 Task: Find connections with filter location Burriana with filter topic #Softwaredesignwith filter profile language German with filter current company Gi Group with filter school Government Law College, Mumbai with filter industry Savings Institutions with filter service category Budgeting with filter keywords title Medical Administrator
Action: Mouse moved to (664, 93)
Screenshot: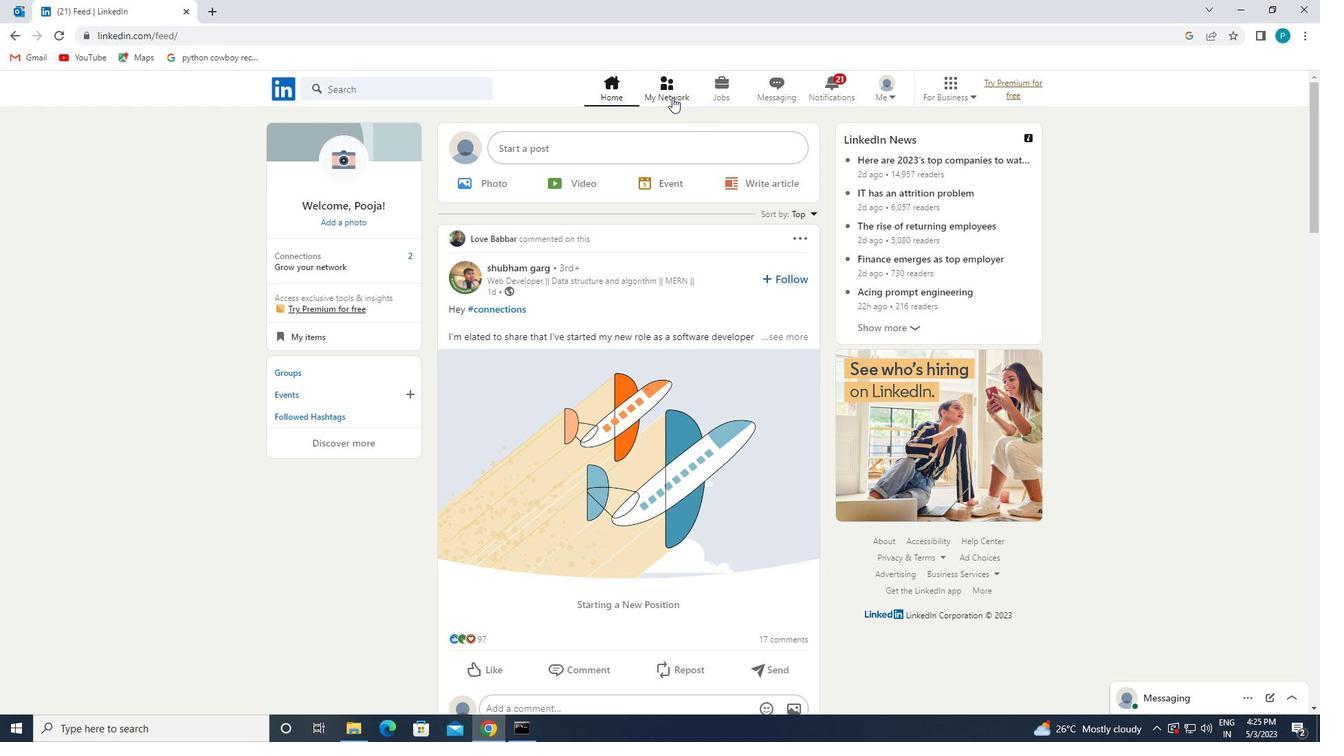 
Action: Mouse pressed left at (664, 93)
Screenshot: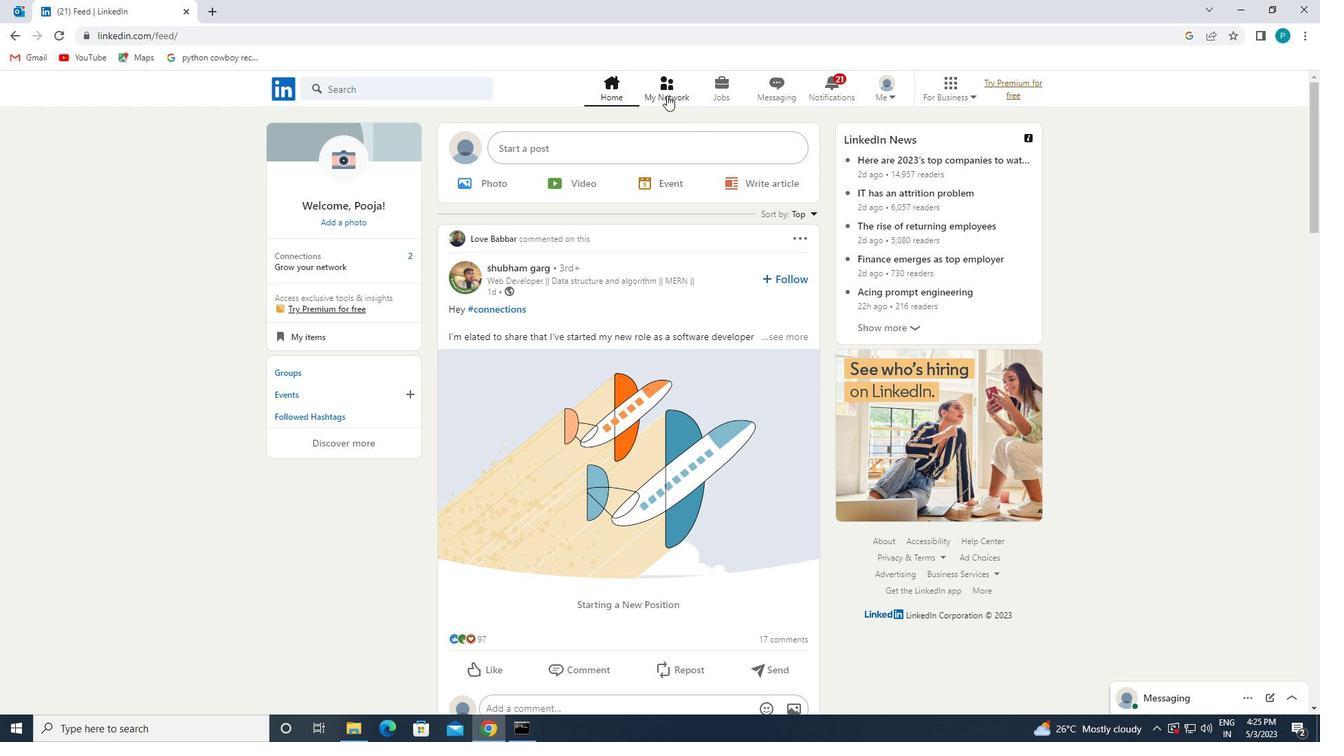 
Action: Mouse moved to (390, 175)
Screenshot: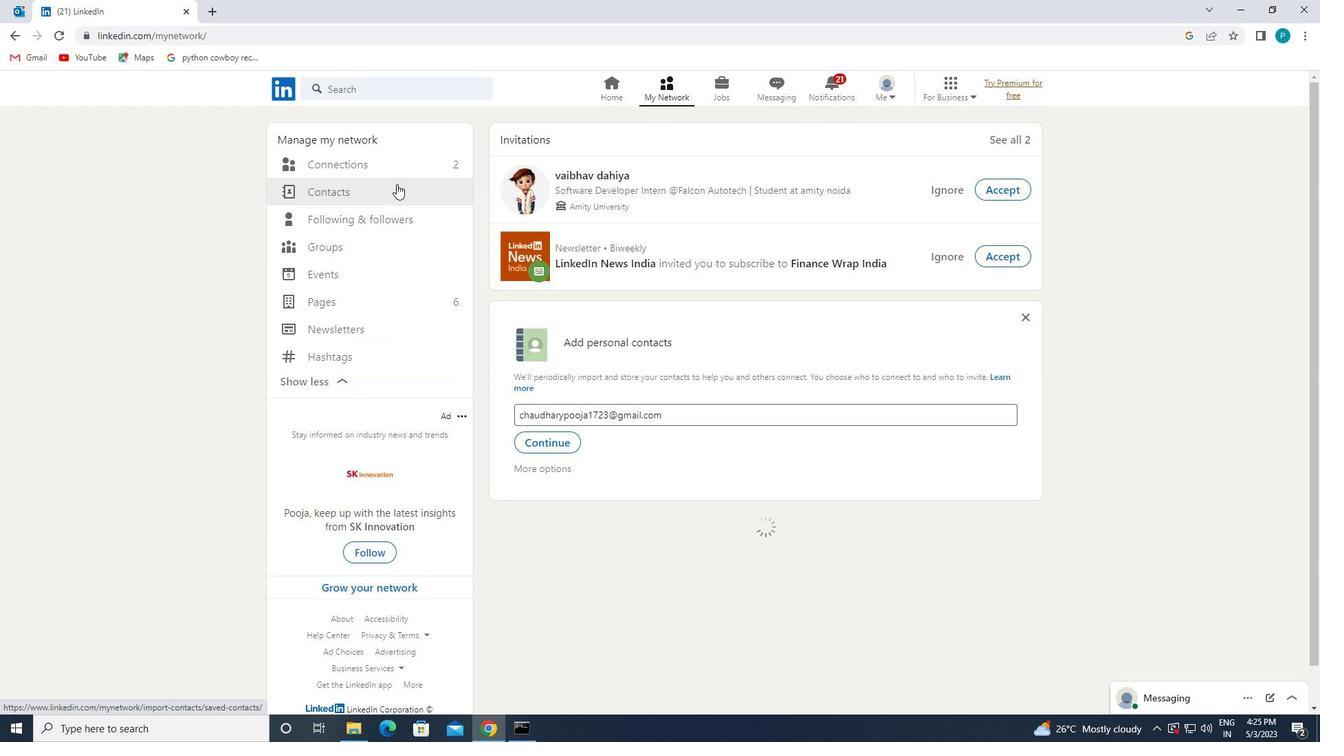 
Action: Mouse pressed left at (390, 175)
Screenshot: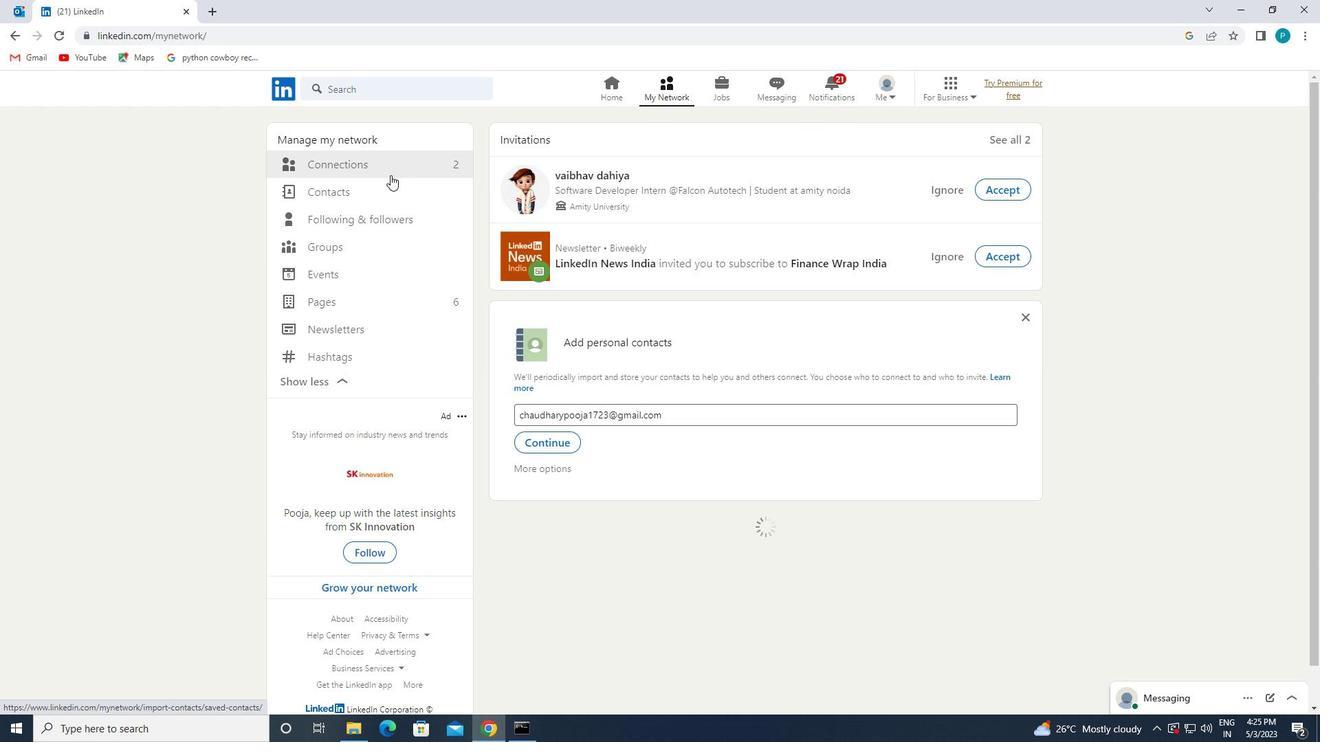 
Action: Mouse moved to (391, 165)
Screenshot: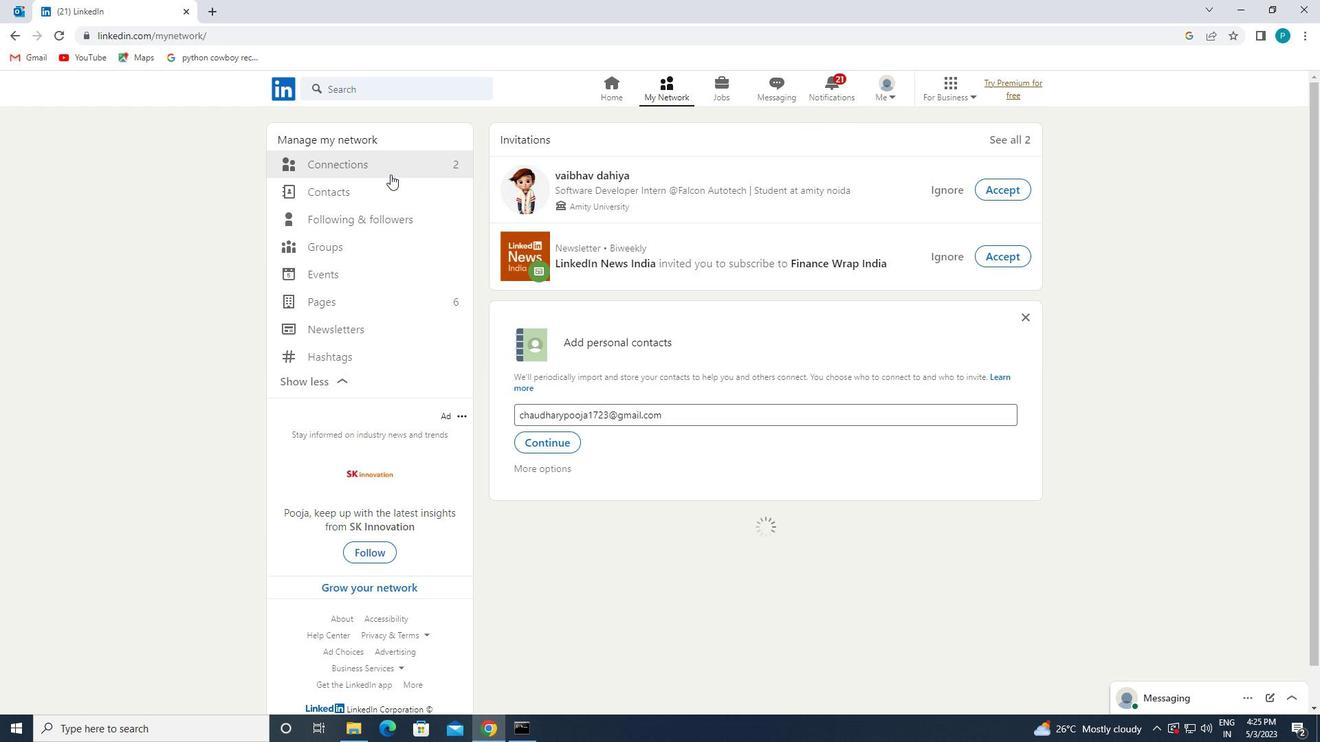 
Action: Mouse pressed left at (391, 165)
Screenshot: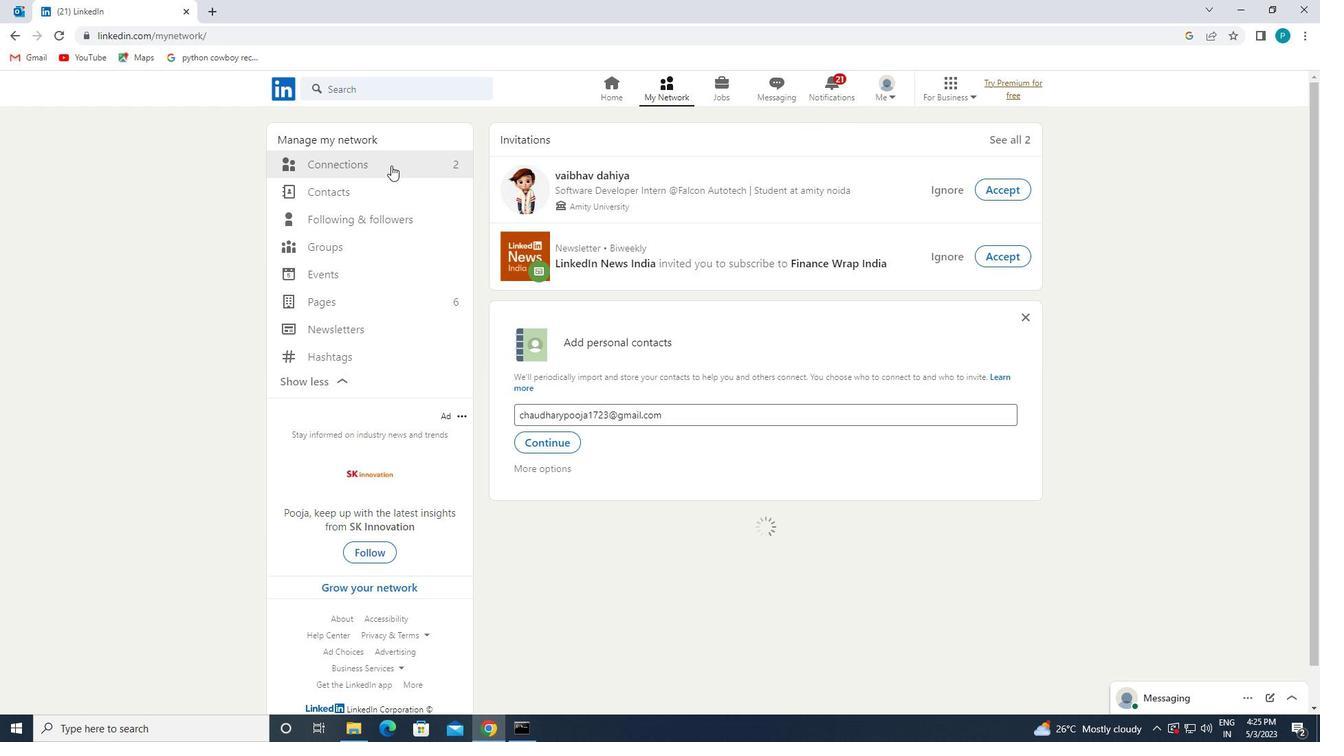 
Action: Mouse moved to (733, 165)
Screenshot: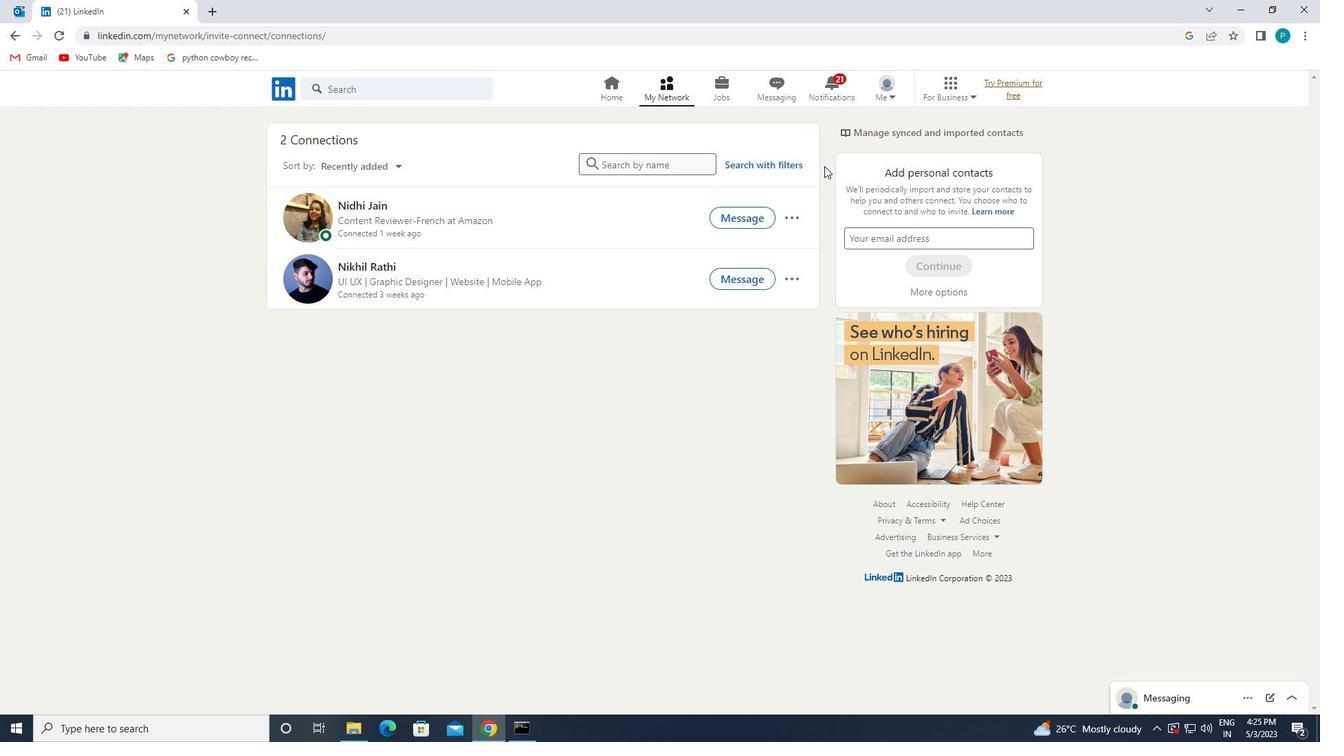 
Action: Mouse pressed left at (733, 165)
Screenshot: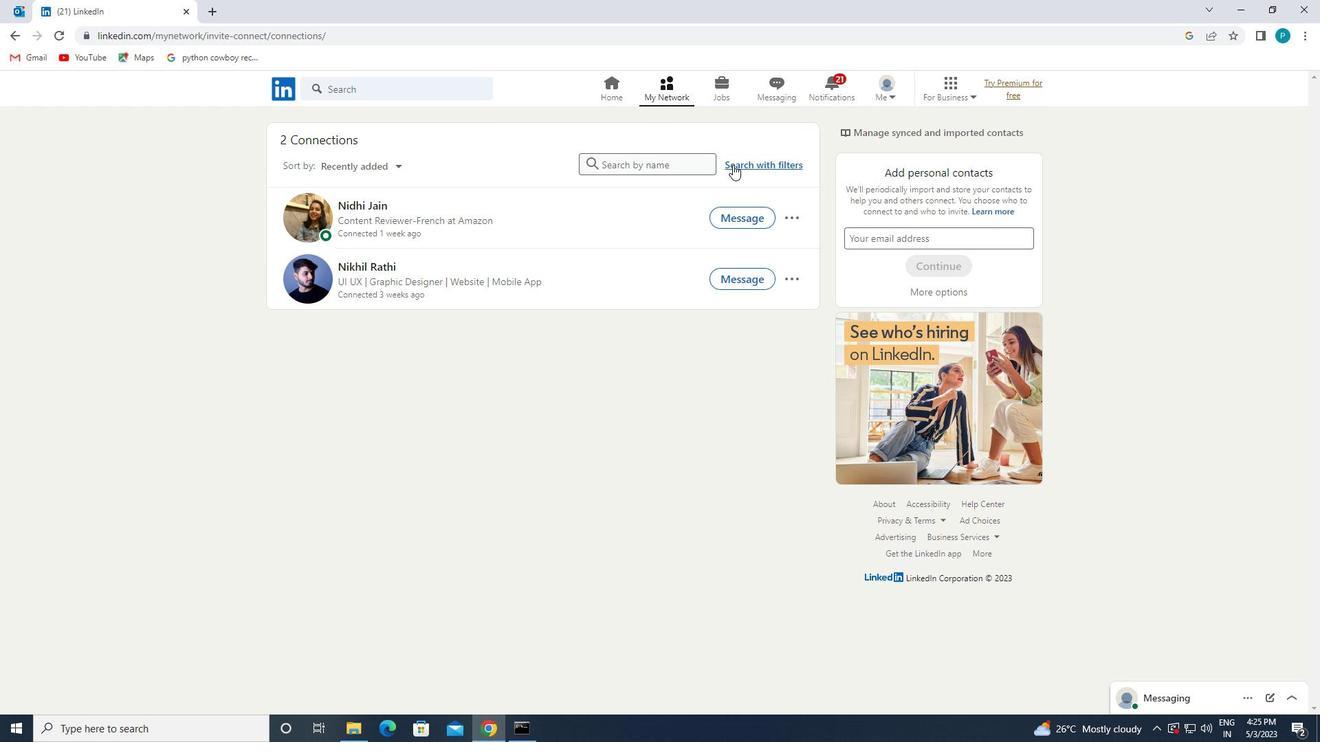 
Action: Mouse moved to (696, 132)
Screenshot: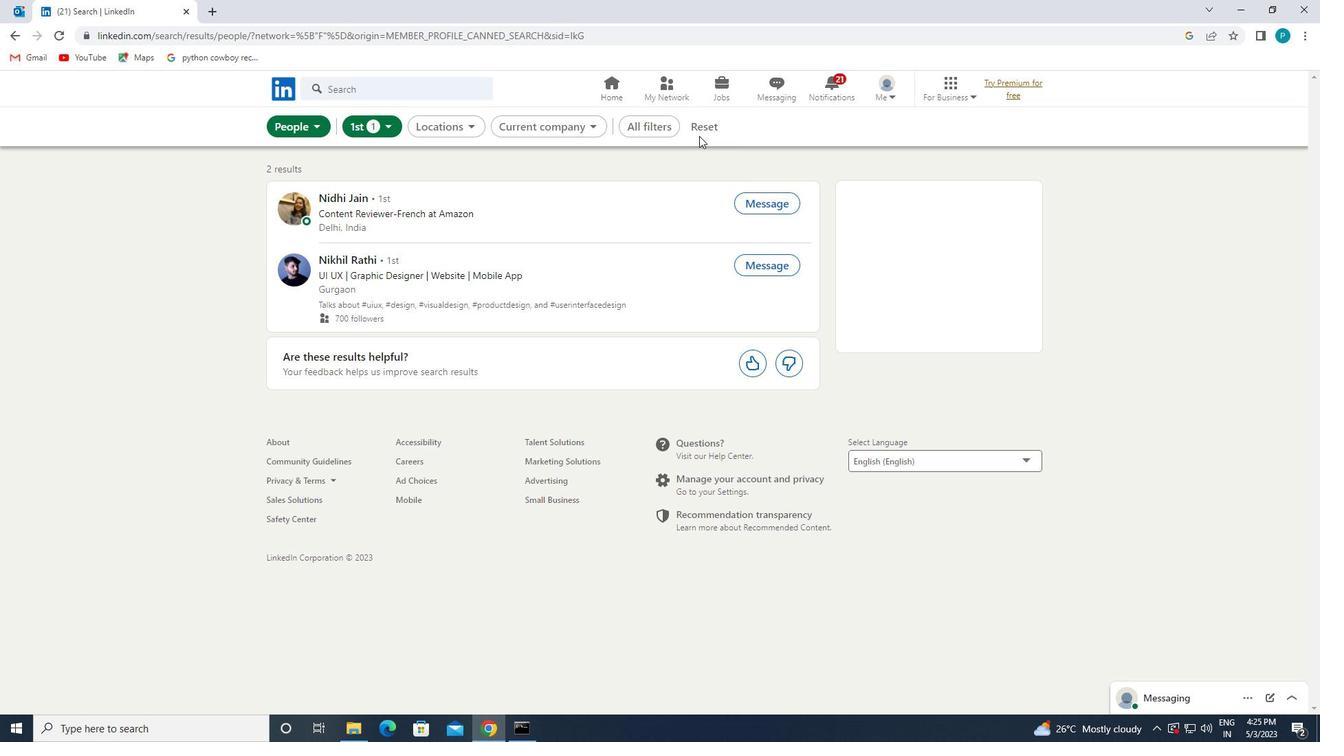 
Action: Mouse pressed left at (696, 132)
Screenshot: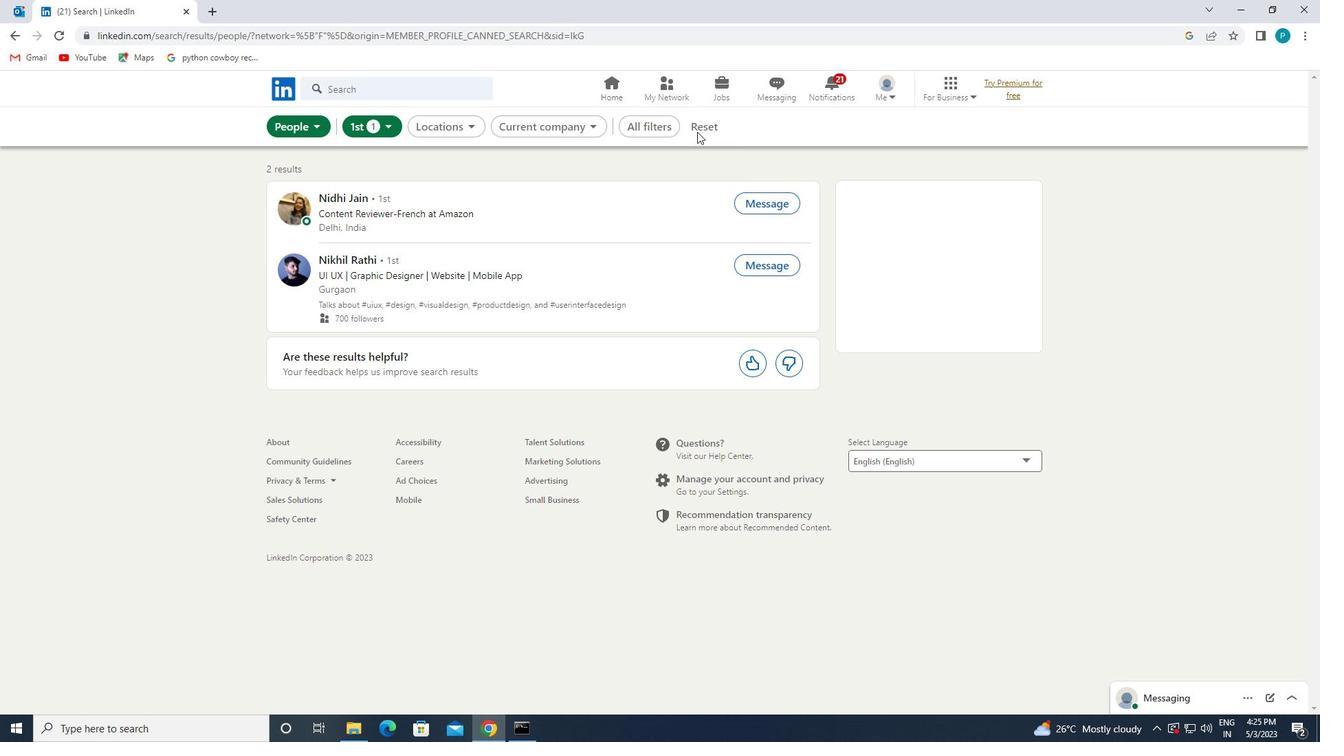 
Action: Mouse moved to (694, 123)
Screenshot: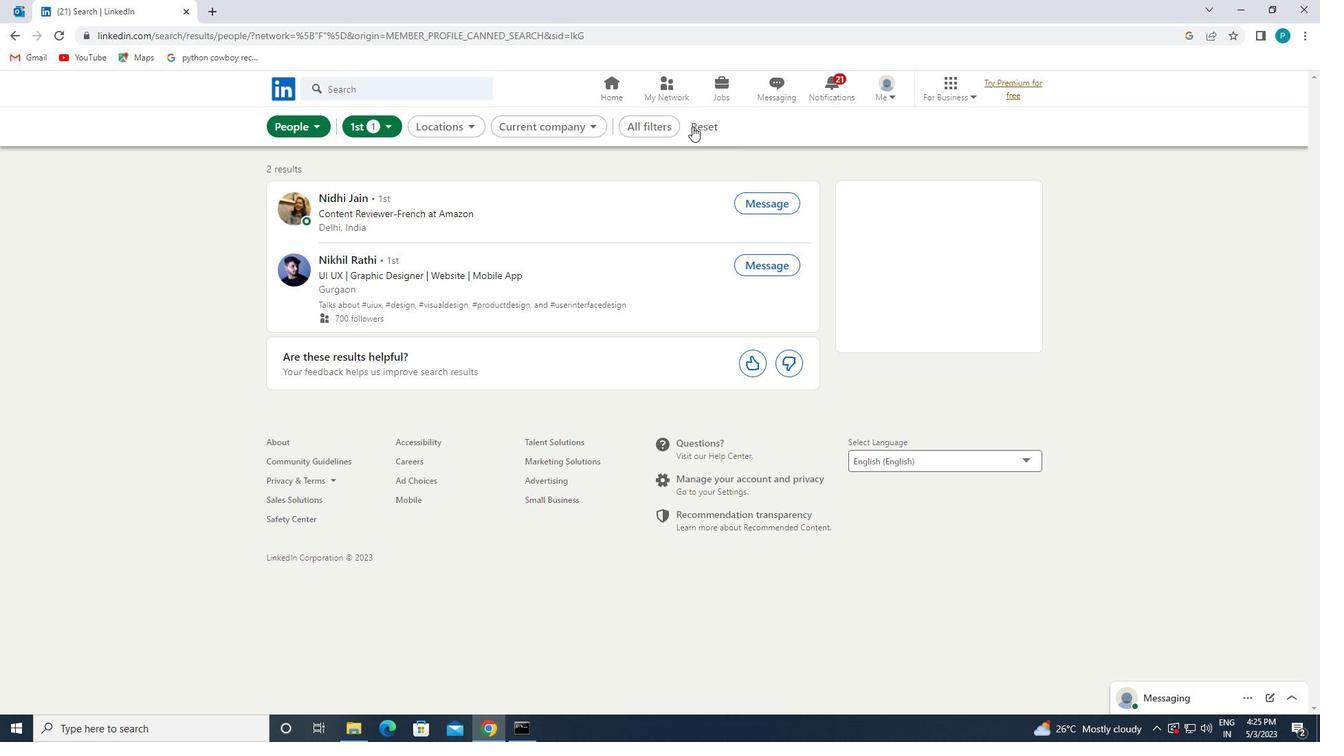 
Action: Mouse pressed left at (694, 123)
Screenshot: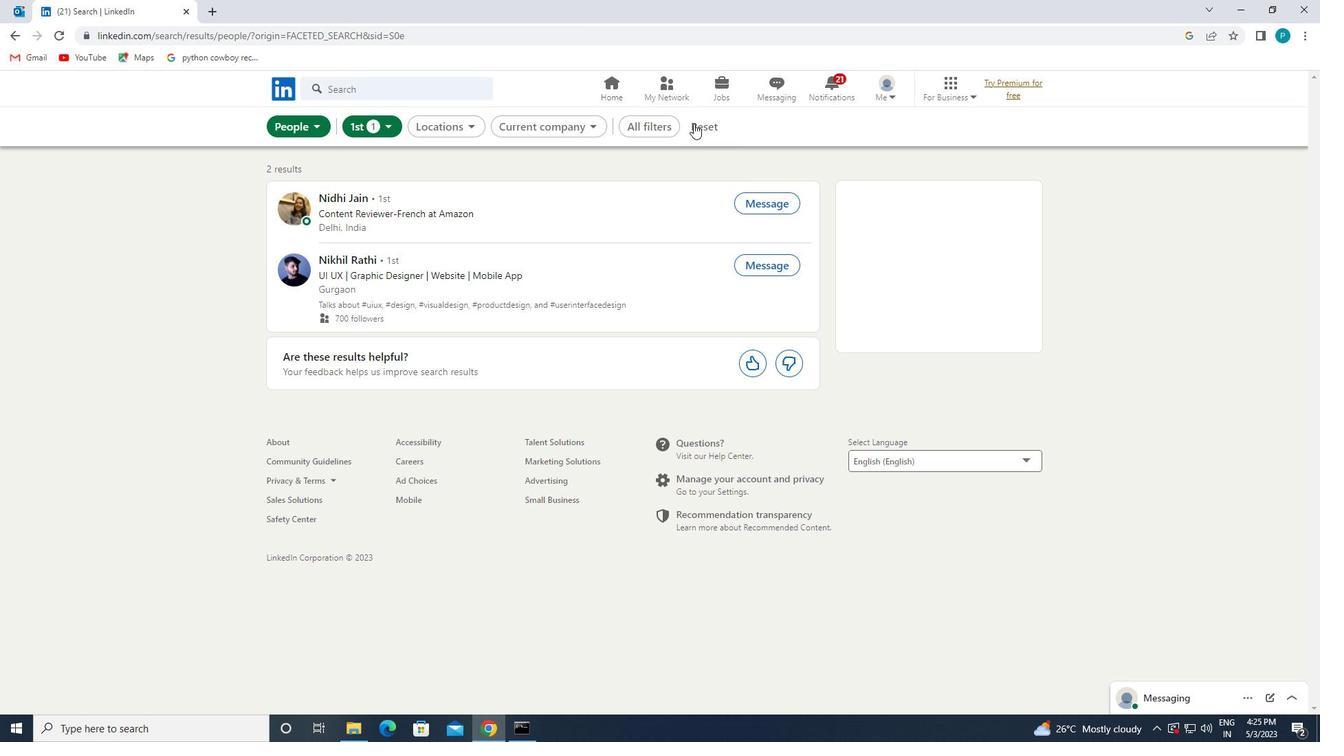 
Action: Mouse moved to (696, 123)
Screenshot: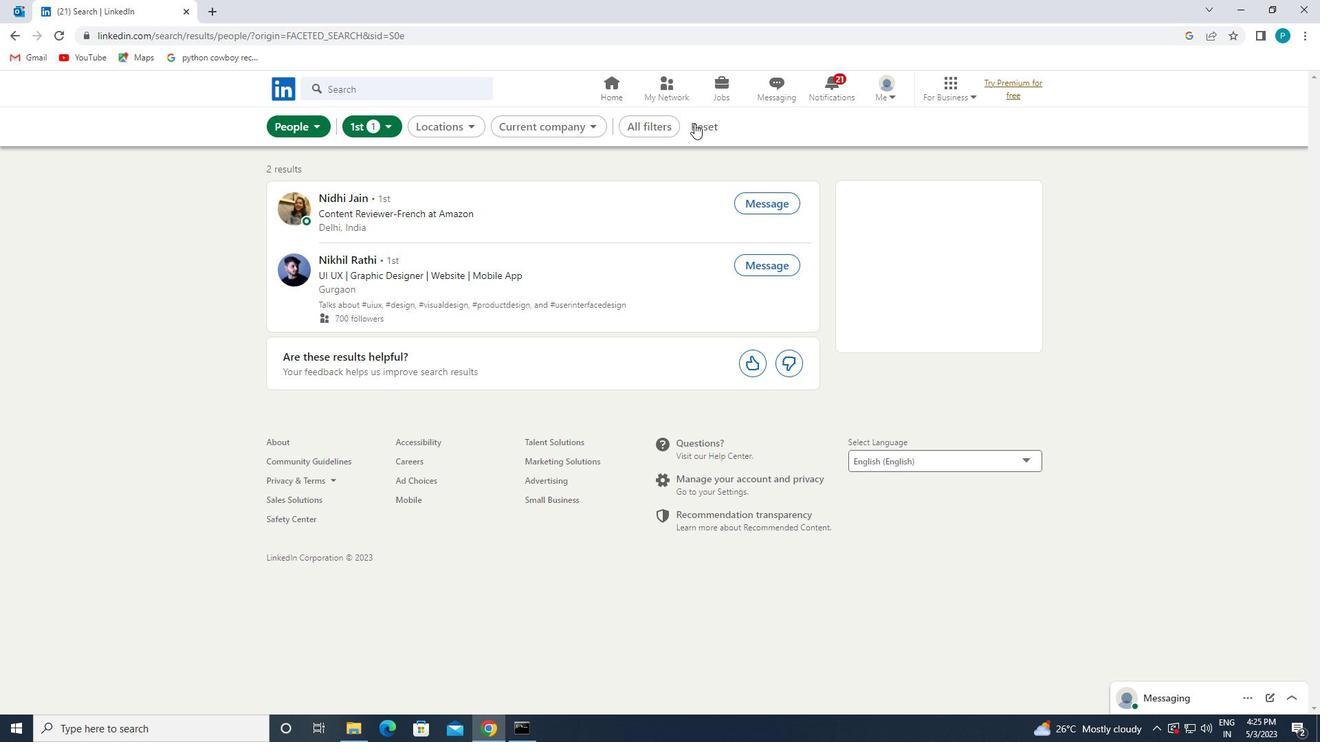 
Action: Mouse pressed left at (696, 123)
Screenshot: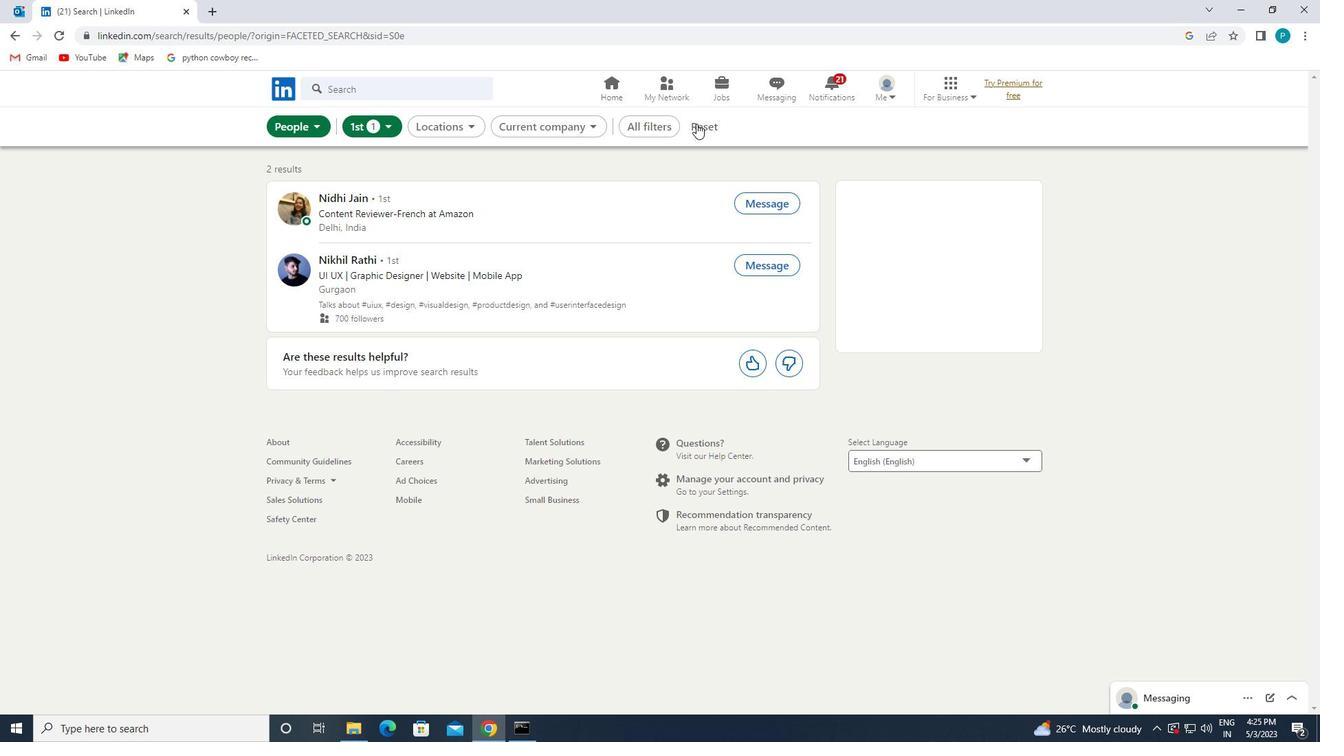 
Action: Mouse pressed left at (696, 123)
Screenshot: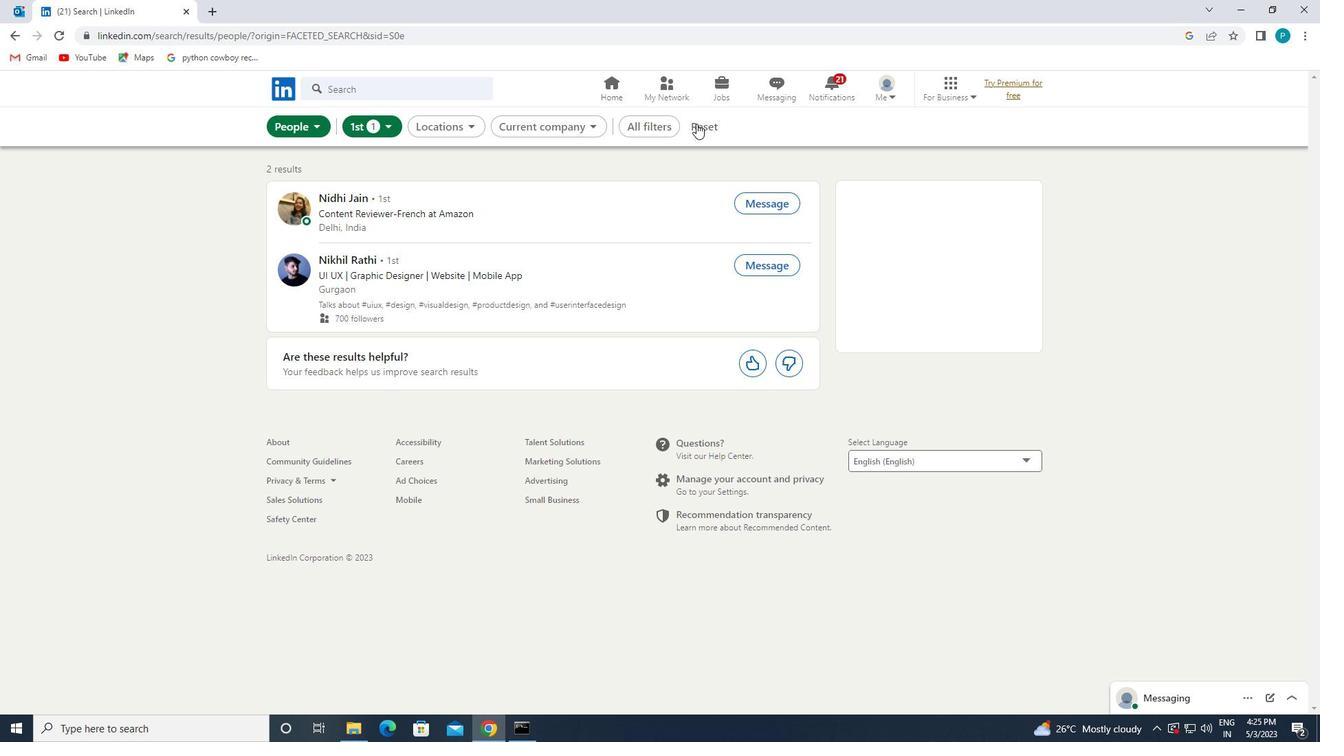 
Action: Mouse pressed left at (696, 123)
Screenshot: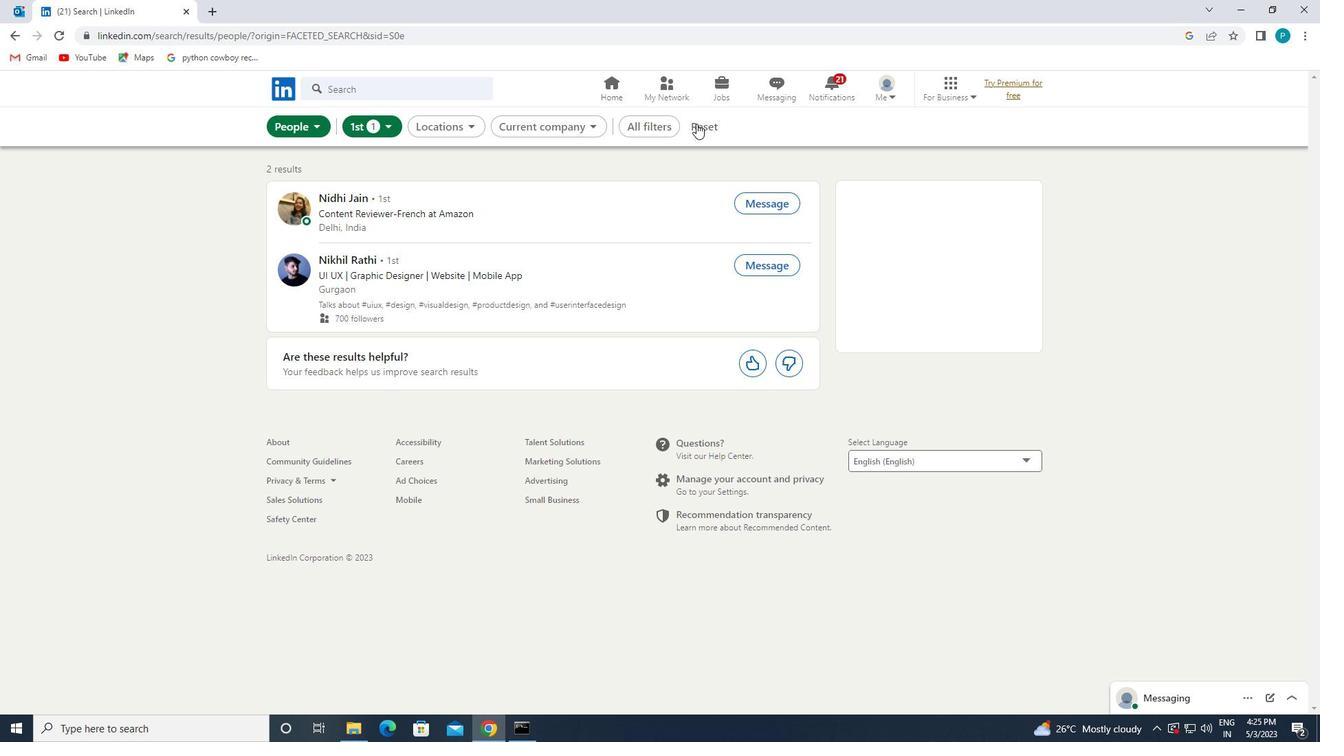 
Action: Mouse moved to (715, 125)
Screenshot: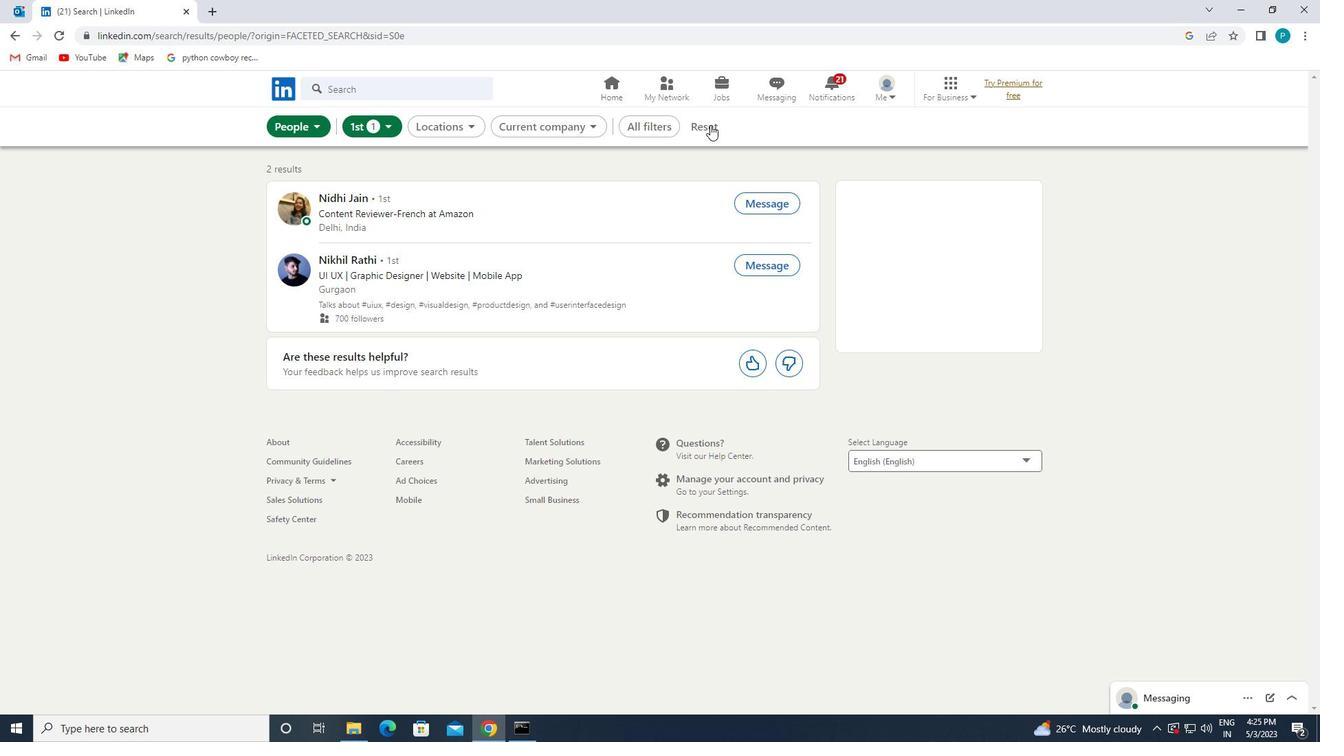 
Action: Mouse pressed left at (715, 125)
Screenshot: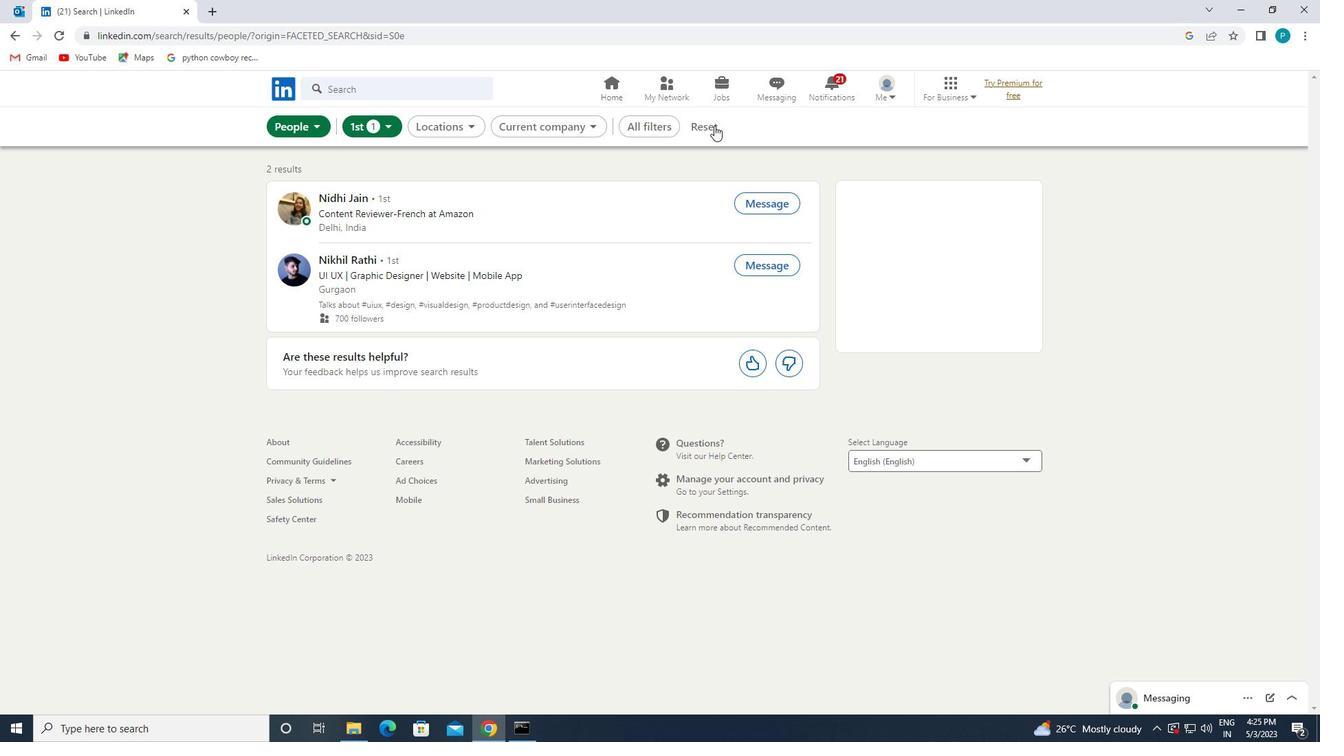 
Action: Mouse moved to (708, 123)
Screenshot: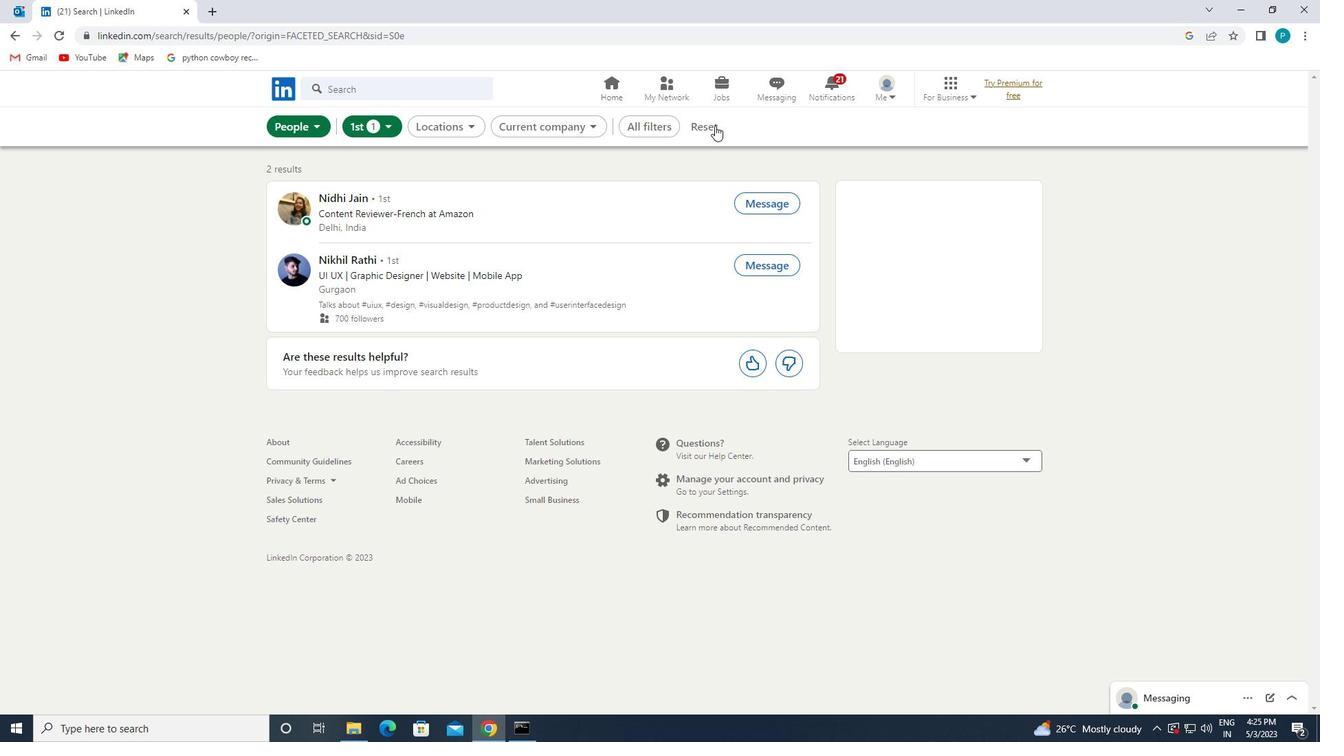 
Action: Mouse pressed left at (708, 123)
Screenshot: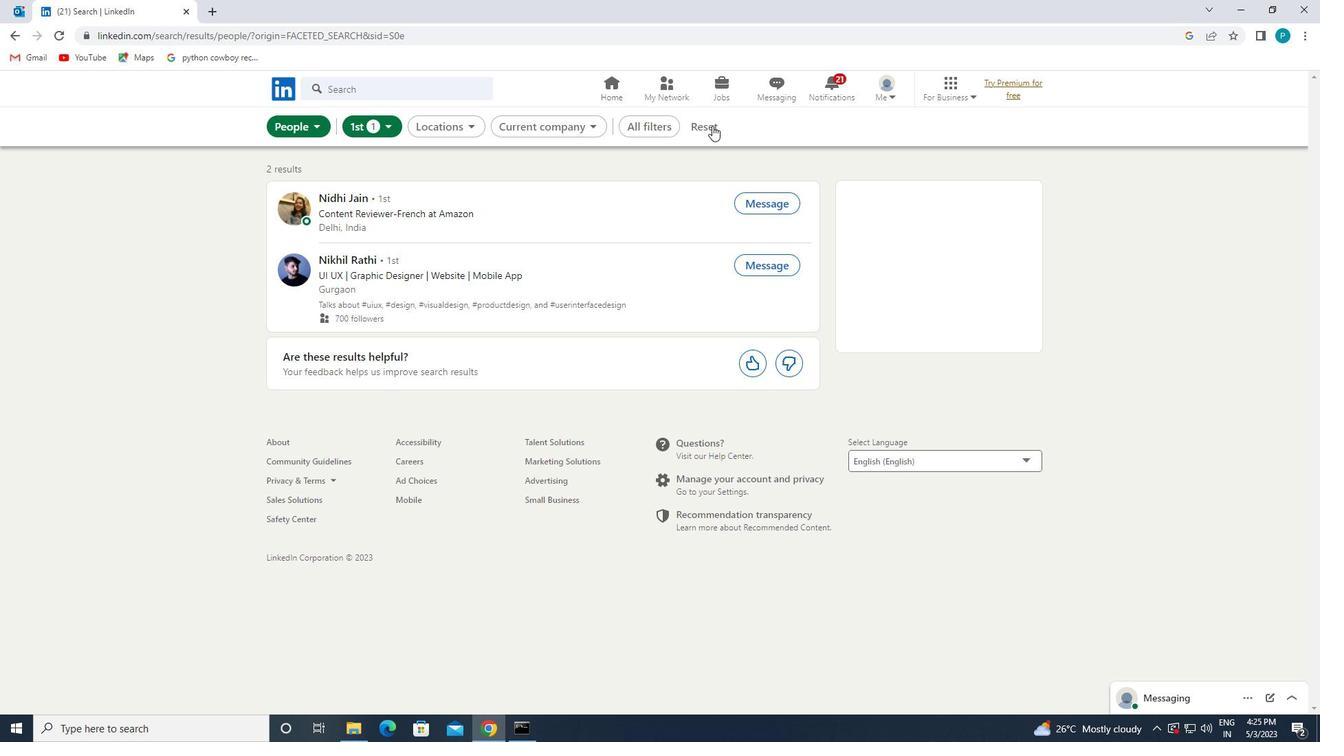 
Action: Mouse moved to (700, 126)
Screenshot: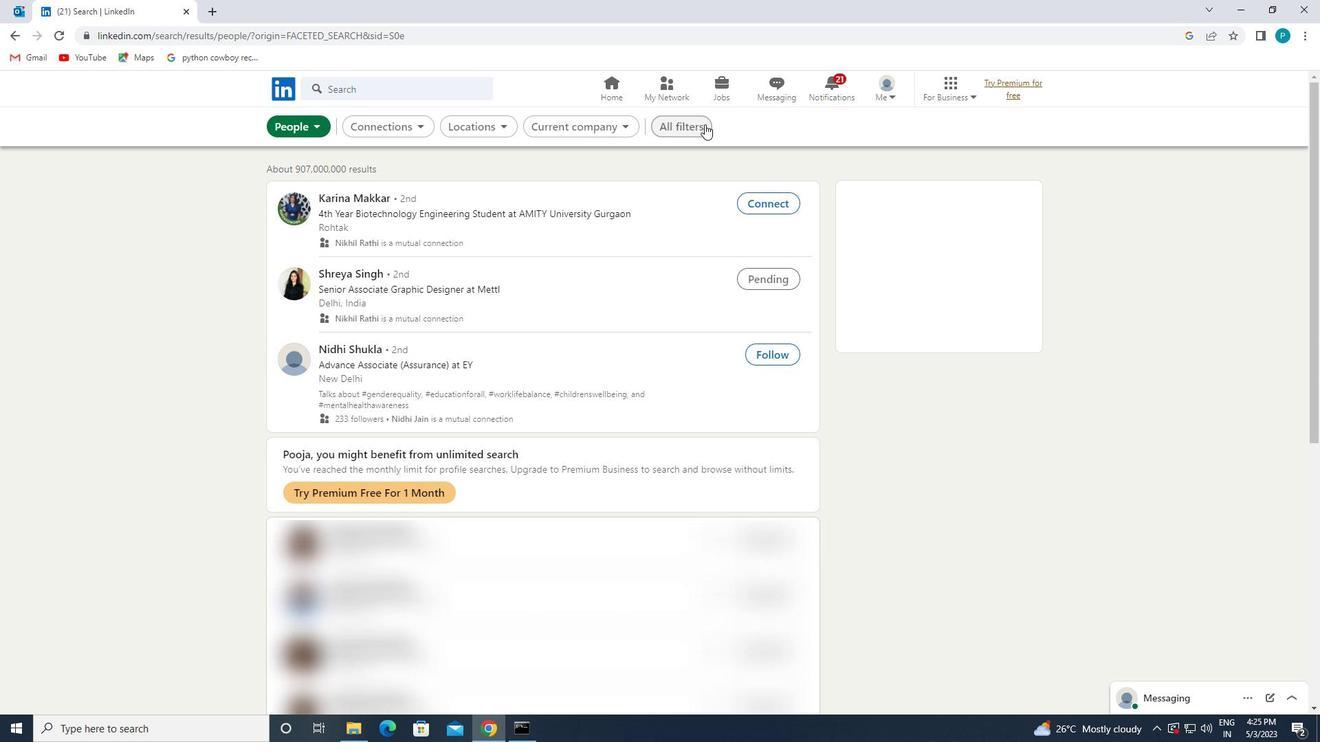 
Action: Mouse pressed left at (700, 126)
Screenshot: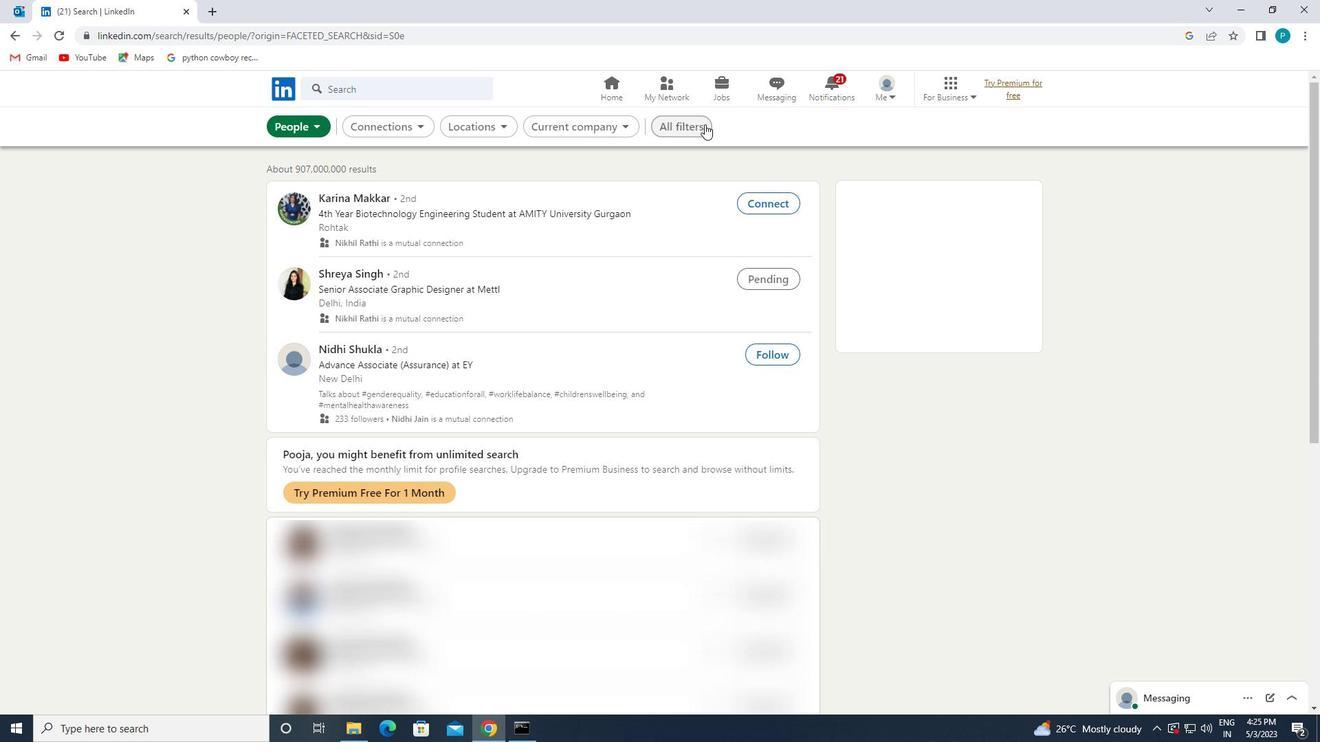 
Action: Mouse moved to (1280, 405)
Screenshot: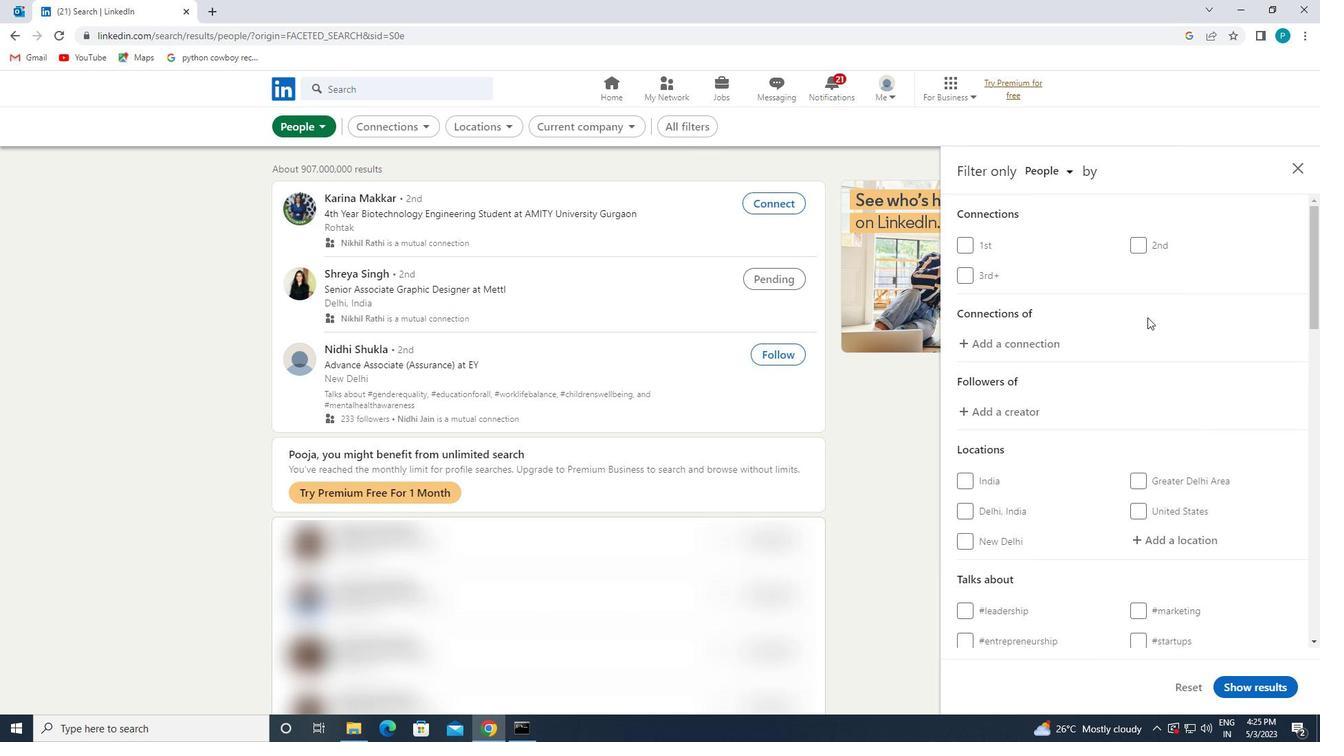 
Action: Mouse scrolled (1280, 404) with delta (0, 0)
Screenshot: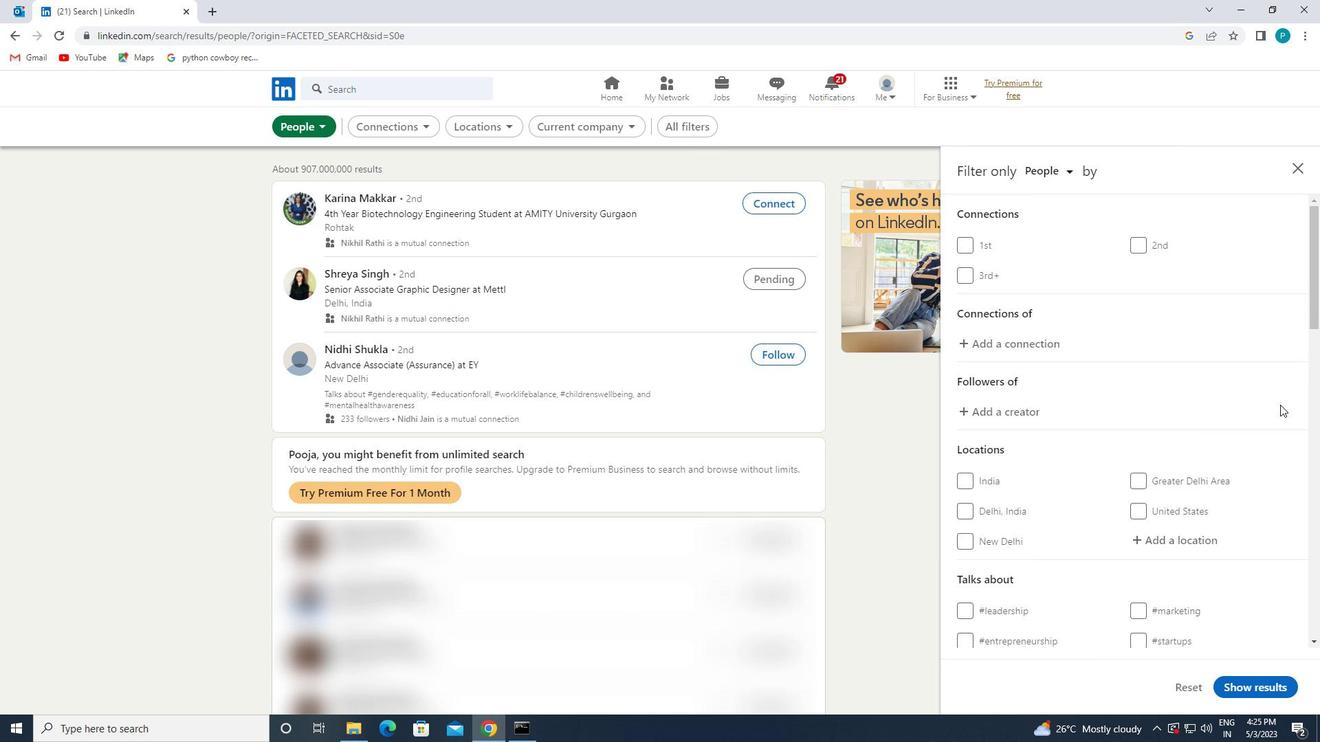 
Action: Mouse scrolled (1280, 404) with delta (0, 0)
Screenshot: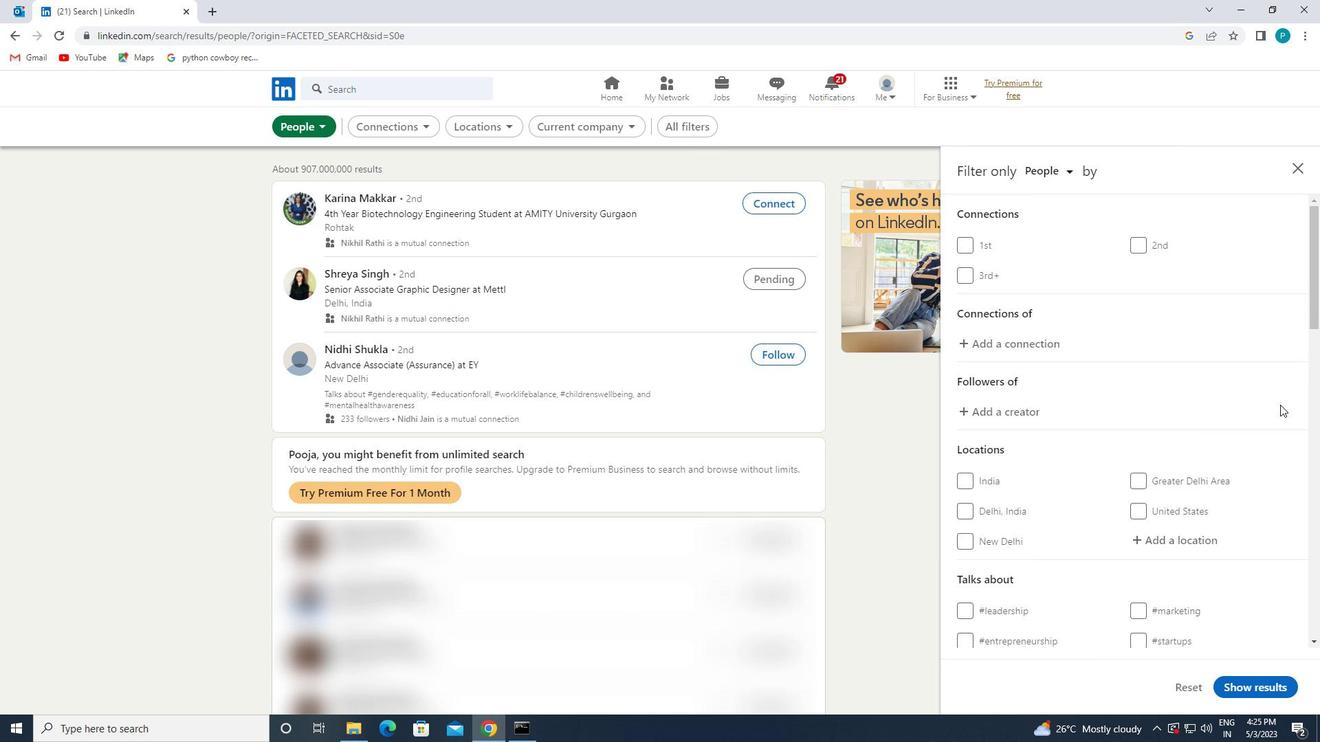 
Action: Mouse moved to (1205, 398)
Screenshot: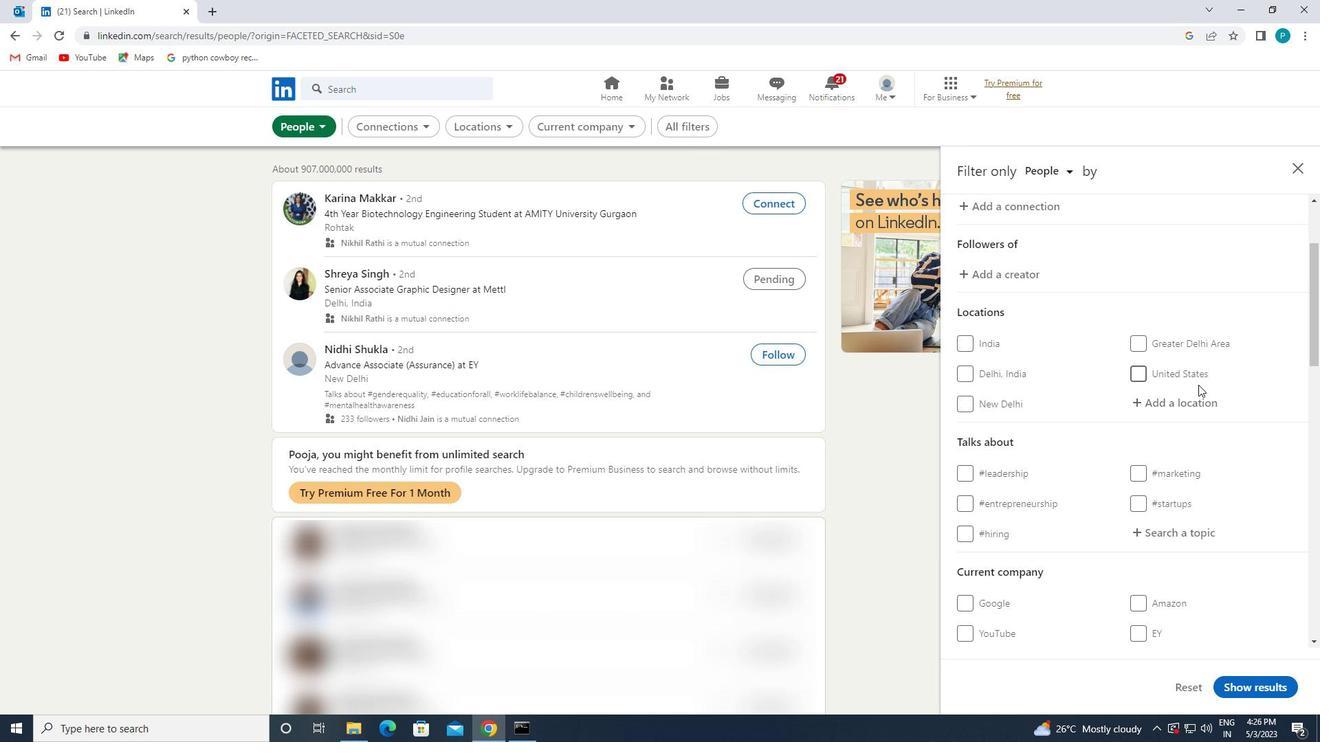 
Action: Mouse pressed left at (1205, 398)
Screenshot: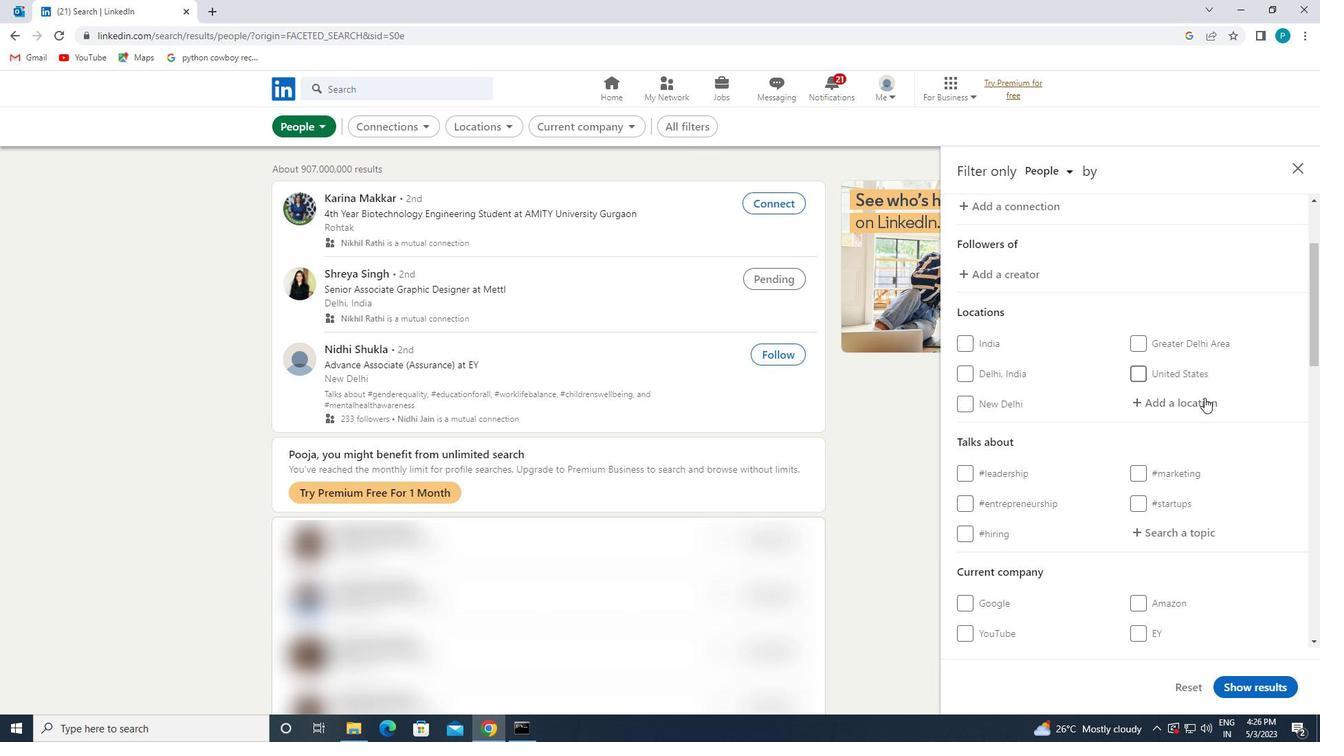 
Action: Mouse moved to (1183, 412)
Screenshot: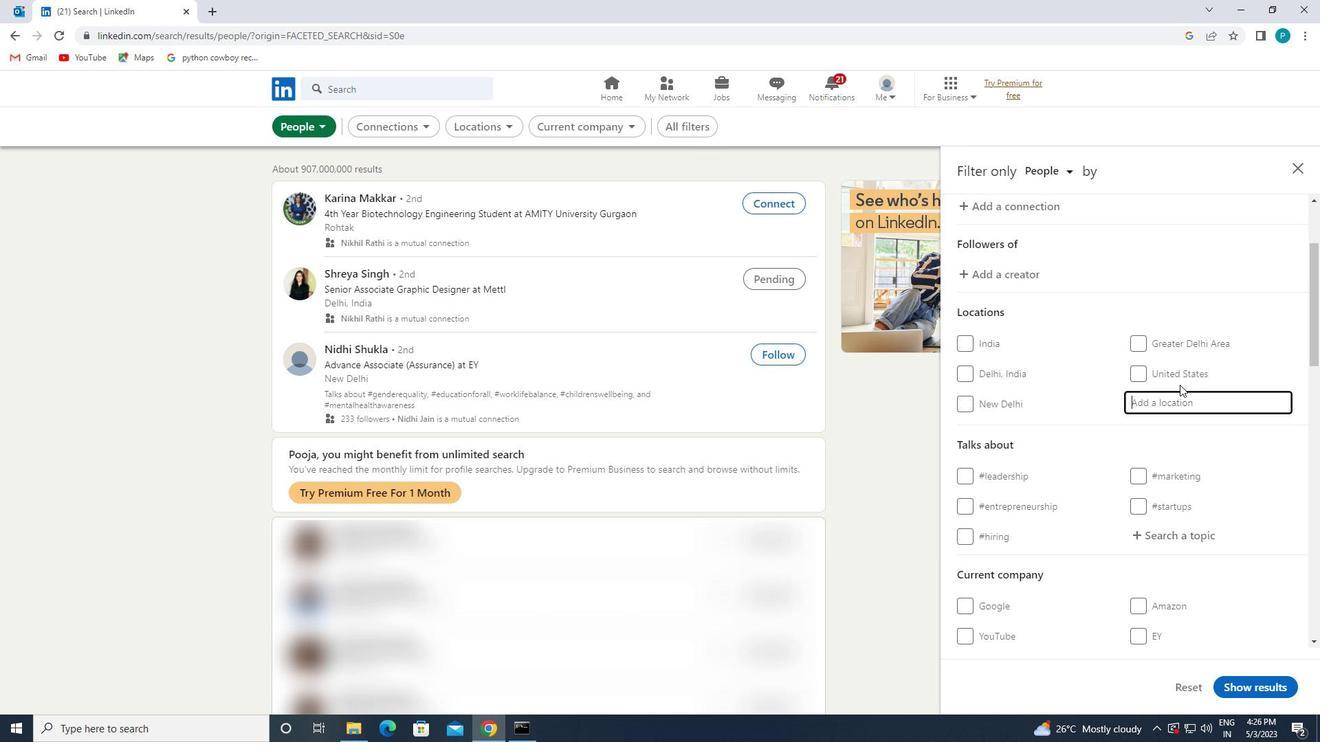 
Action: Key pressed <Key.caps_lock>b<Key.caps_lock>urriana
Screenshot: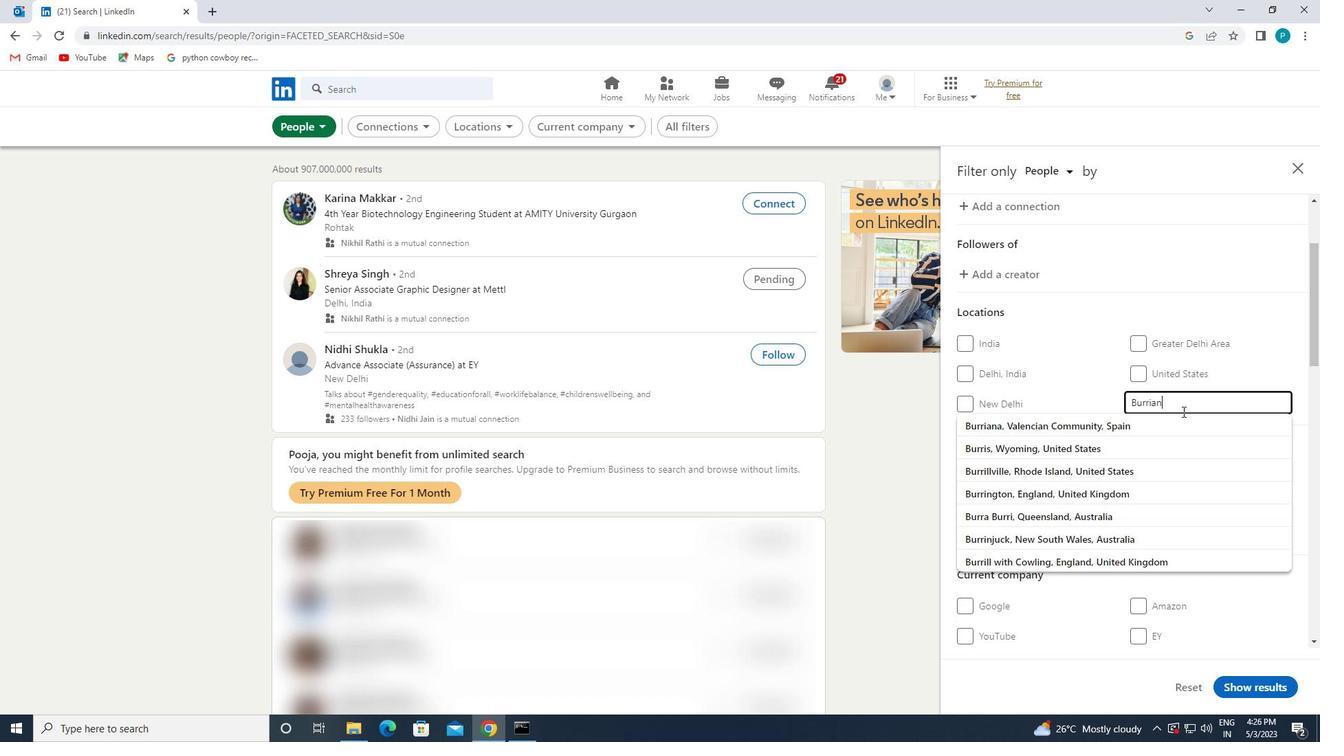 
Action: Mouse moved to (1170, 427)
Screenshot: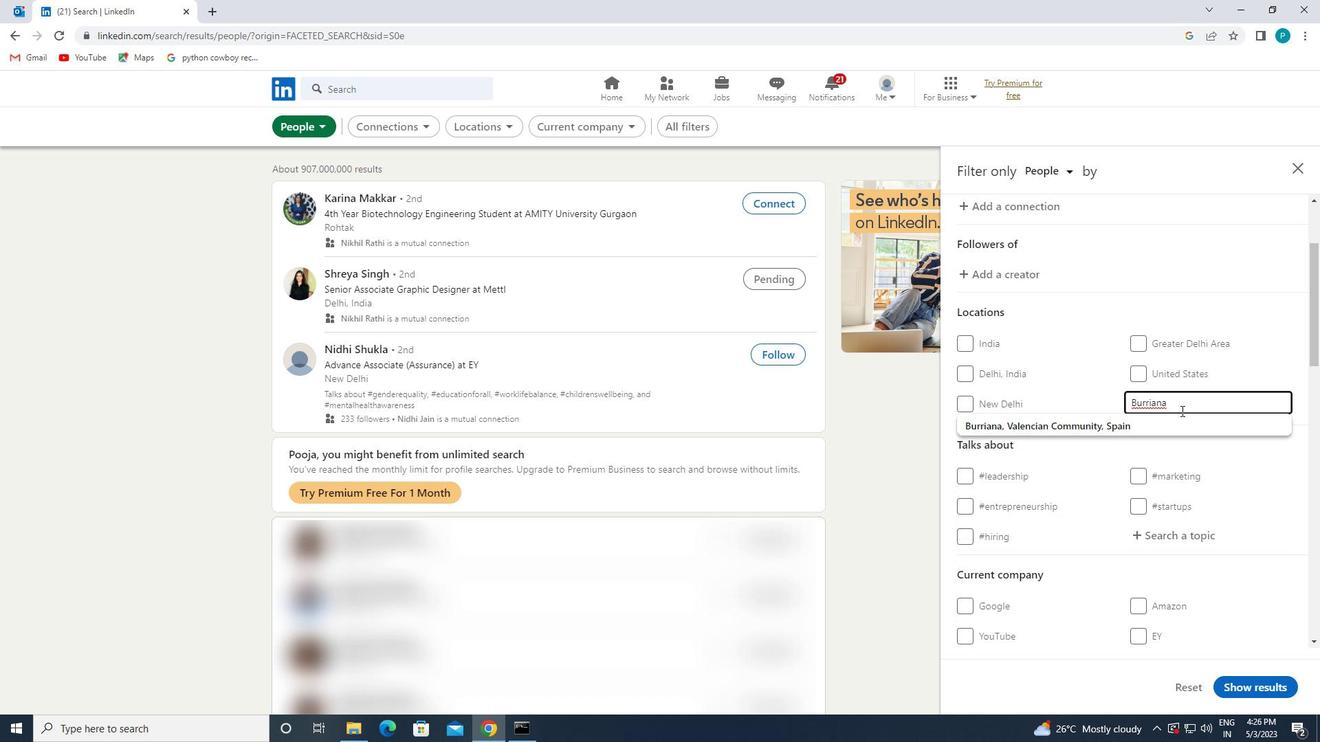 
Action: Mouse pressed left at (1170, 427)
Screenshot: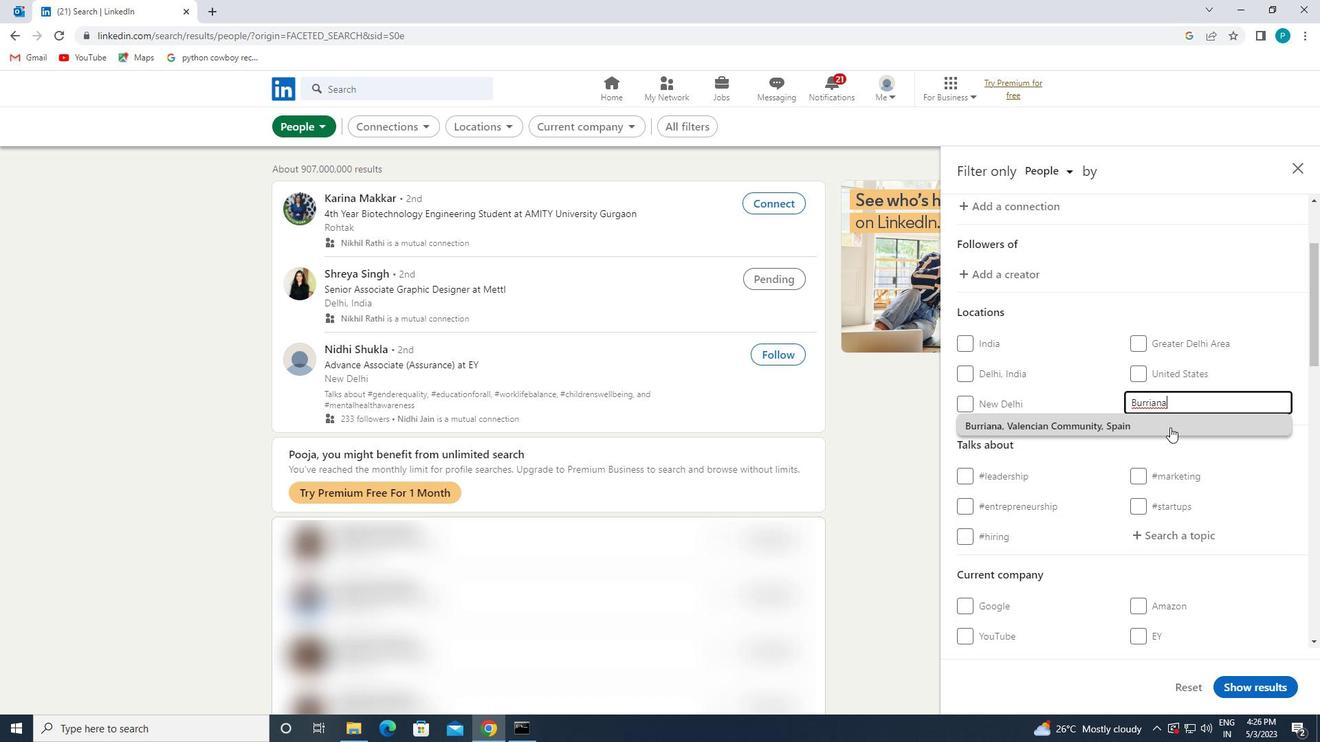 
Action: Mouse moved to (1170, 460)
Screenshot: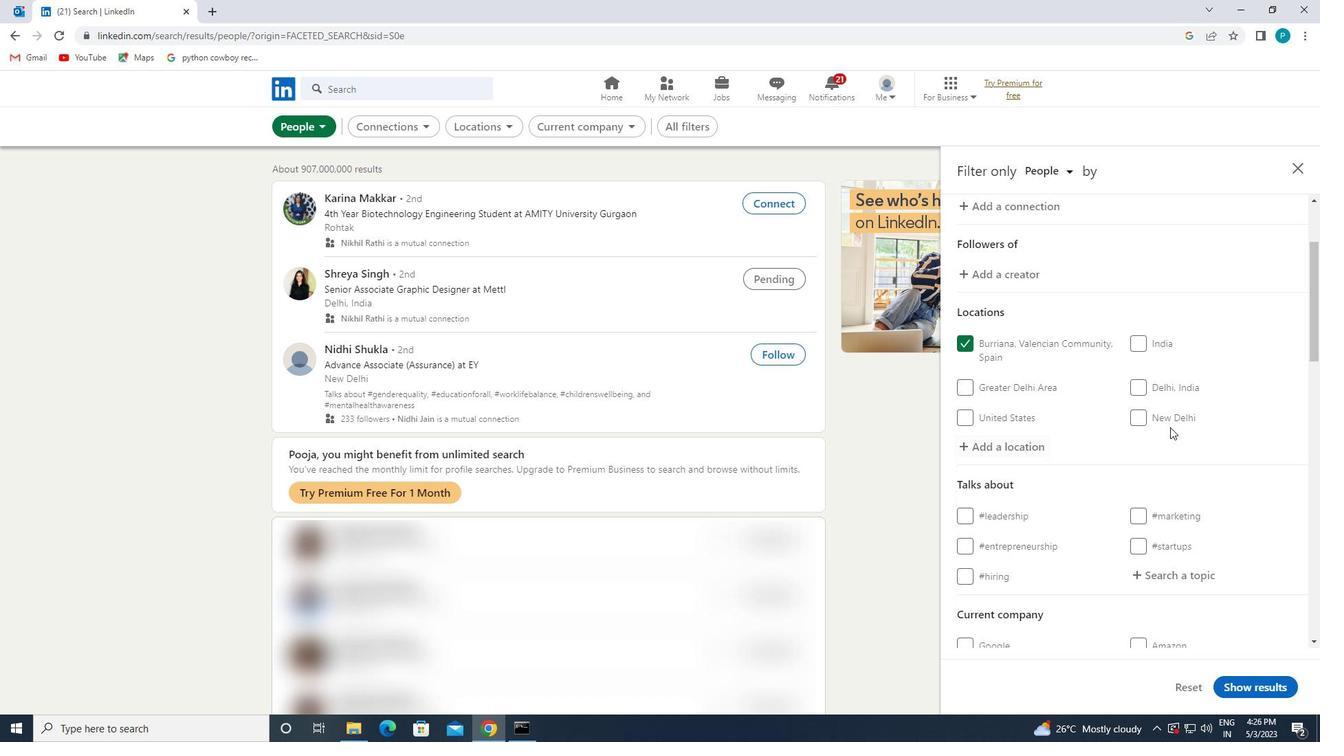 
Action: Mouse scrolled (1170, 460) with delta (0, 0)
Screenshot: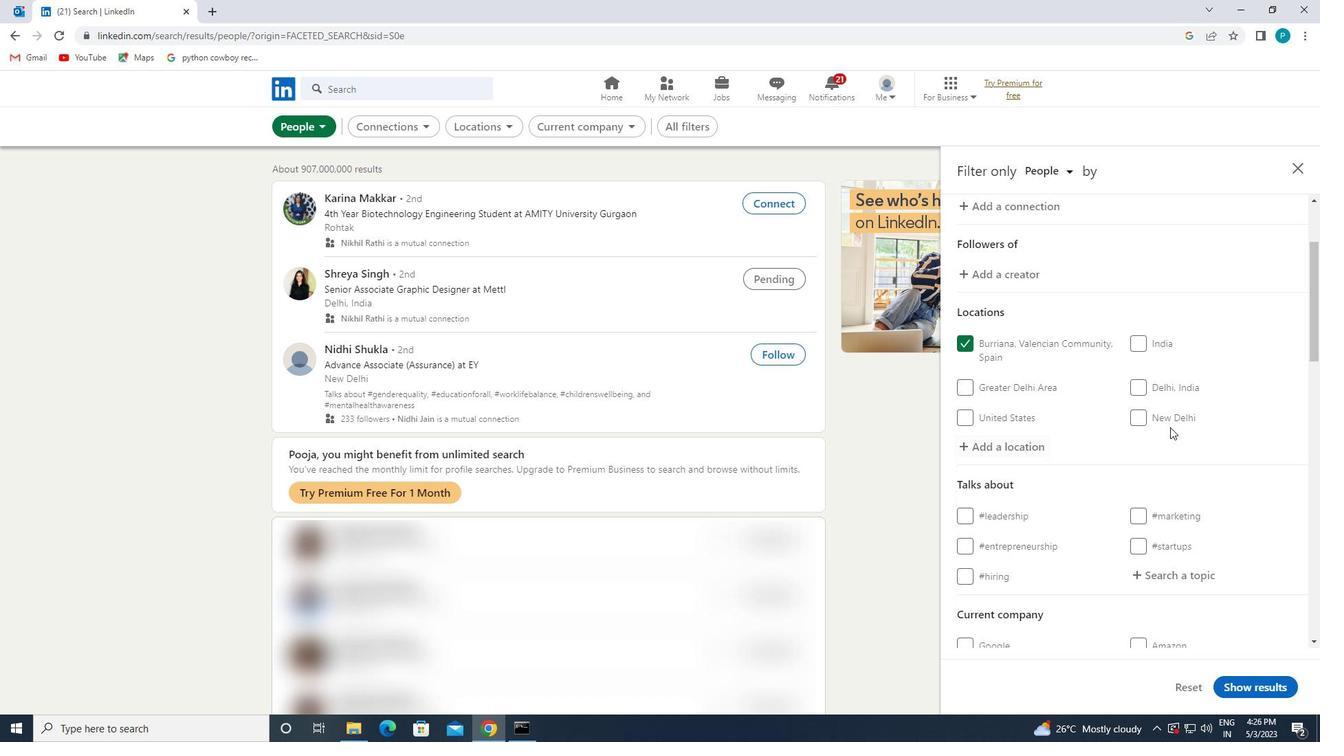 
Action: Mouse moved to (1168, 473)
Screenshot: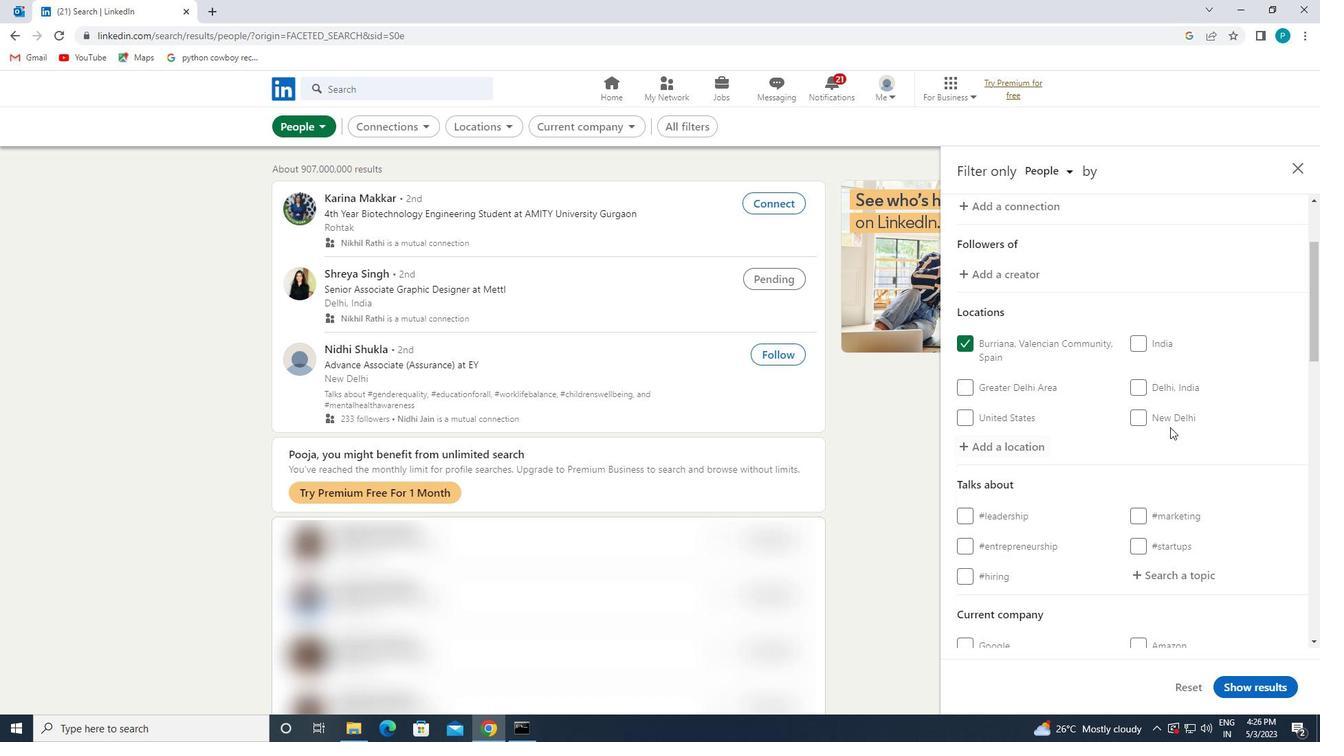 
Action: Mouse scrolled (1168, 472) with delta (0, 0)
Screenshot: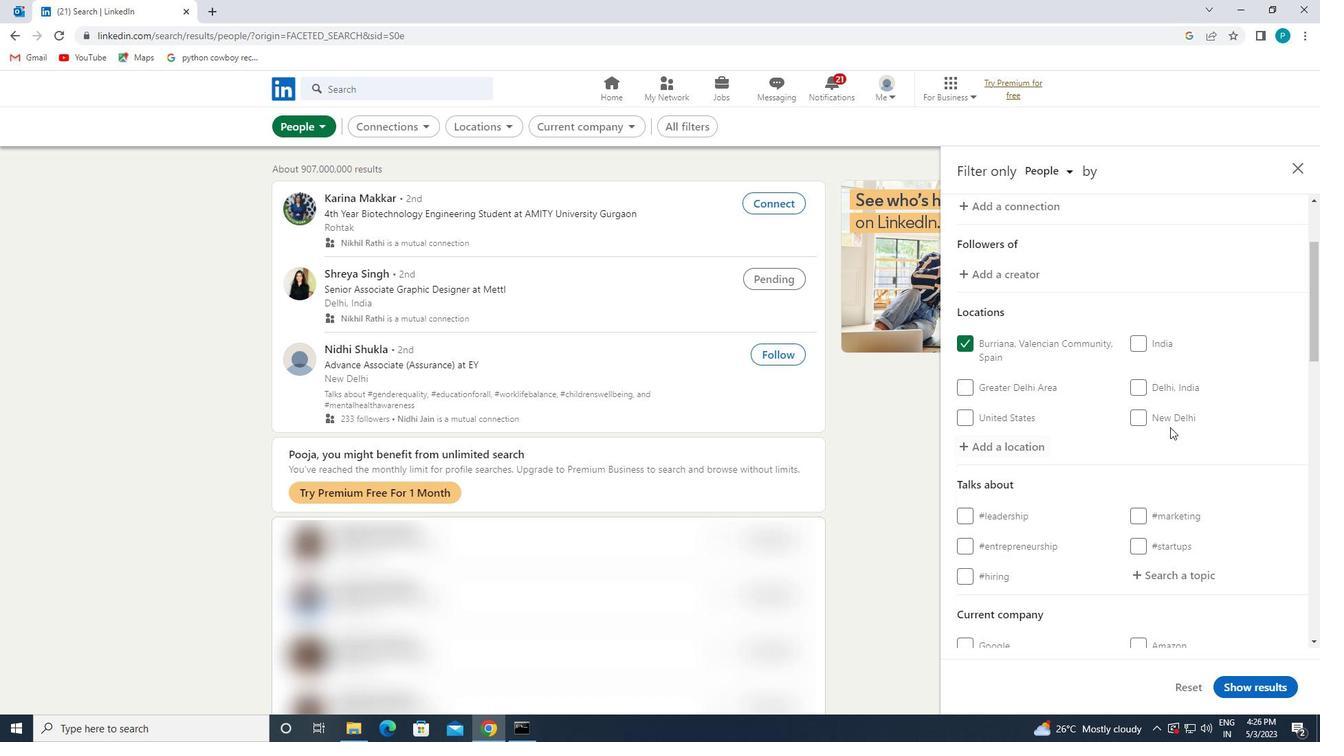 
Action: Mouse scrolled (1168, 472) with delta (0, 0)
Screenshot: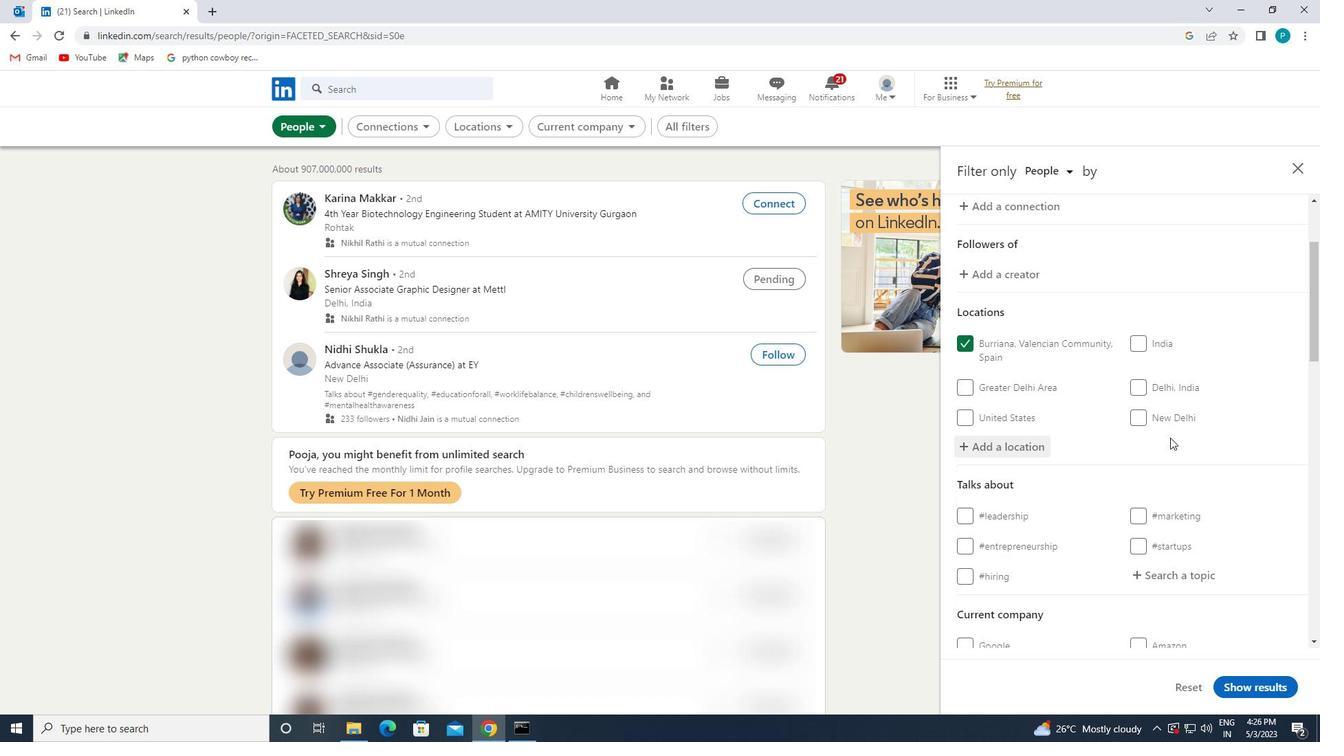 
Action: Mouse moved to (1146, 378)
Screenshot: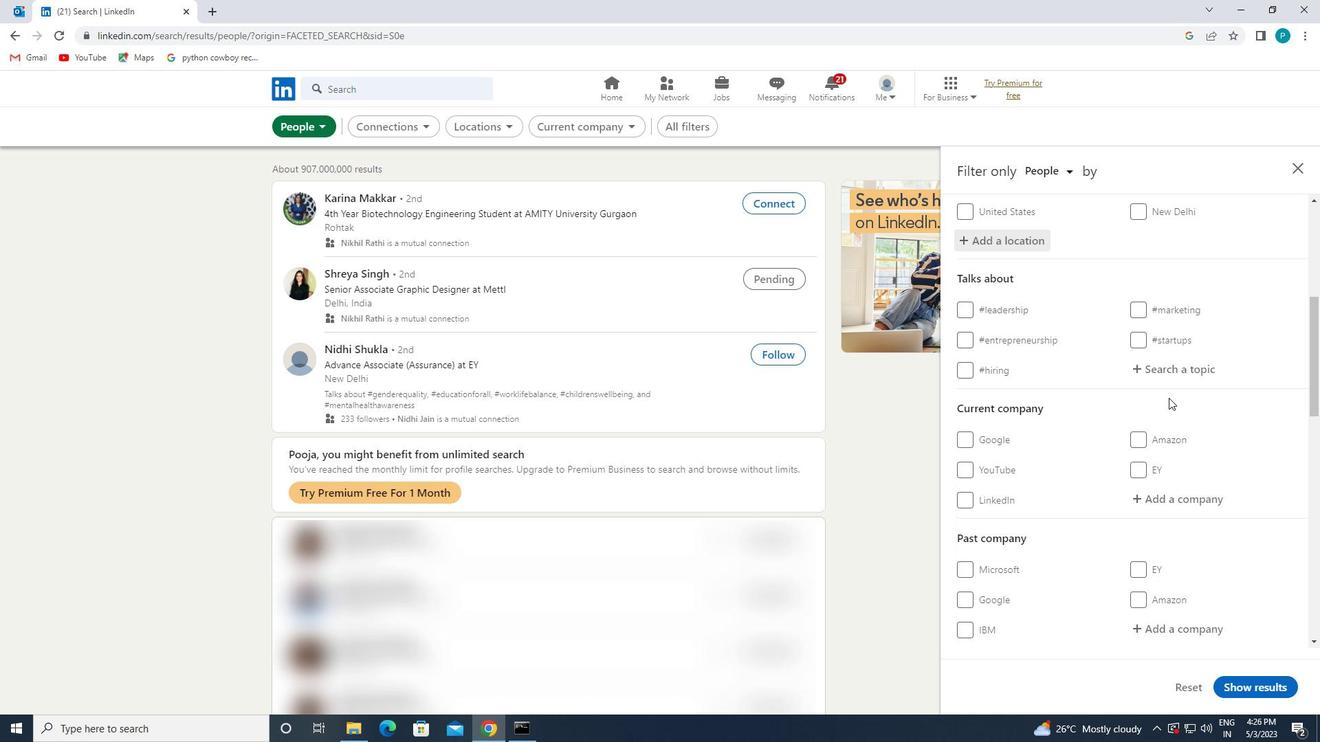 
Action: Mouse pressed left at (1146, 378)
Screenshot: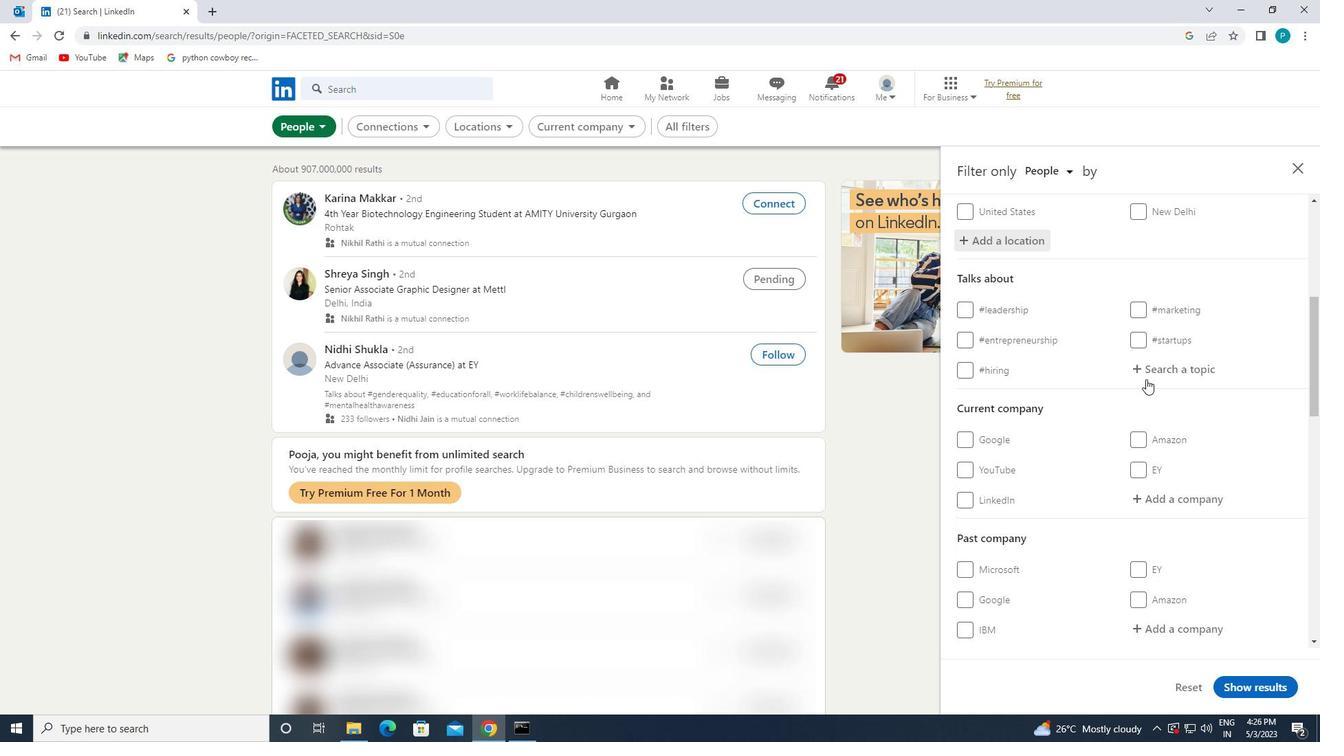 
Action: Mouse moved to (1156, 385)
Screenshot: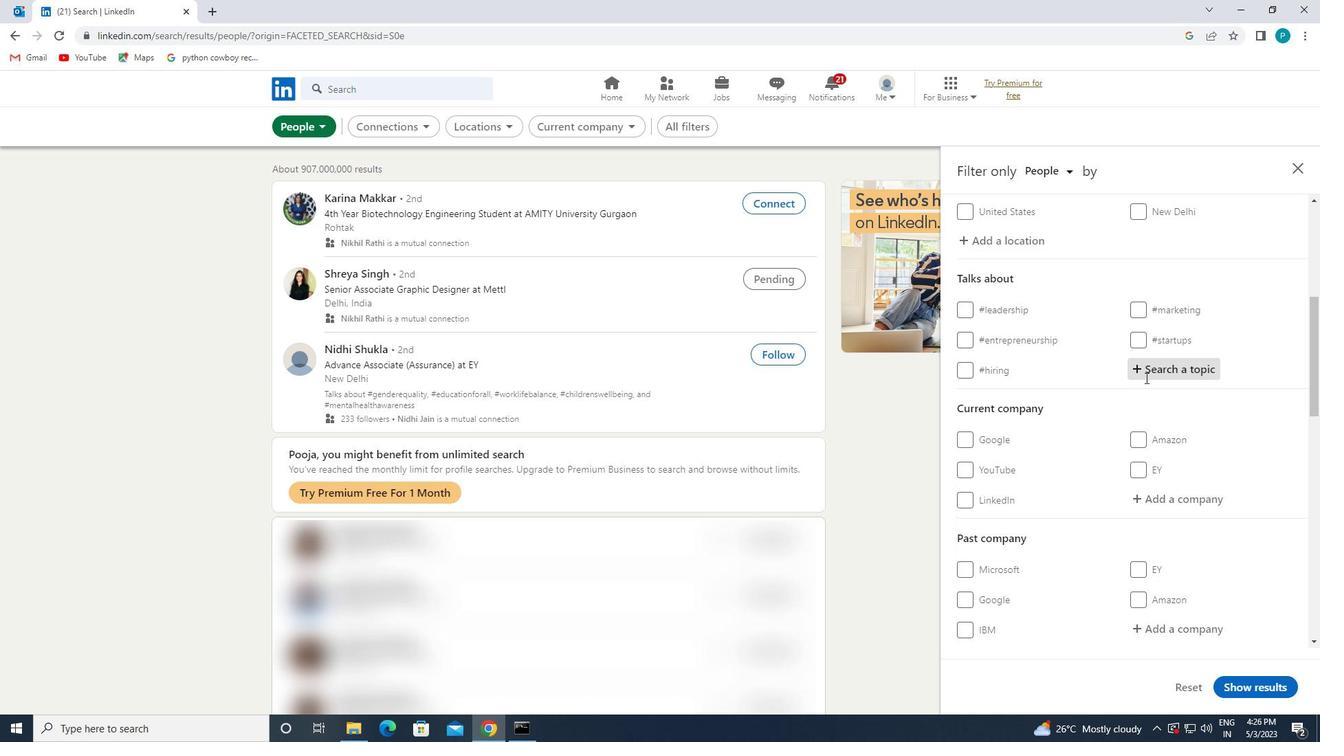 
Action: Key pressed <Key.shift>#<Key.caps_lock>S<Key.caps_lock>OFTWAREDESIGN
Screenshot: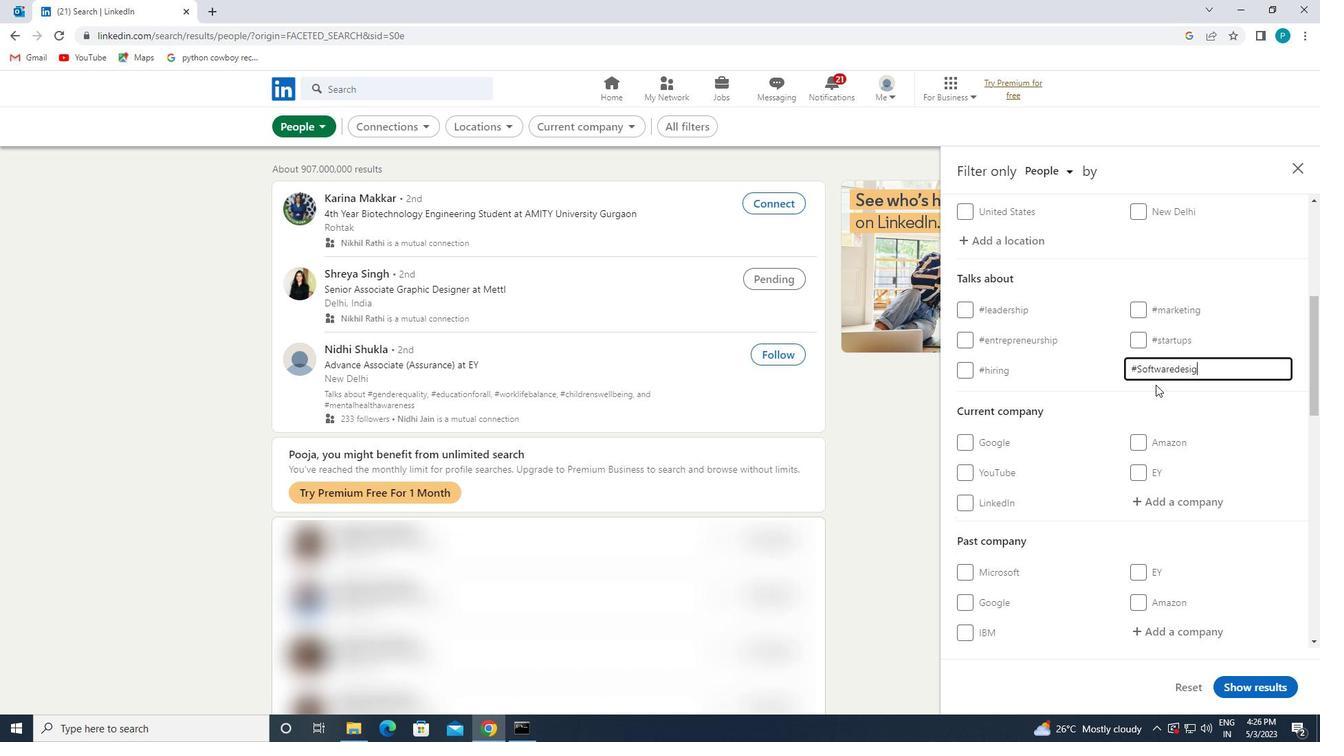 
Action: Mouse moved to (1155, 385)
Screenshot: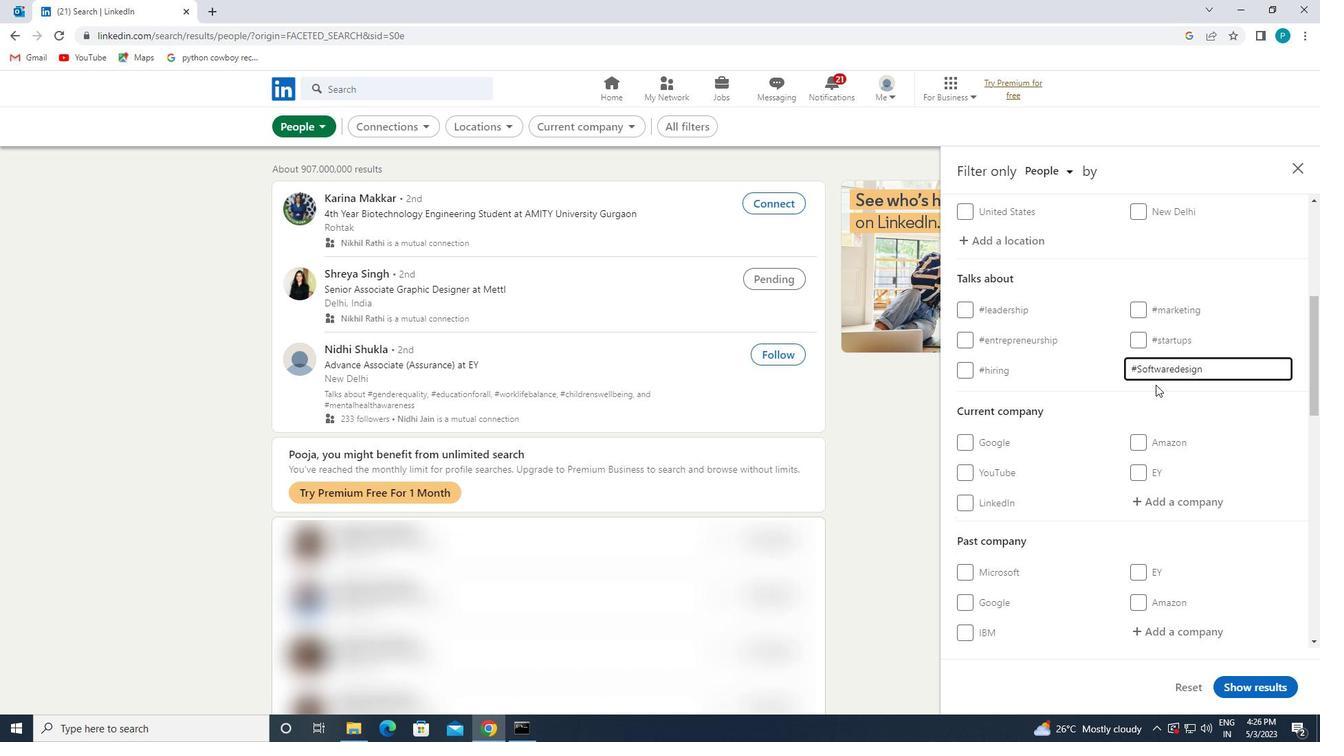 
Action: Mouse scrolled (1155, 384) with delta (0, 0)
Screenshot: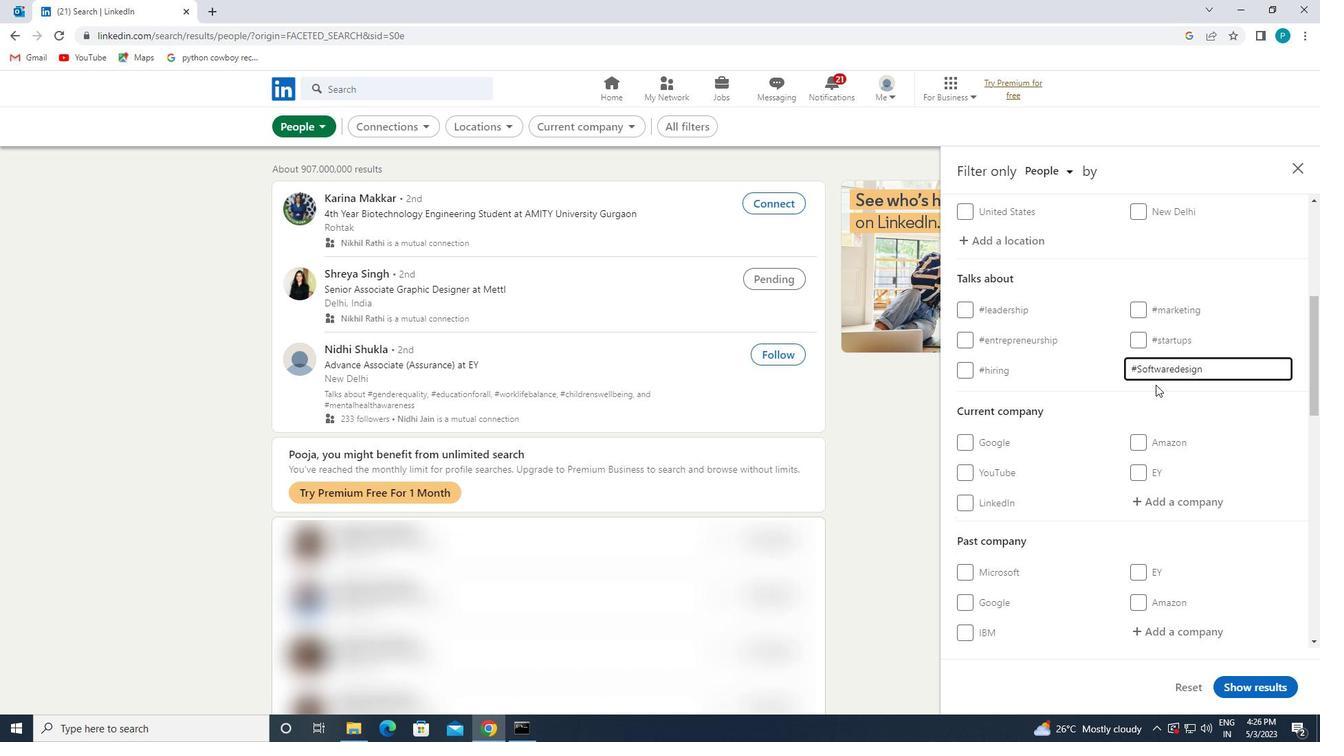 
Action: Mouse scrolled (1155, 384) with delta (0, 0)
Screenshot: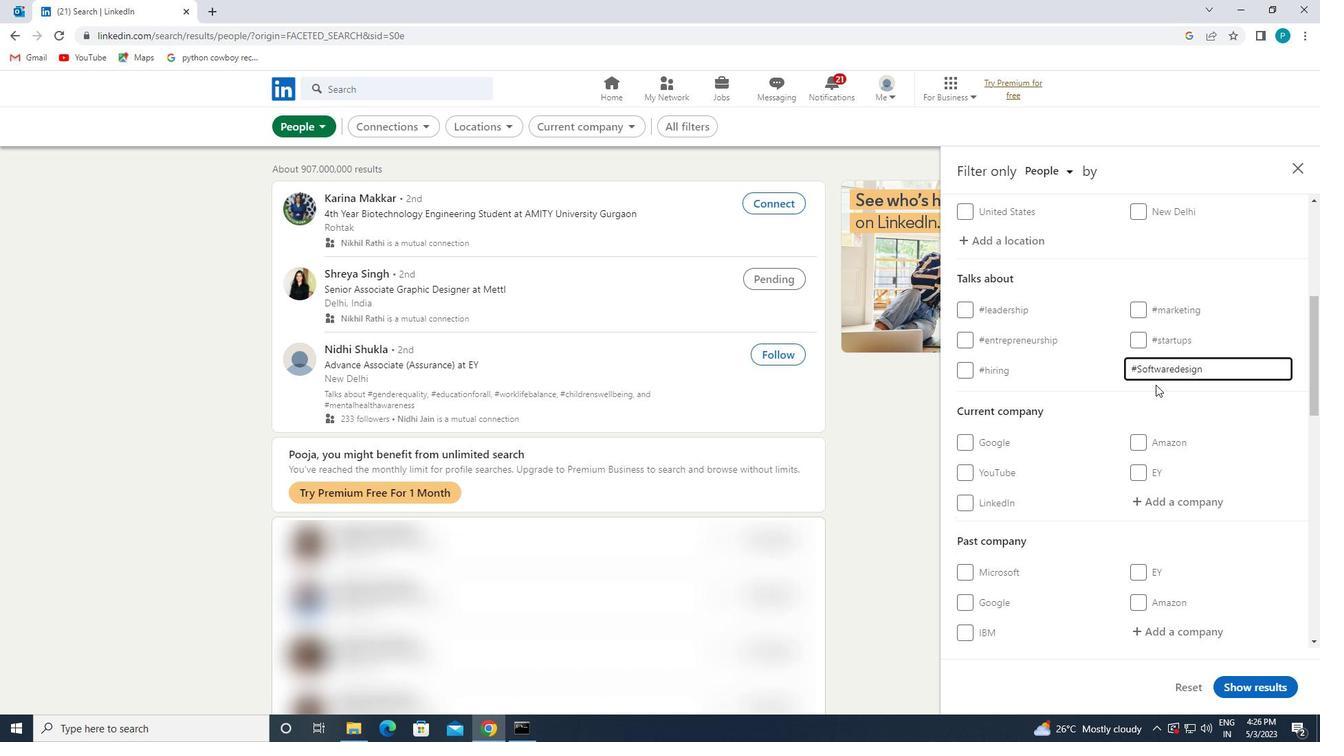 
Action: Mouse scrolled (1155, 384) with delta (0, 0)
Screenshot: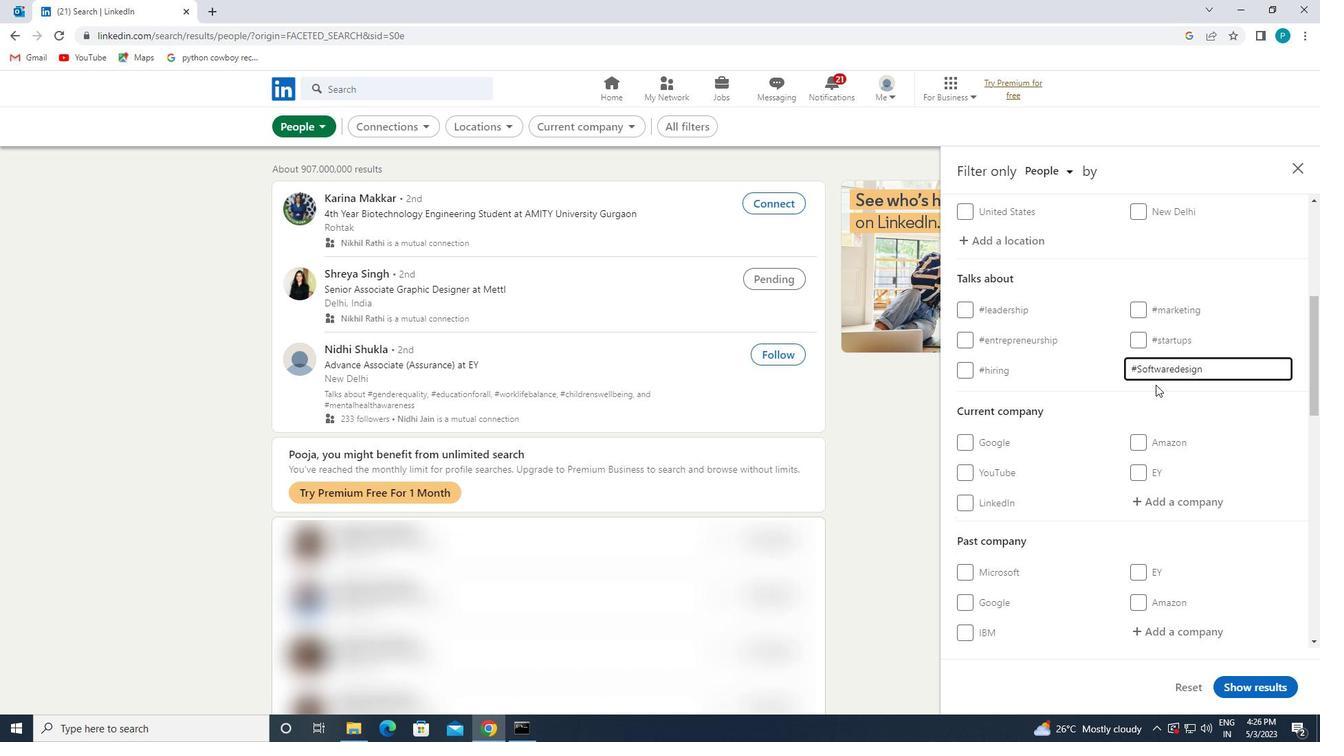 
Action: Mouse scrolled (1155, 384) with delta (0, 0)
Screenshot: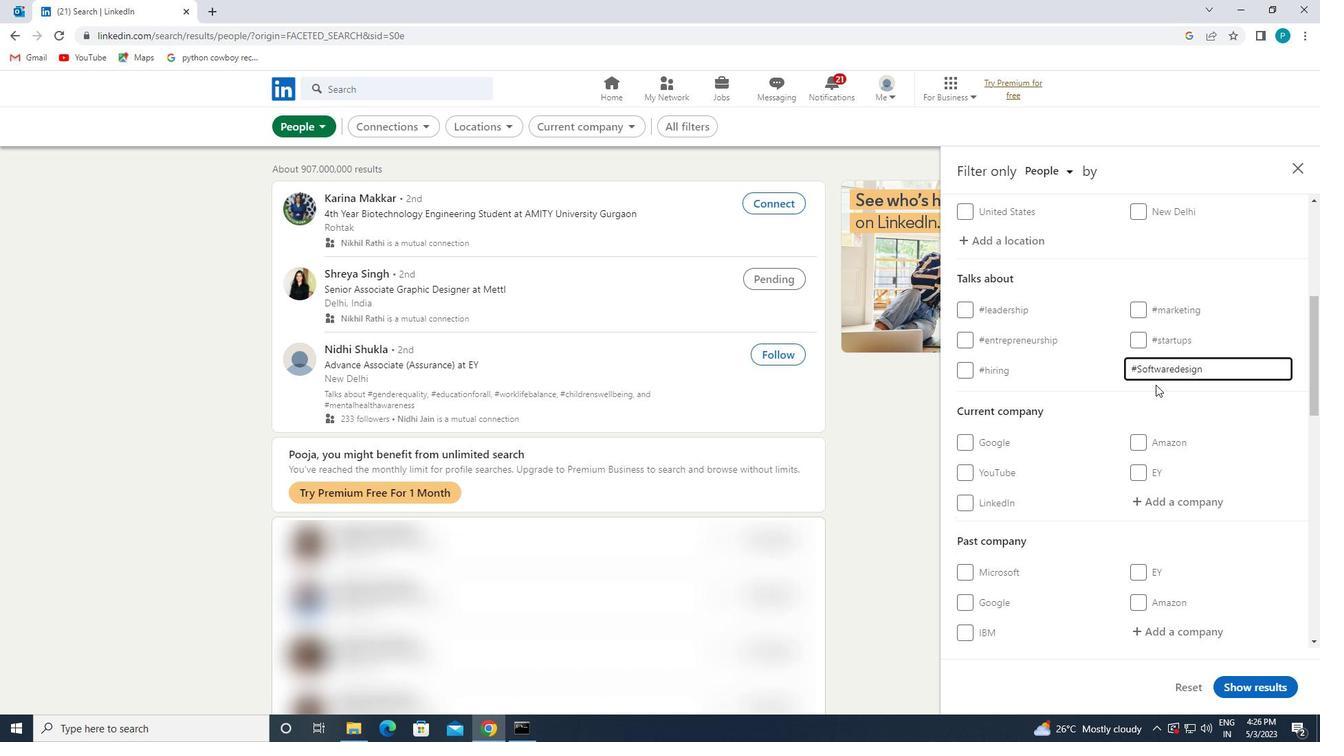 
Action: Mouse scrolled (1155, 384) with delta (0, 0)
Screenshot: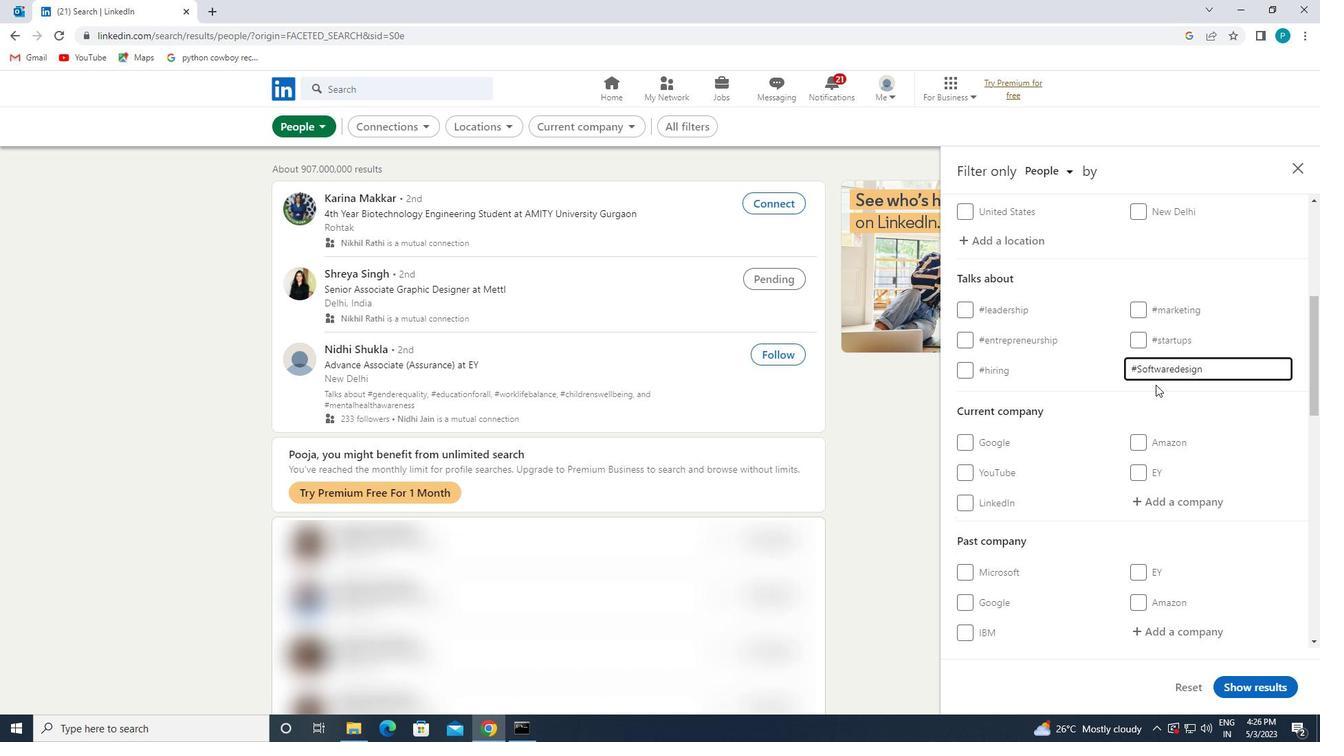 
Action: Mouse moved to (1069, 476)
Screenshot: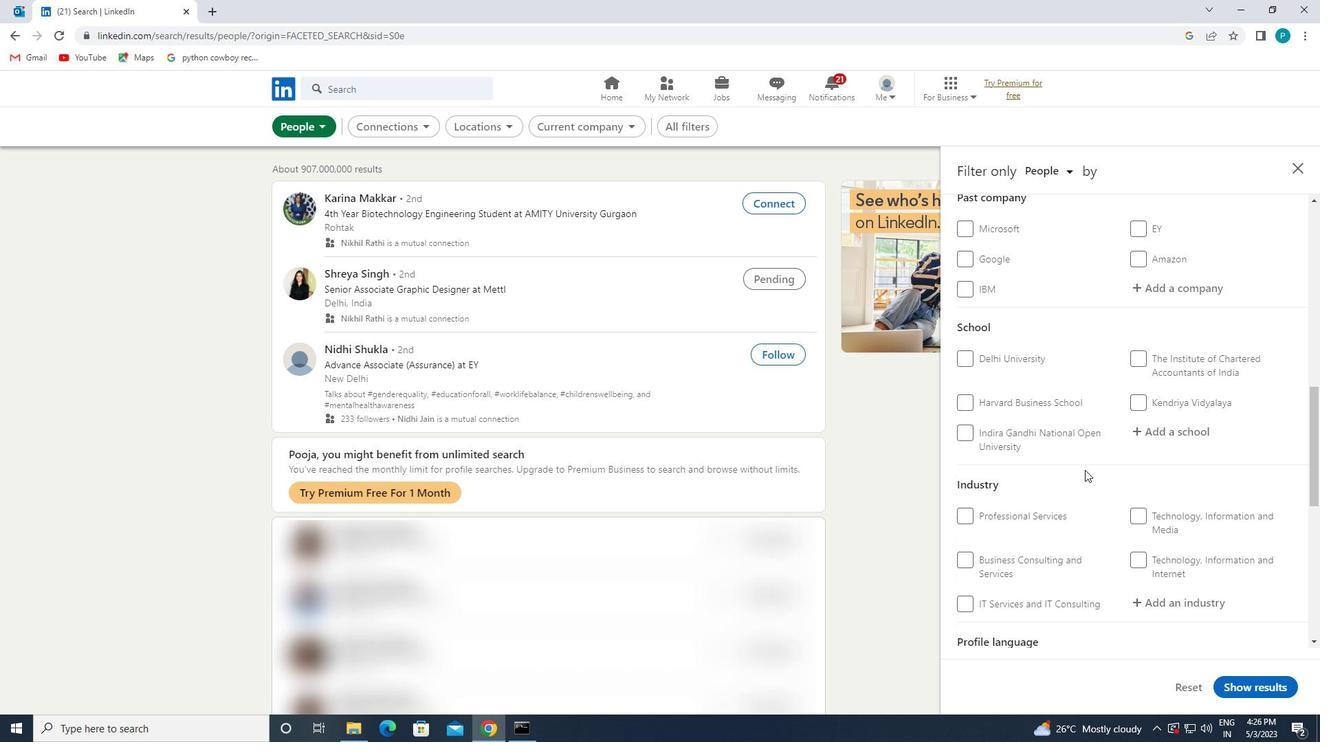 
Action: Mouse scrolled (1069, 476) with delta (0, 0)
Screenshot: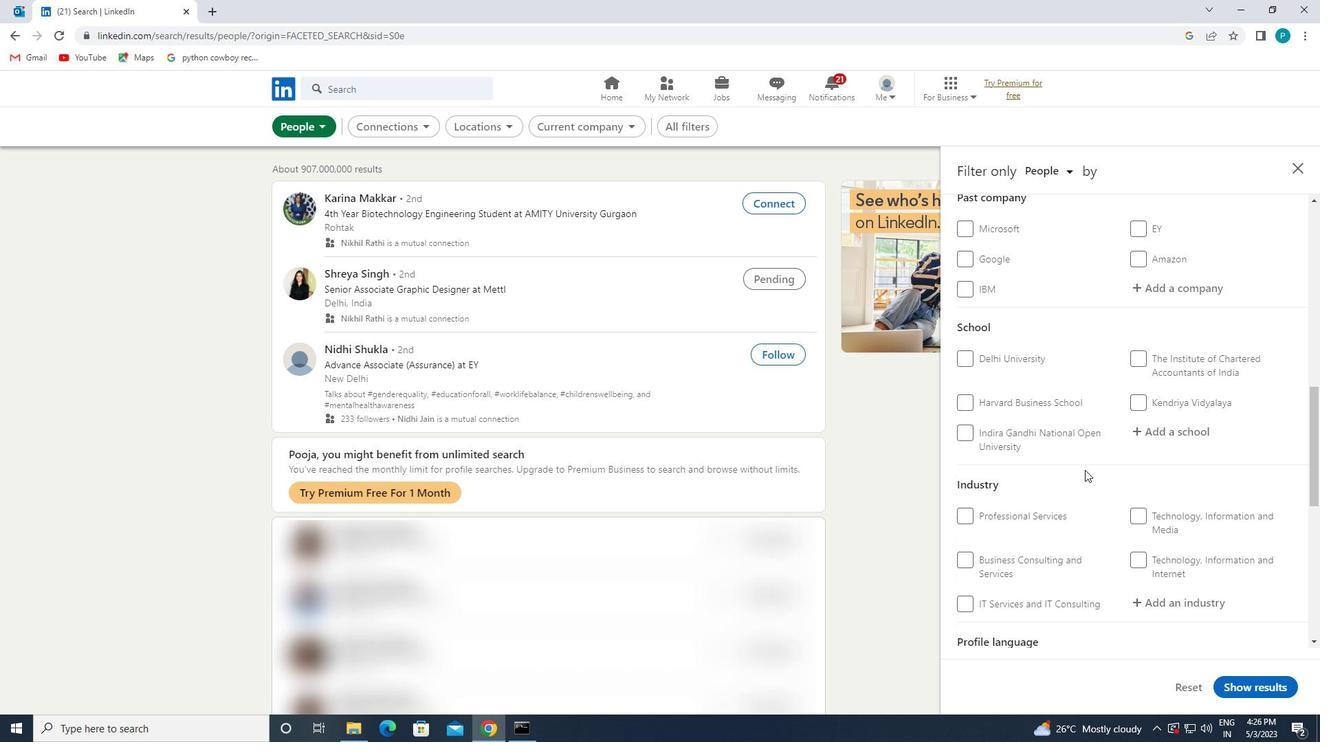 
Action: Mouse moved to (996, 516)
Screenshot: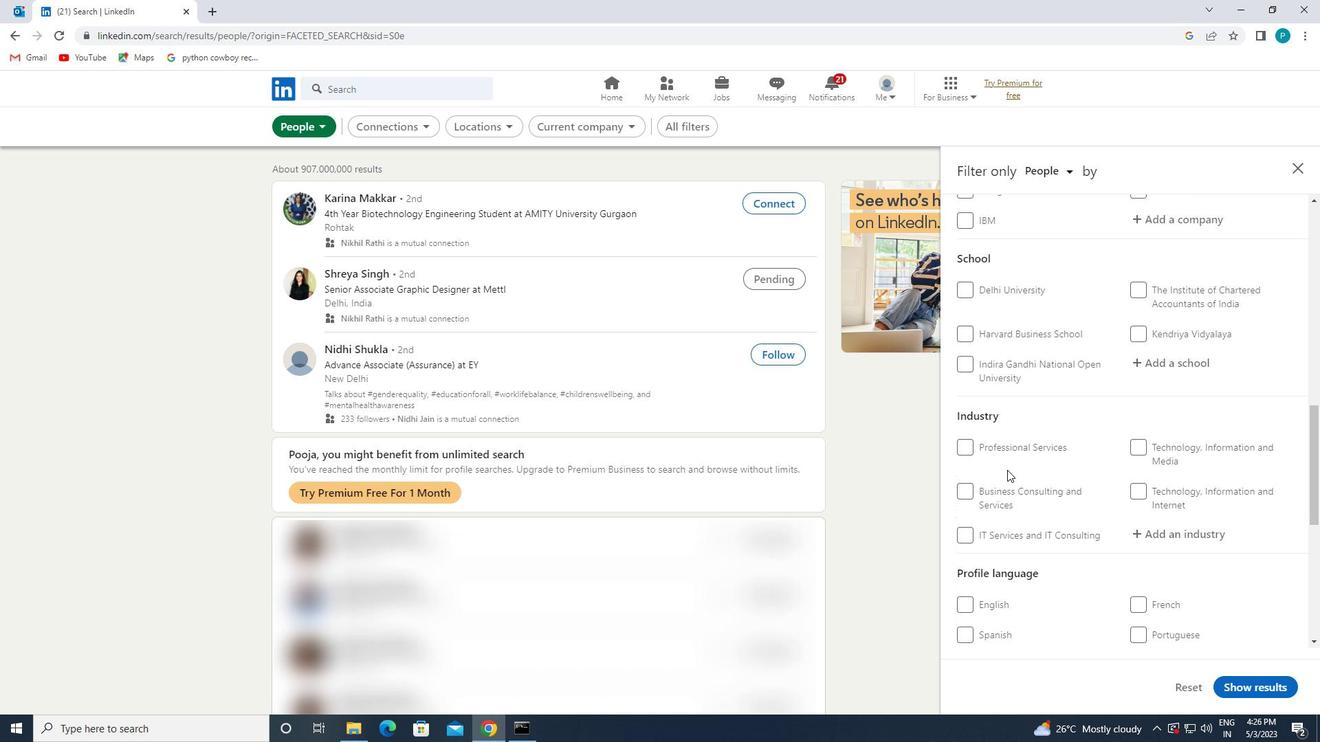 
Action: Mouse scrolled (996, 515) with delta (0, 0)
Screenshot: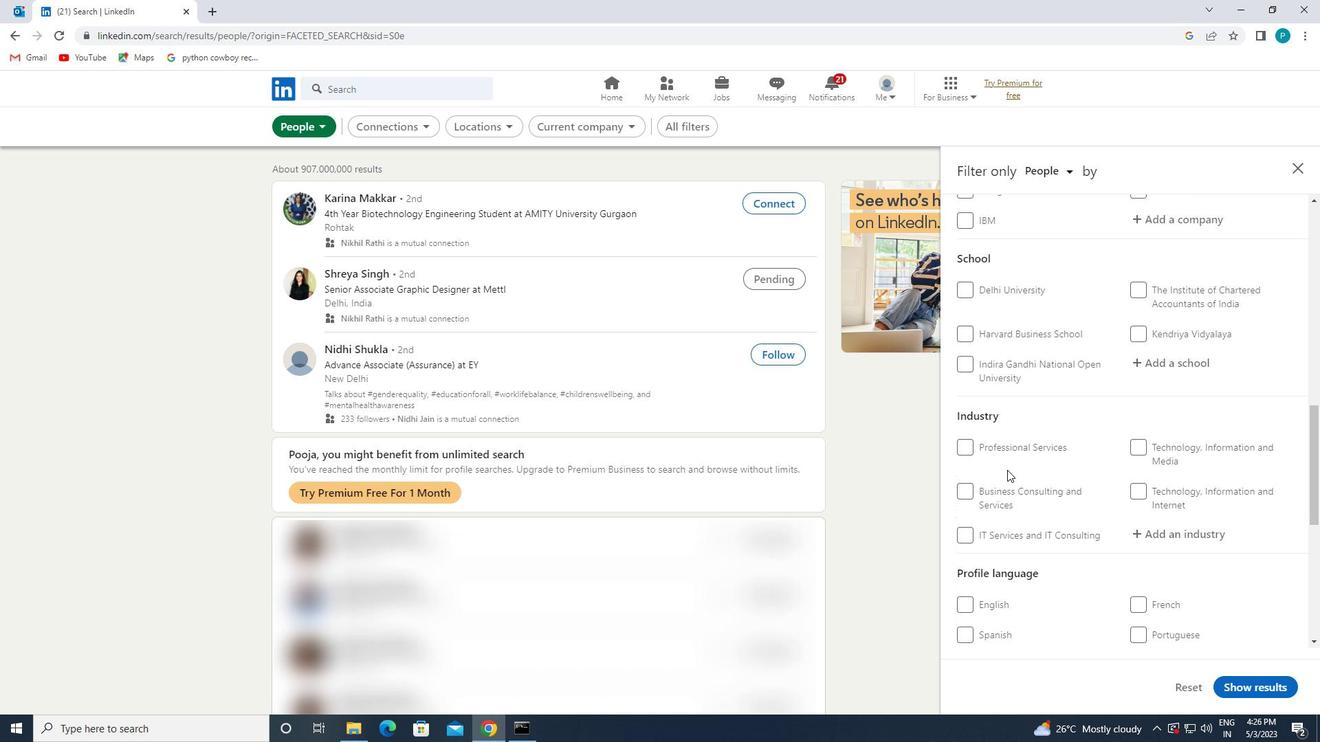 
Action: Mouse moved to (996, 516)
Screenshot: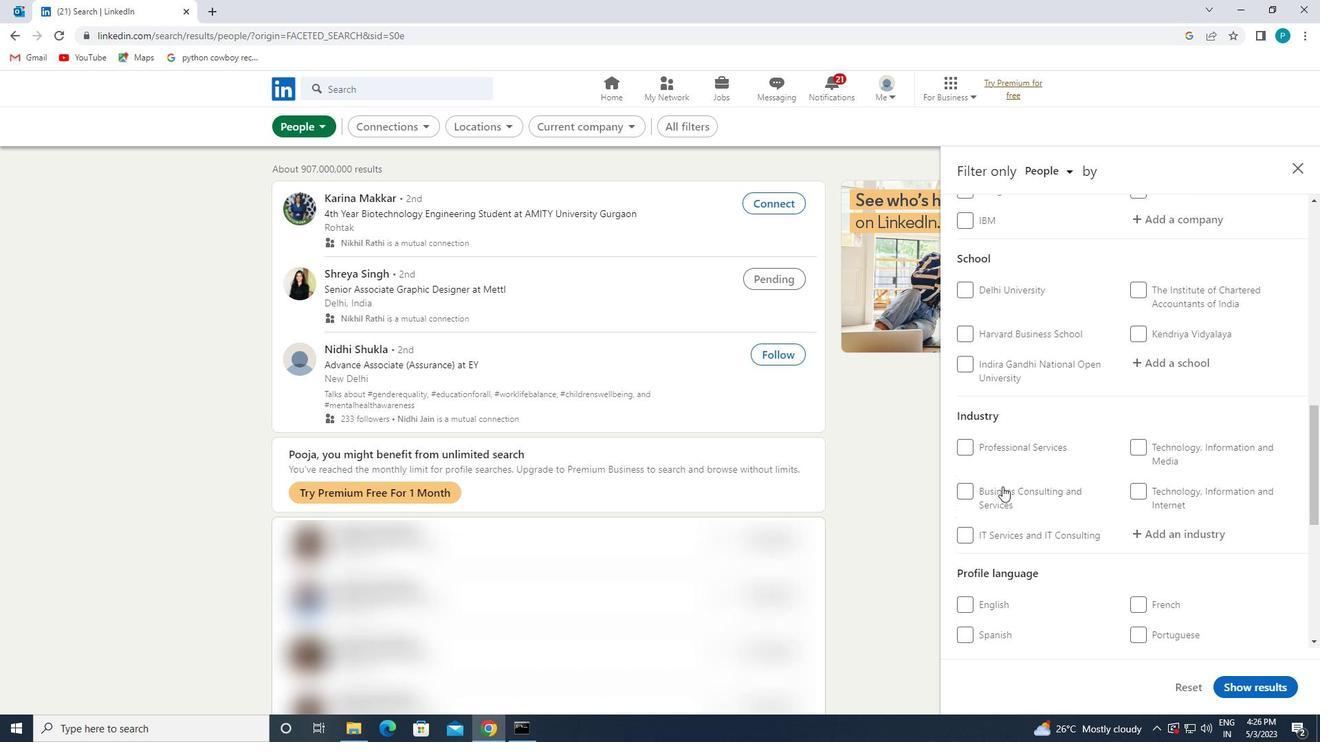 
Action: Mouse scrolled (996, 515) with delta (0, 0)
Screenshot: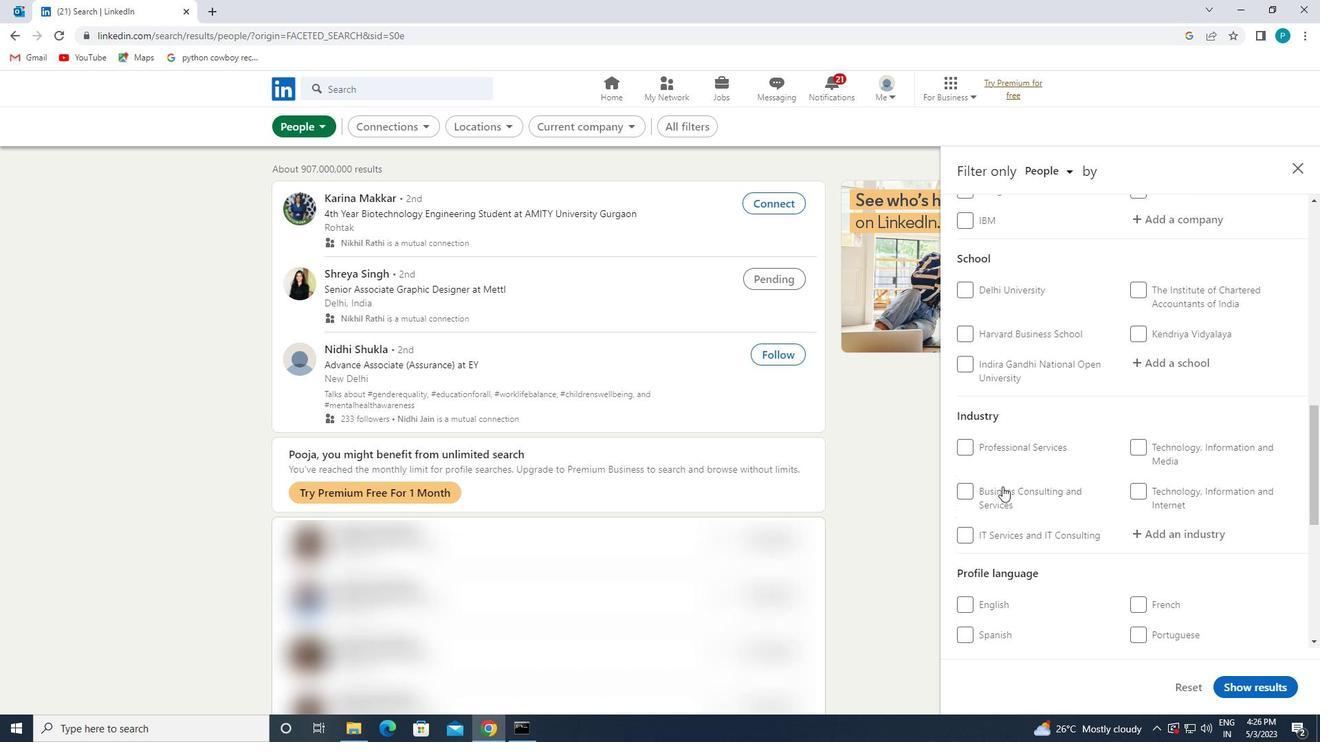 
Action: Mouse moved to (1000, 535)
Screenshot: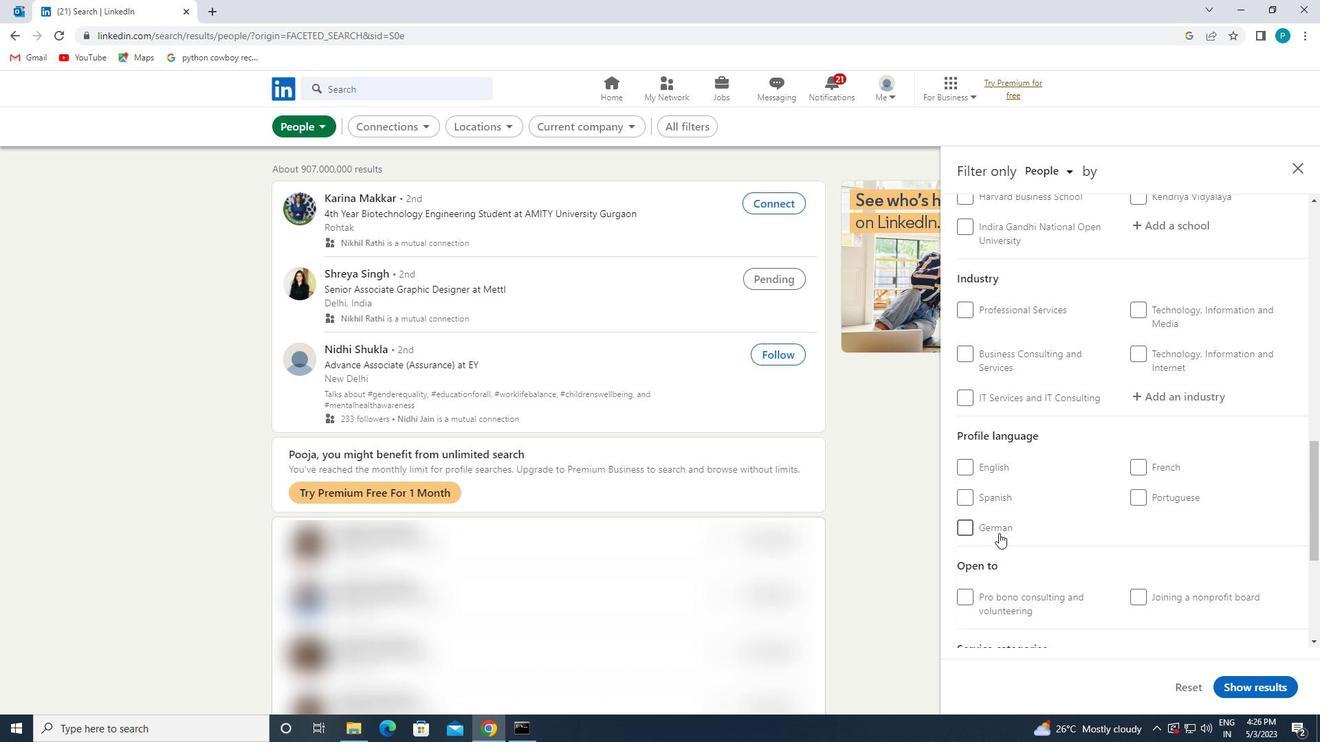 
Action: Mouse pressed left at (1000, 535)
Screenshot: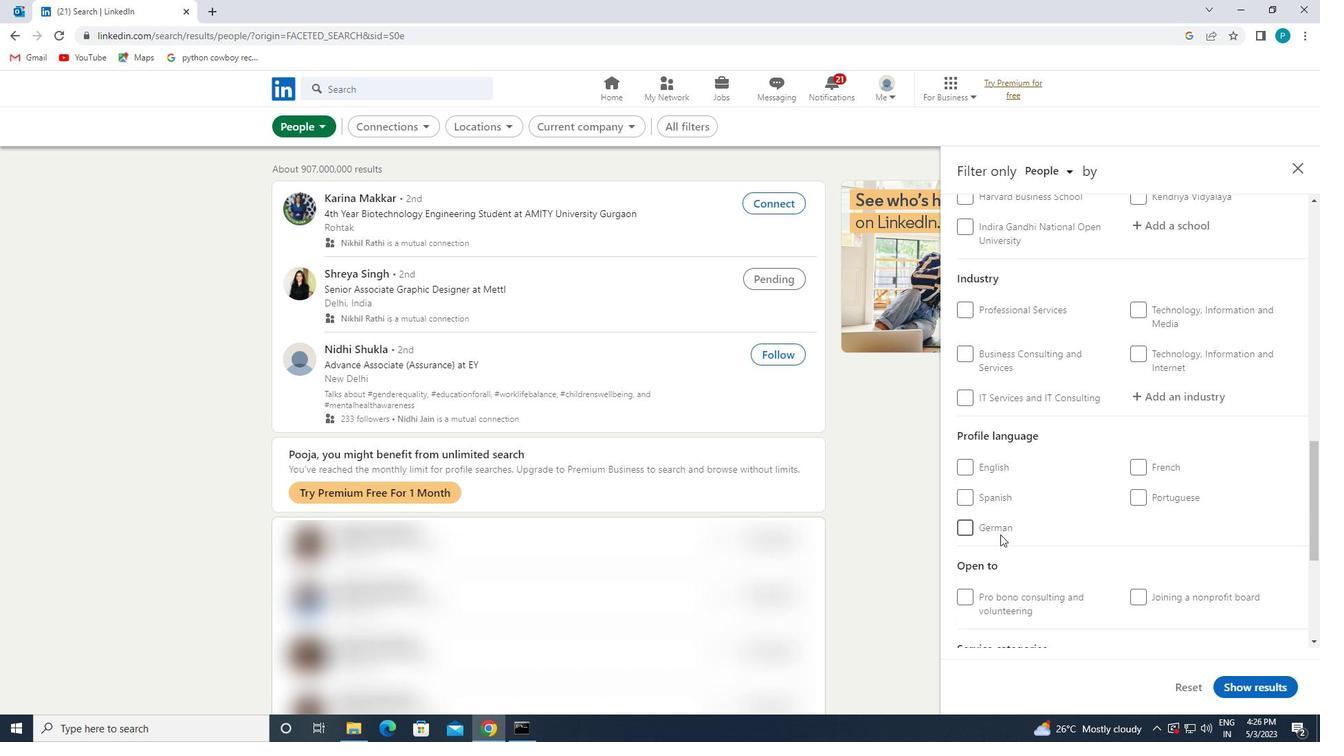 
Action: Mouse moved to (1002, 526)
Screenshot: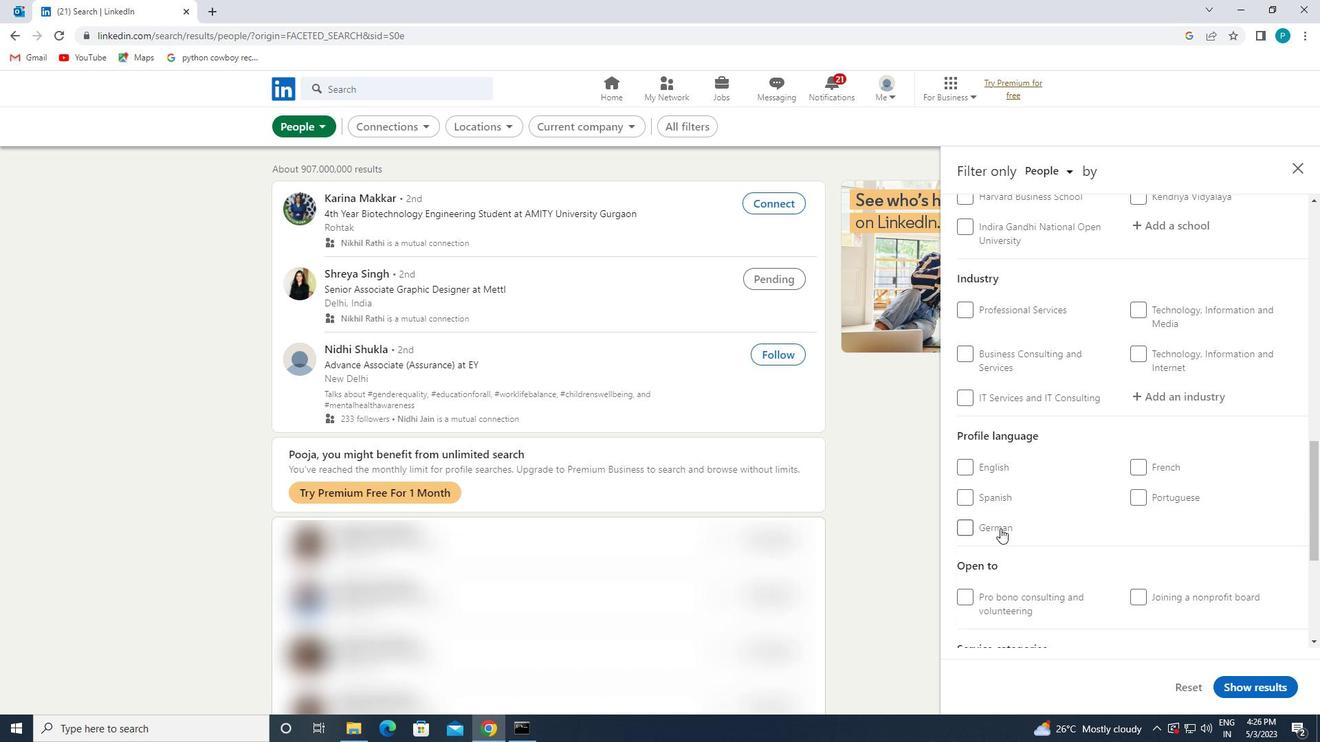 
Action: Mouse pressed left at (1002, 526)
Screenshot: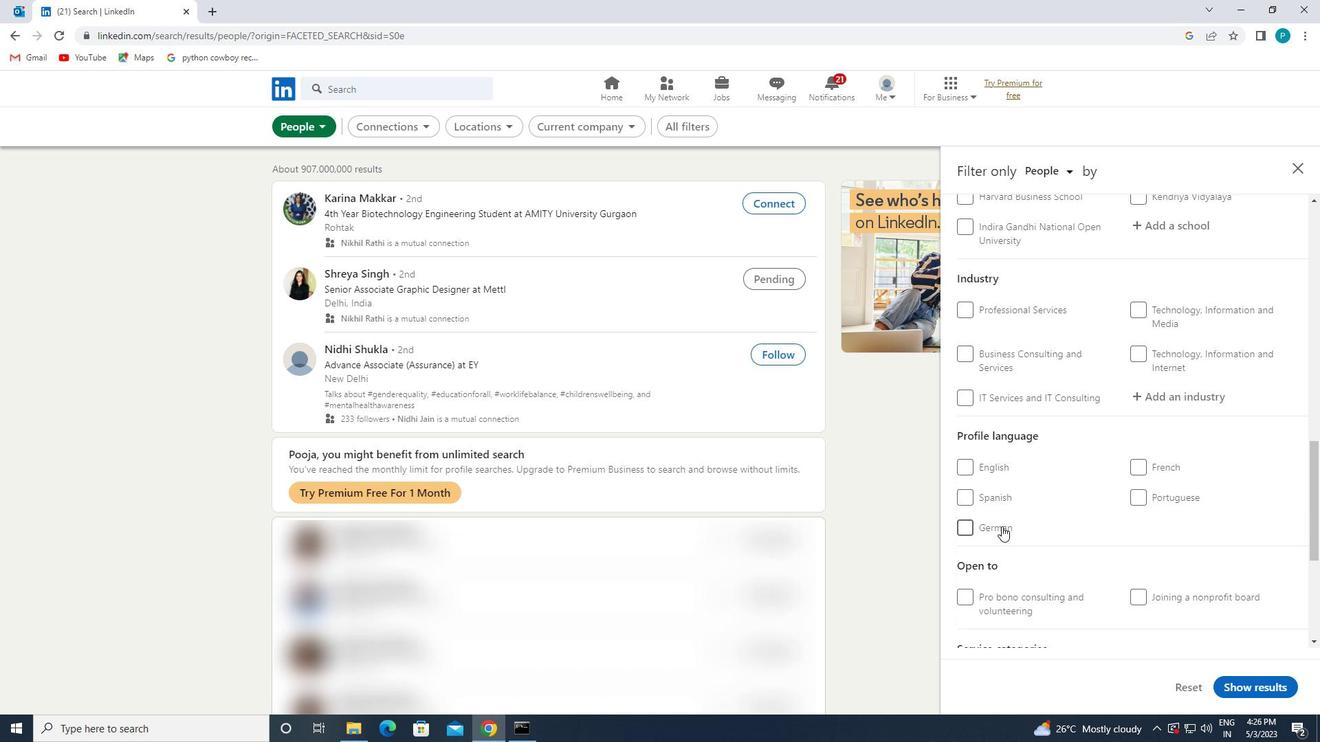 
Action: Mouse moved to (1066, 526)
Screenshot: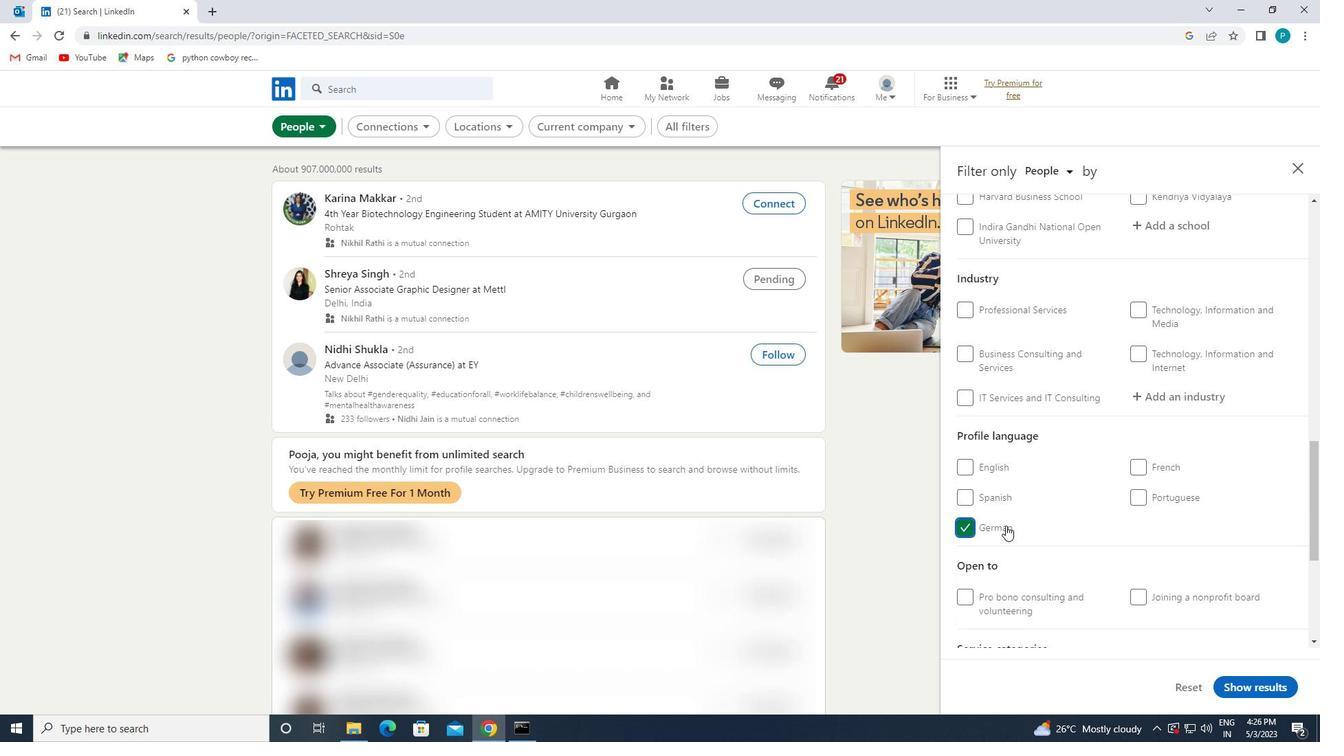 
Action: Mouse scrolled (1066, 526) with delta (0, 0)
Screenshot: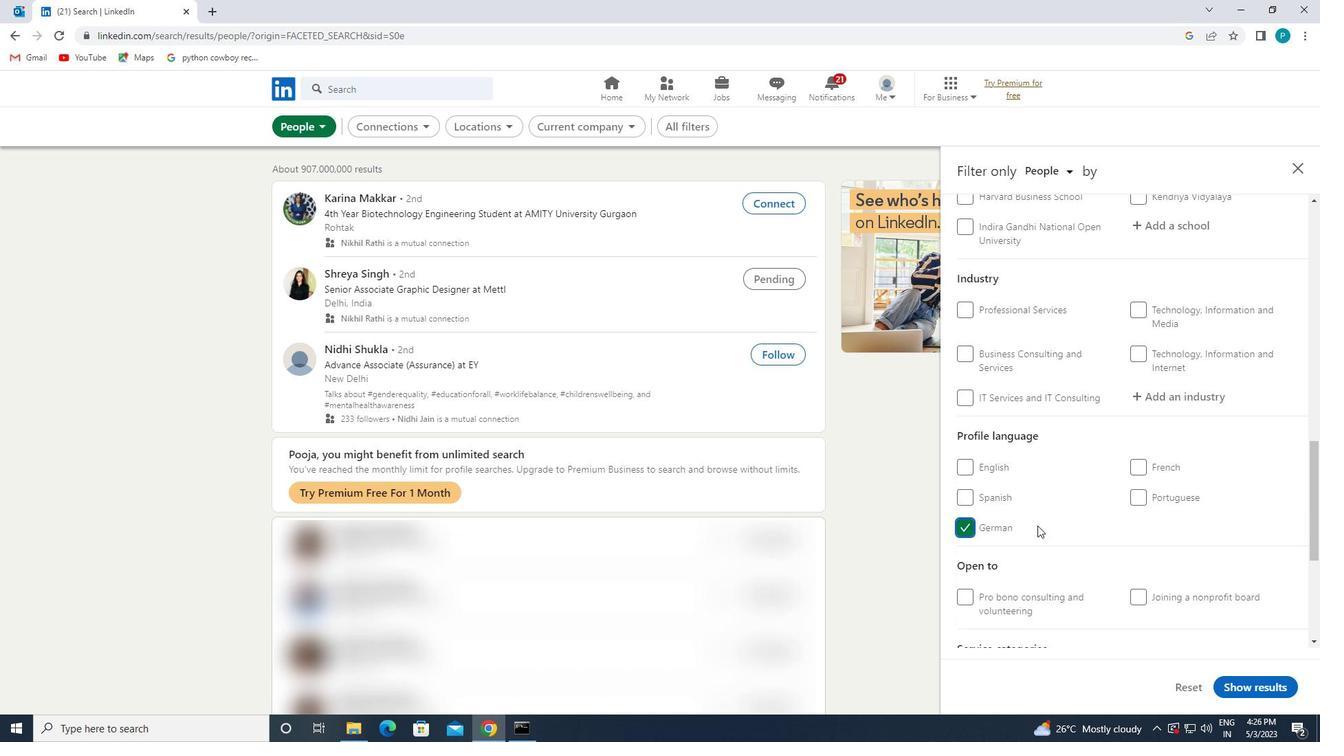 
Action: Mouse moved to (1067, 524)
Screenshot: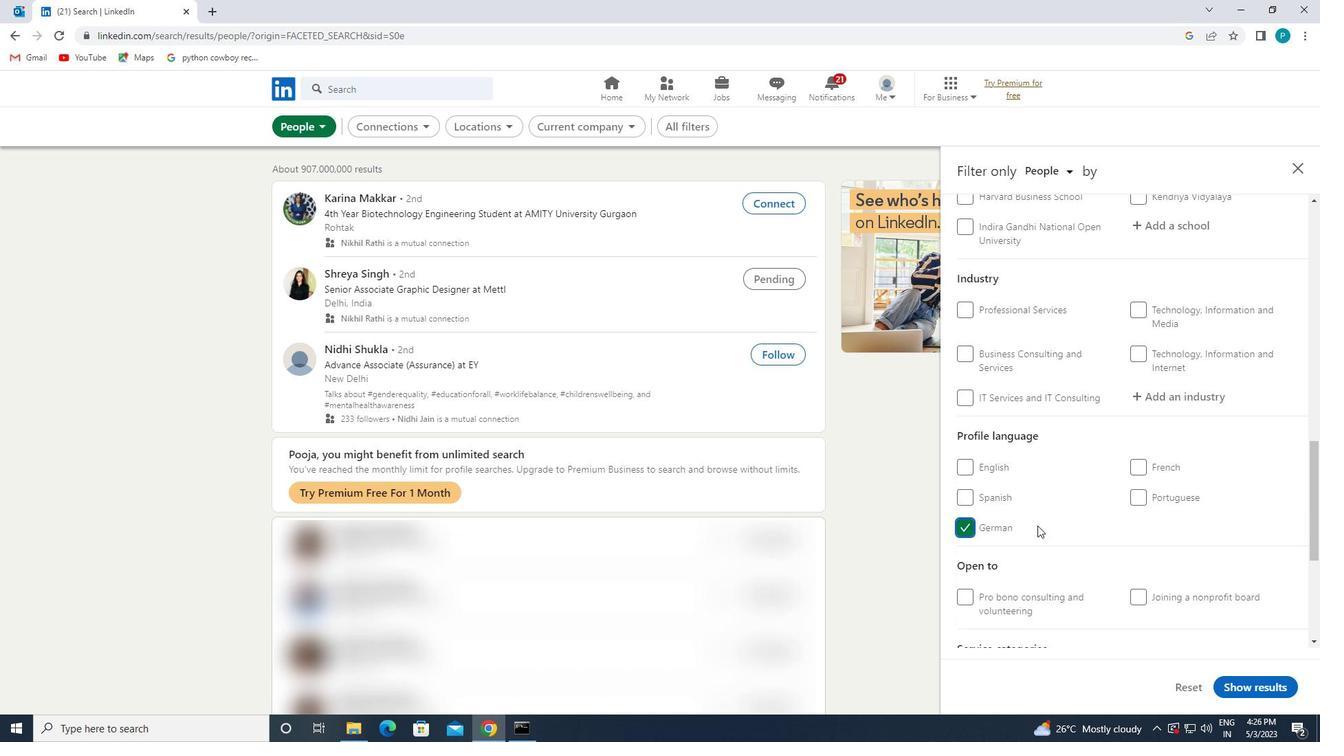 
Action: Mouse scrolled (1067, 525) with delta (0, 0)
Screenshot: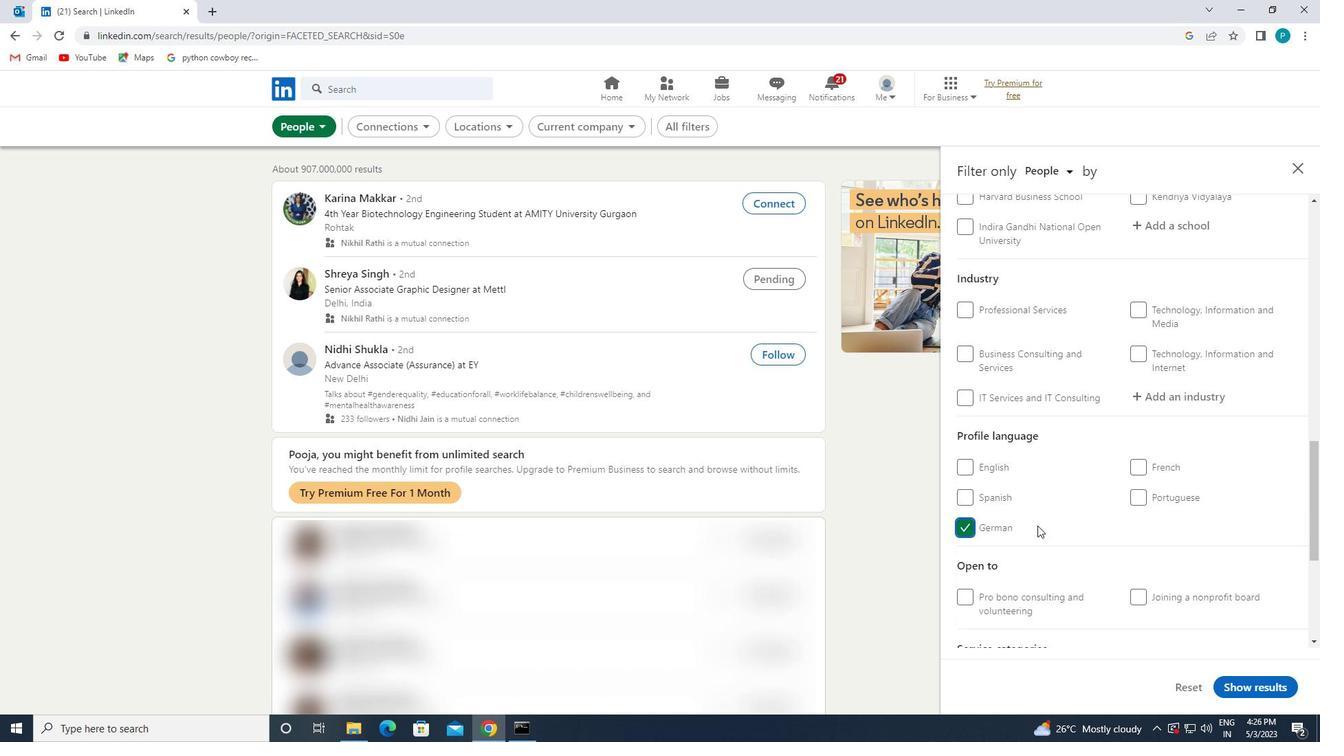 
Action: Mouse scrolled (1067, 525) with delta (0, 0)
Screenshot: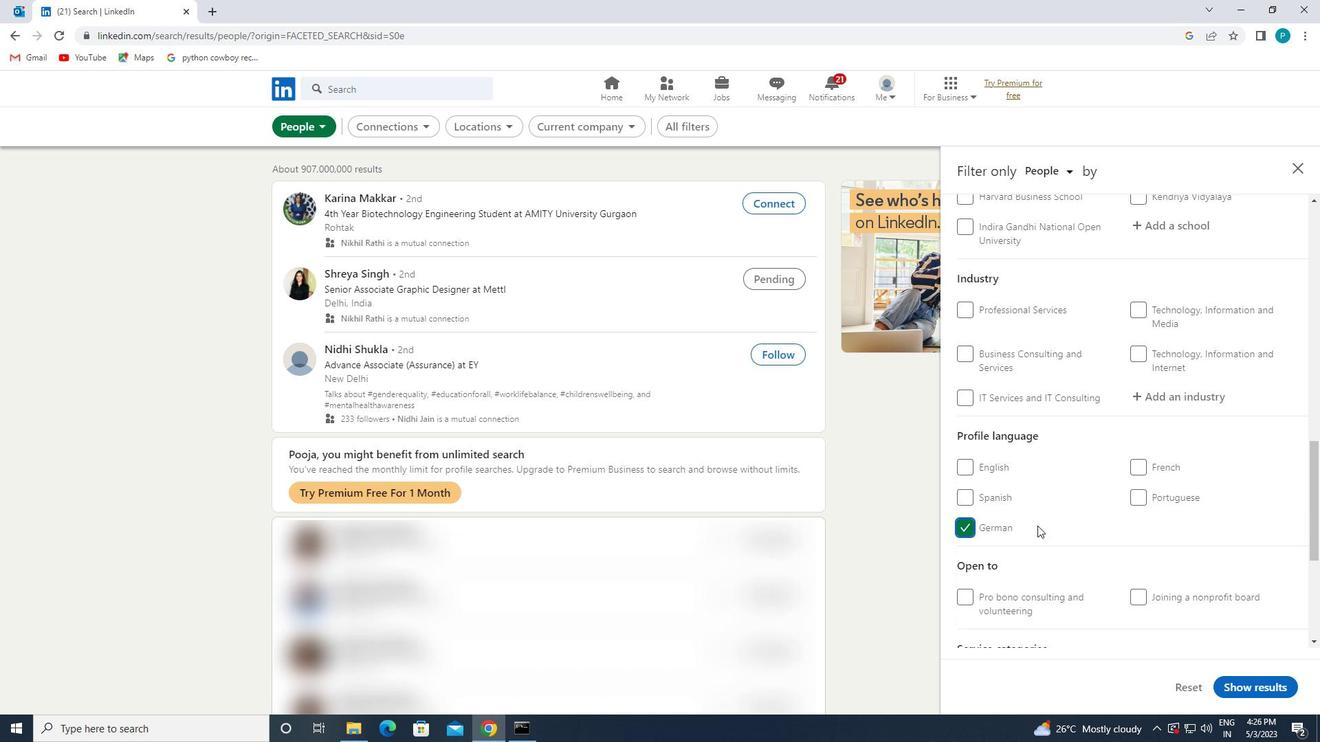 
Action: Mouse scrolled (1067, 525) with delta (0, 0)
Screenshot: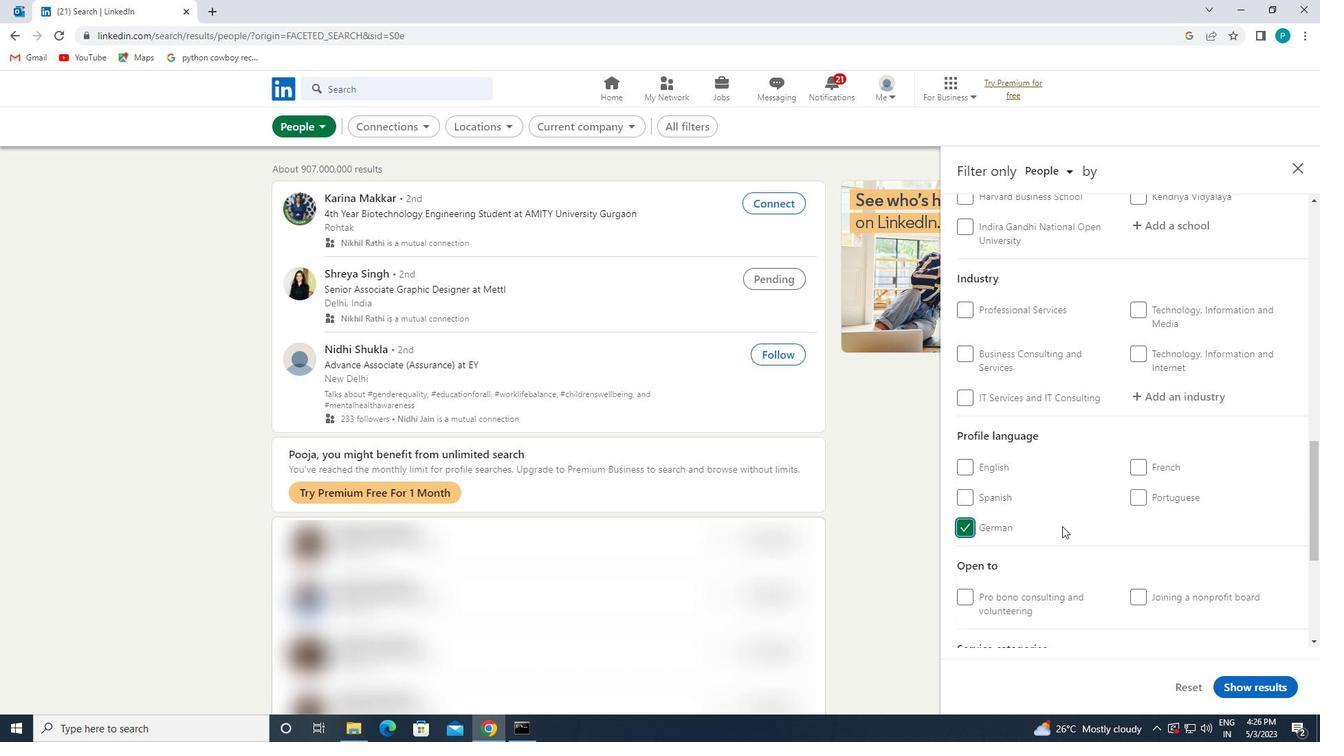 
Action: Mouse moved to (1191, 524)
Screenshot: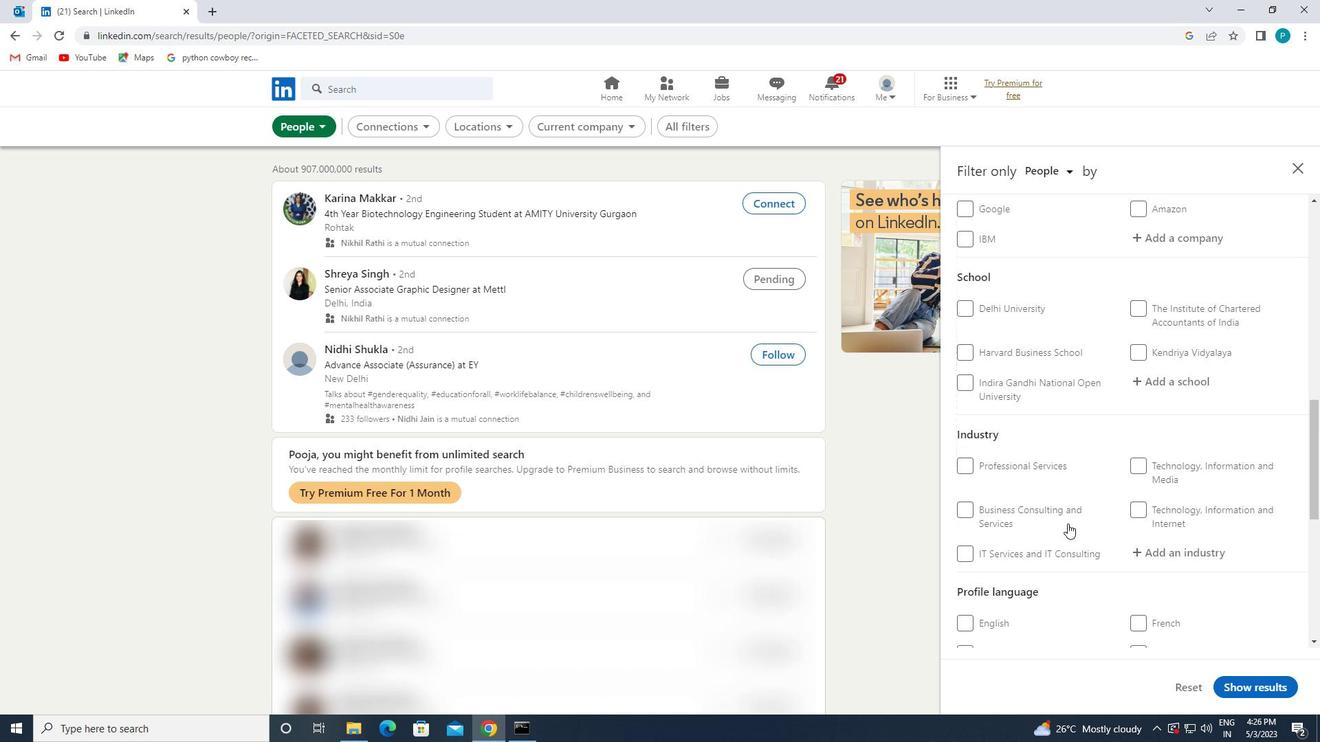 
Action: Mouse scrolled (1191, 524) with delta (0, 0)
Screenshot: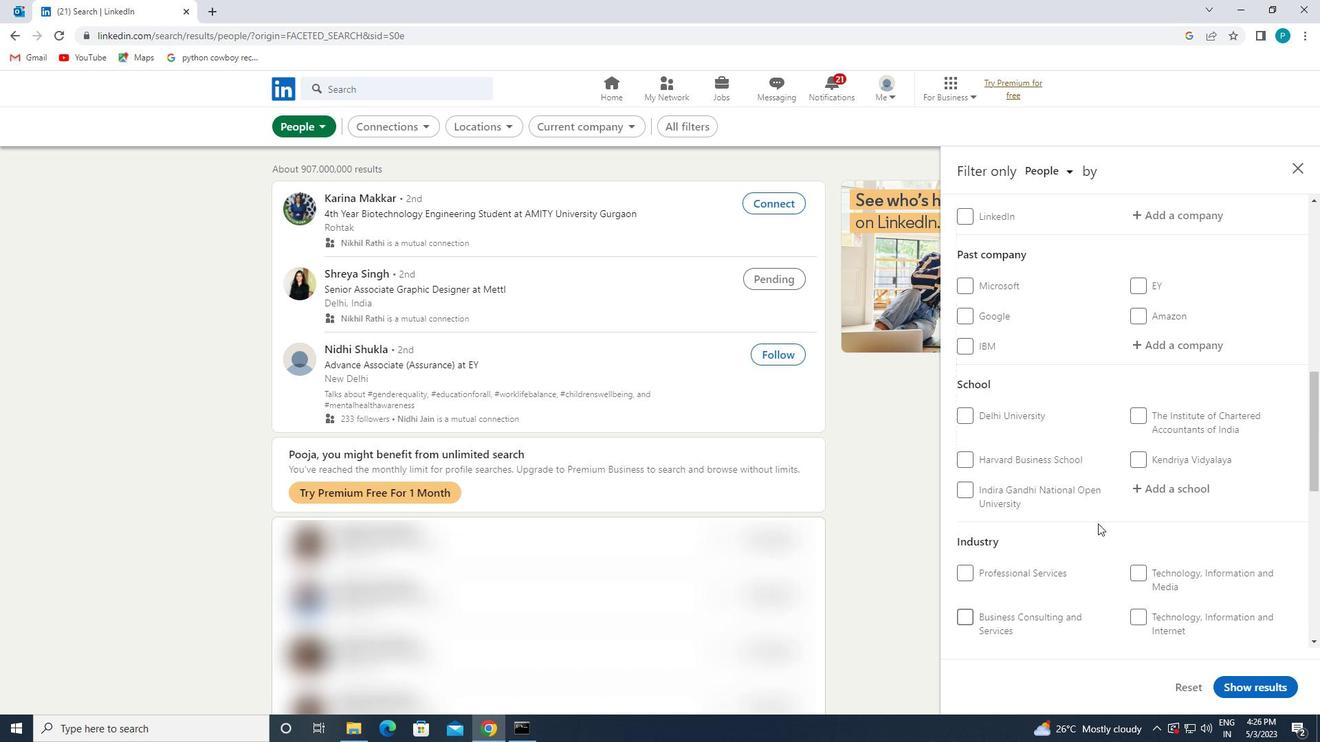 
Action: Mouse moved to (1192, 524)
Screenshot: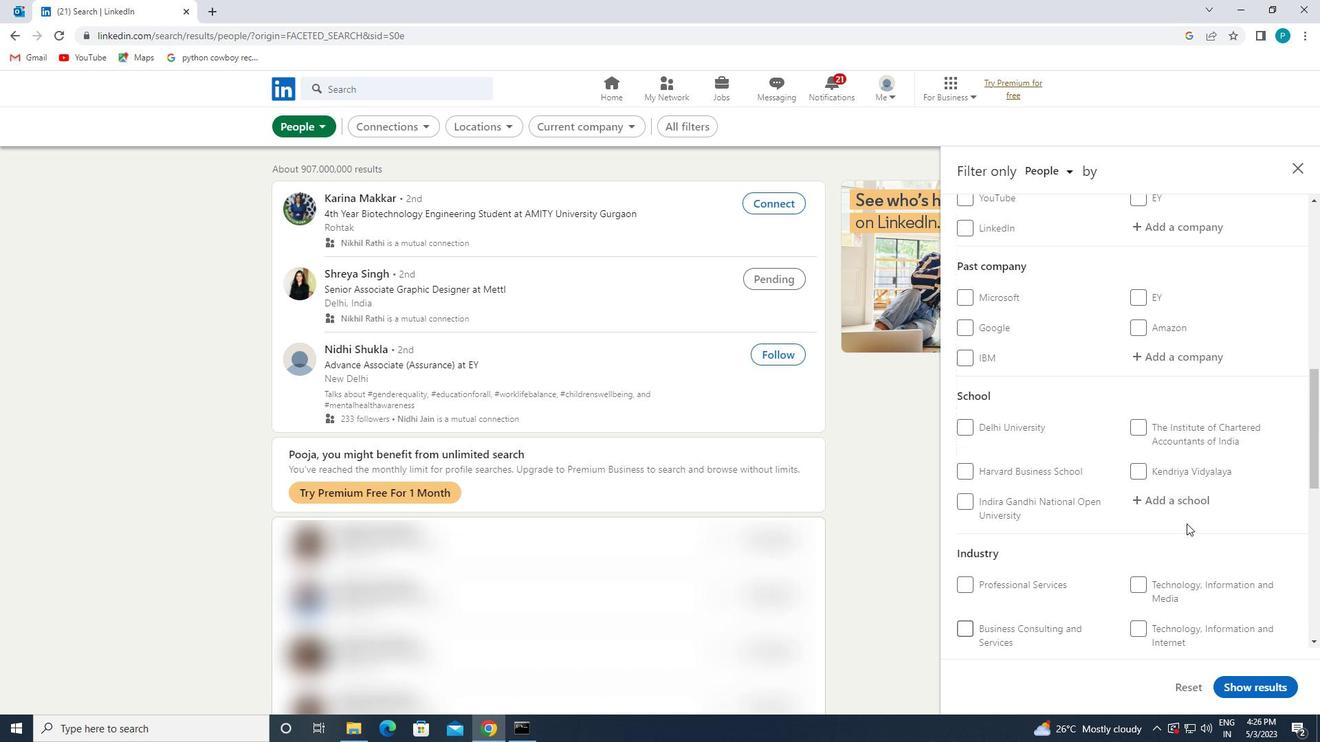 
Action: Mouse scrolled (1192, 524) with delta (0, 0)
Screenshot: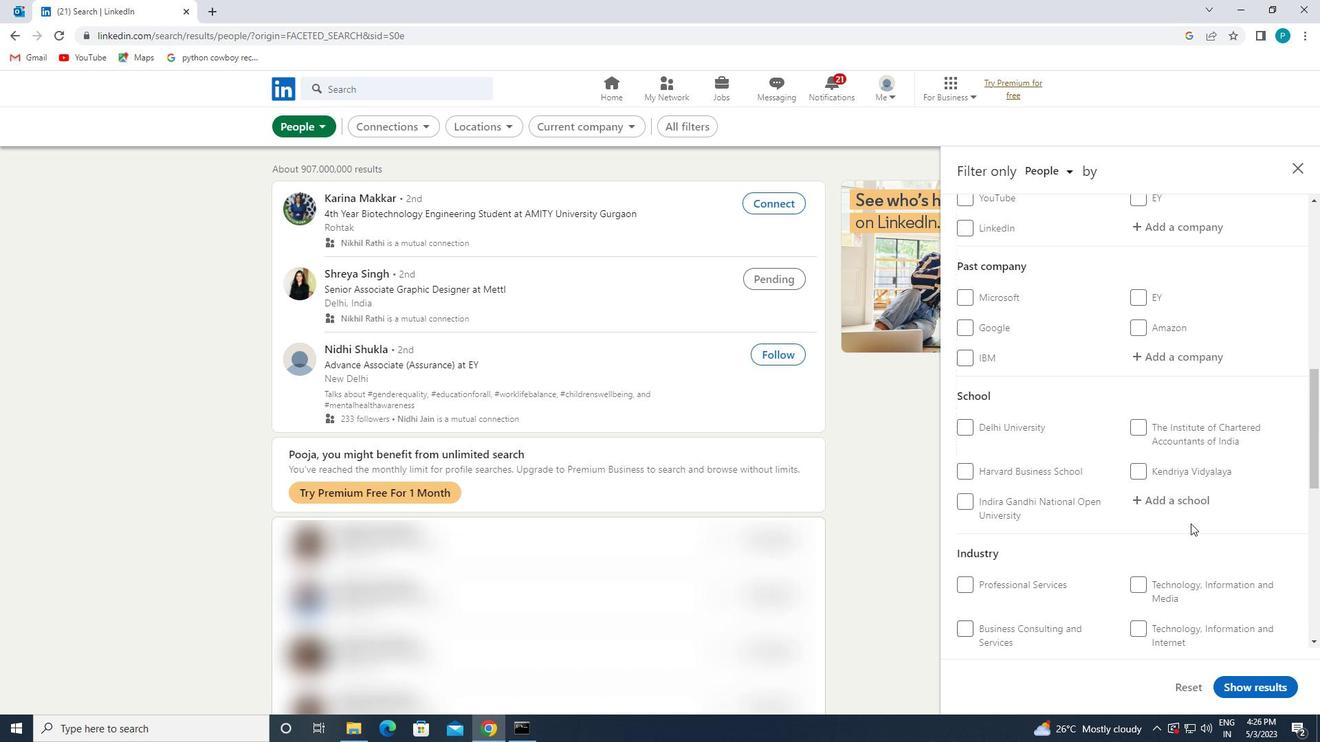 
Action: Mouse scrolled (1192, 524) with delta (0, 0)
Screenshot: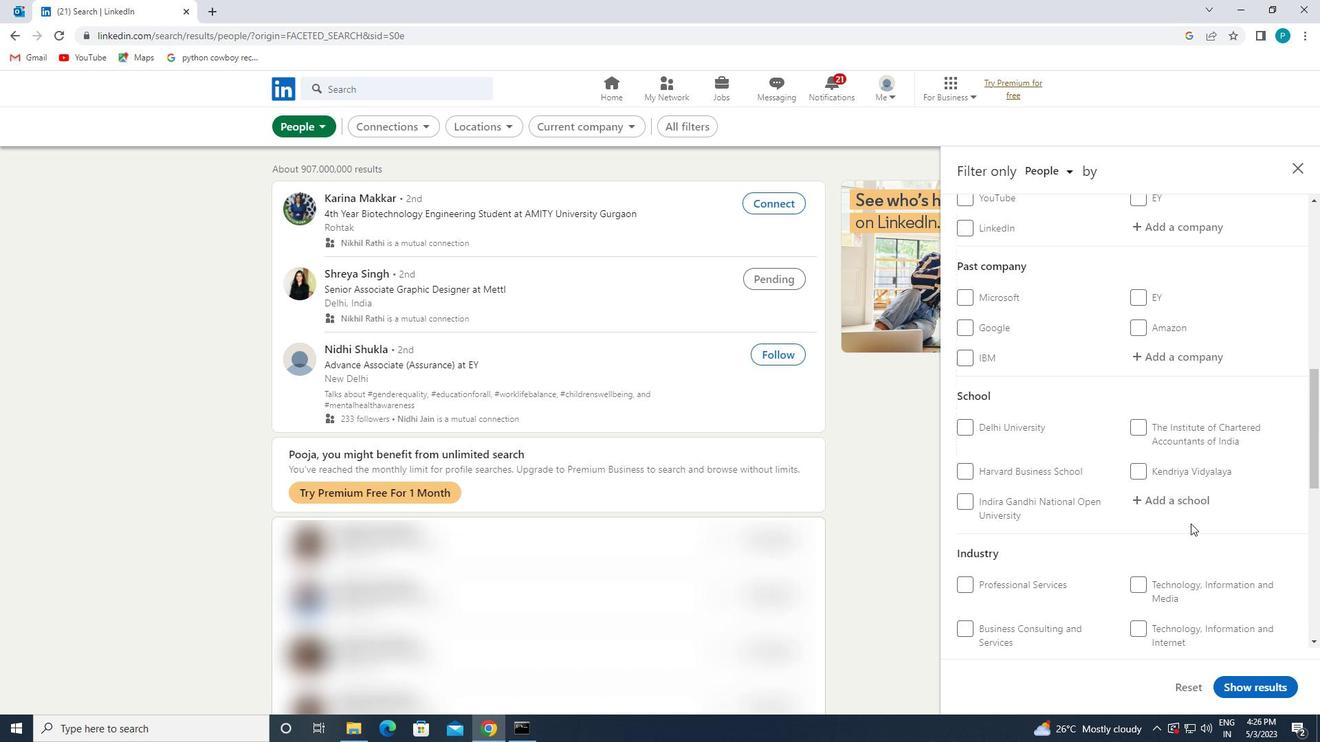 
Action: Mouse moved to (1161, 433)
Screenshot: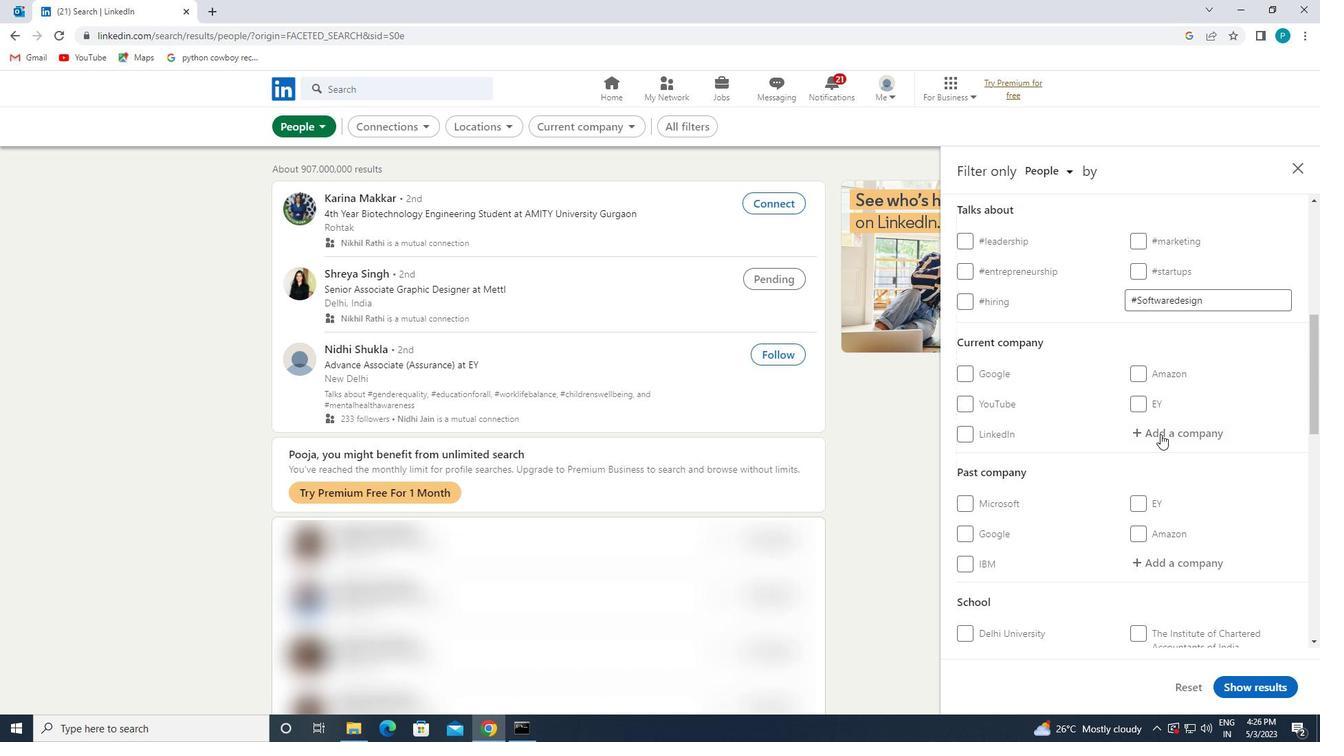 
Action: Mouse pressed left at (1161, 433)
Screenshot: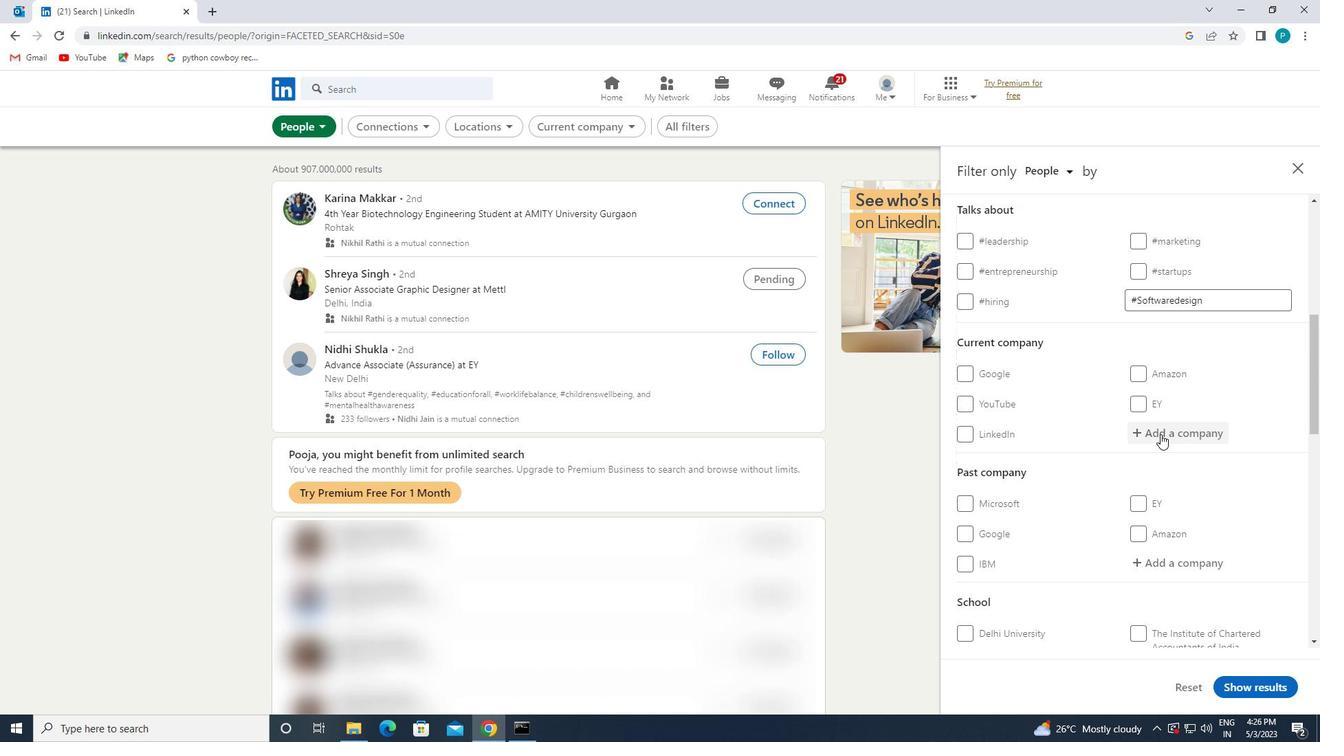 
Action: Key pressed <Key.caps_lock>G<Key.caps_lock>I
Screenshot: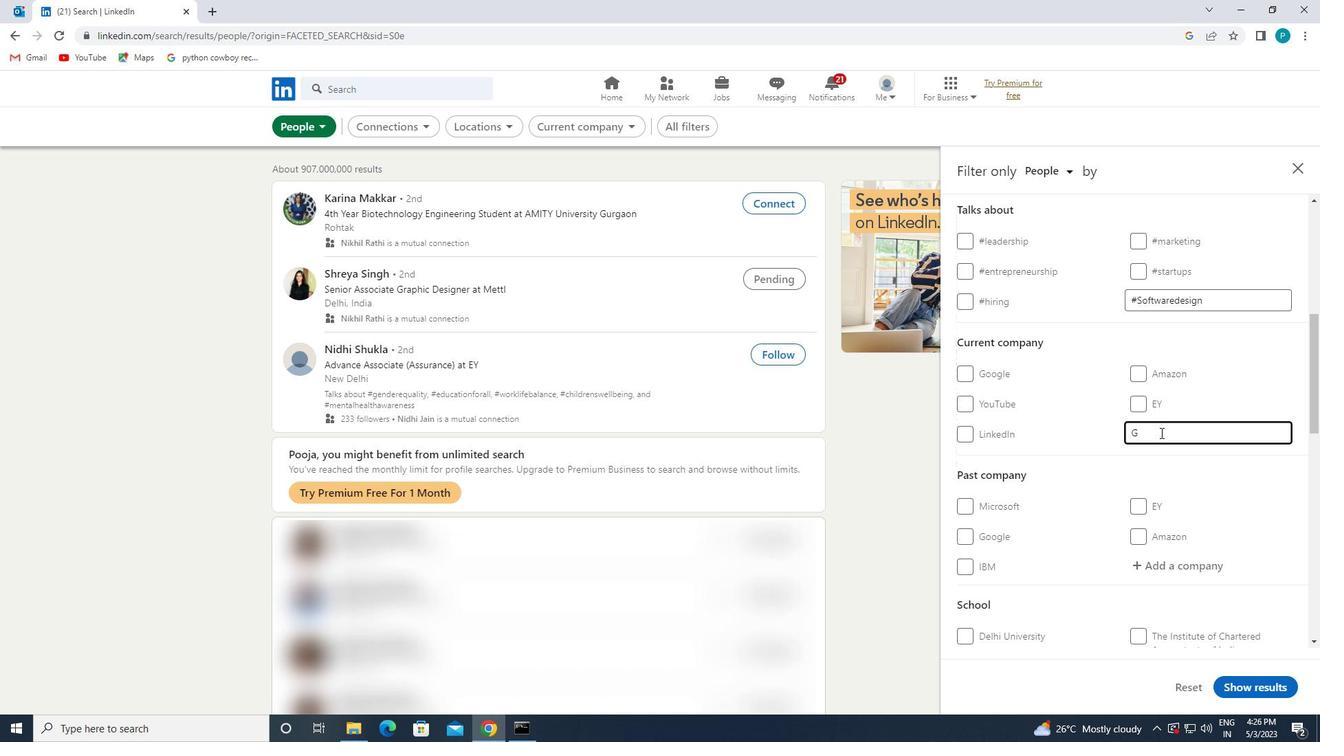 
Action: Mouse moved to (1139, 465)
Screenshot: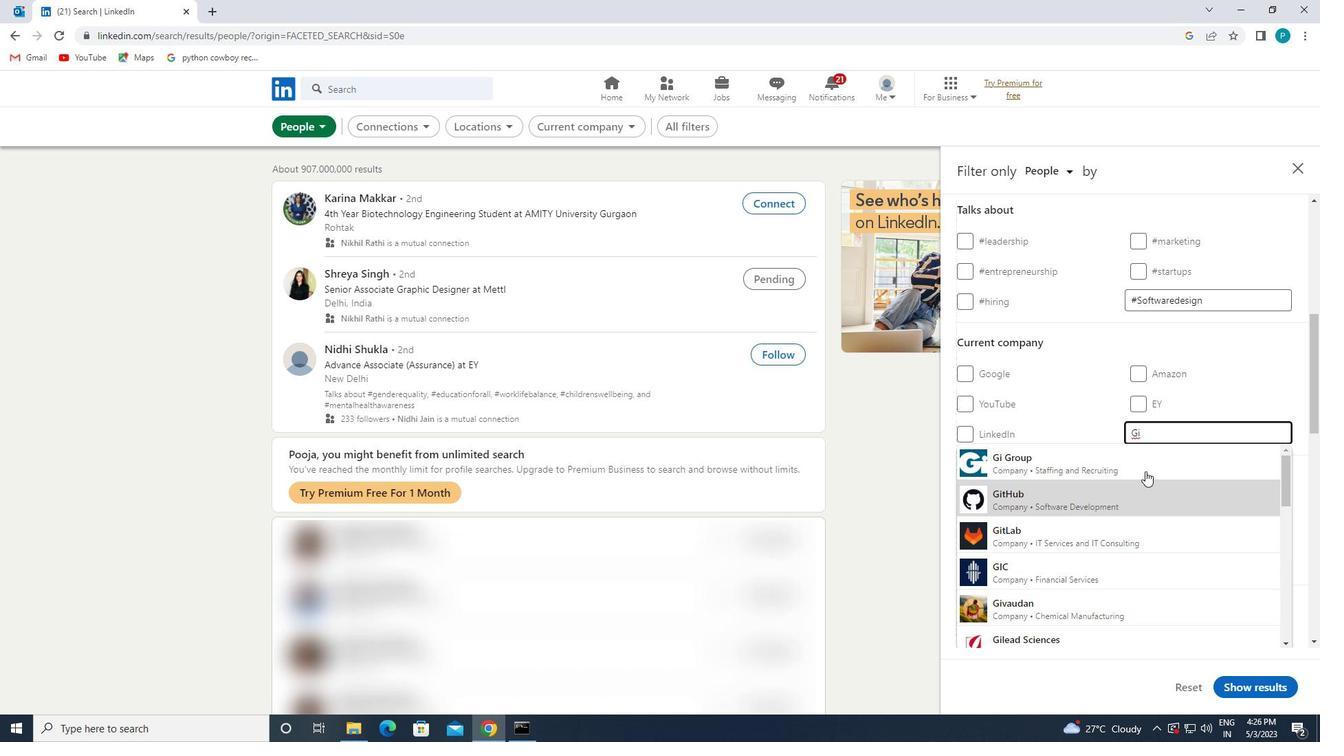 
Action: Mouse pressed left at (1139, 465)
Screenshot: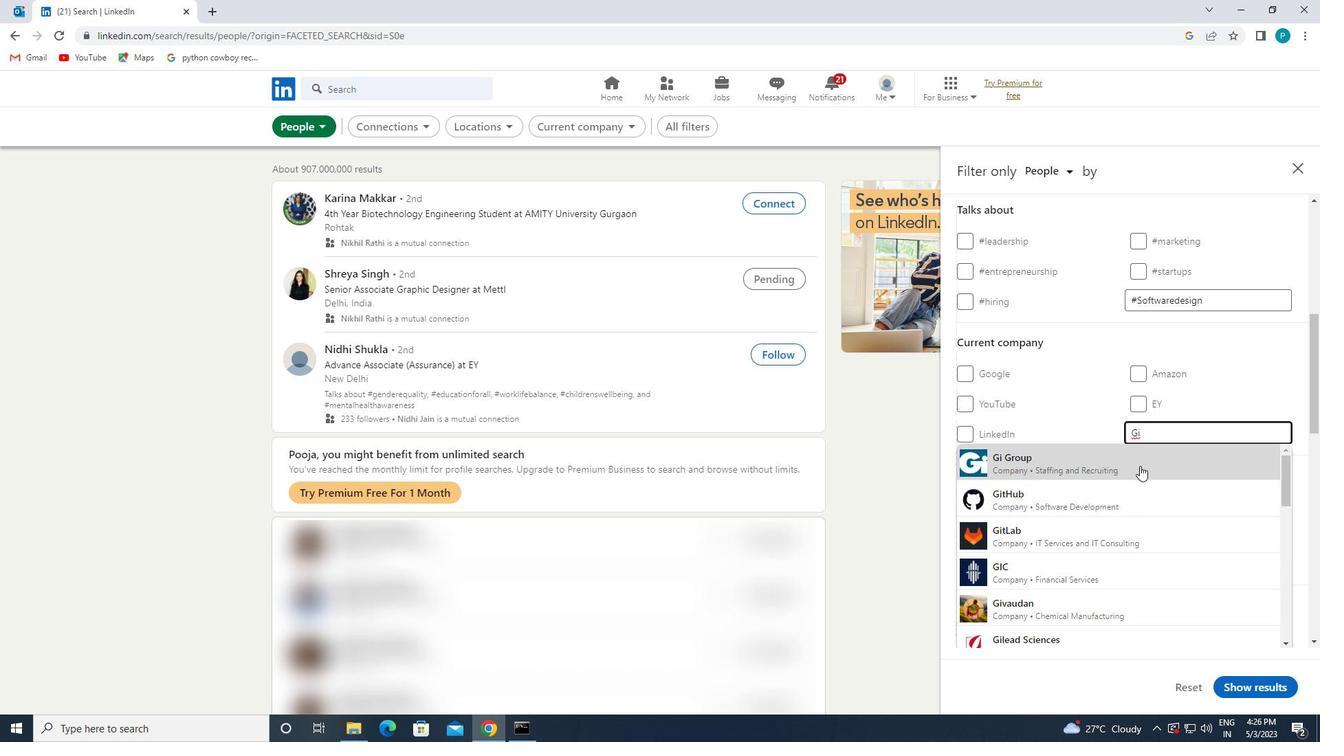 
Action: Mouse moved to (1139, 465)
Screenshot: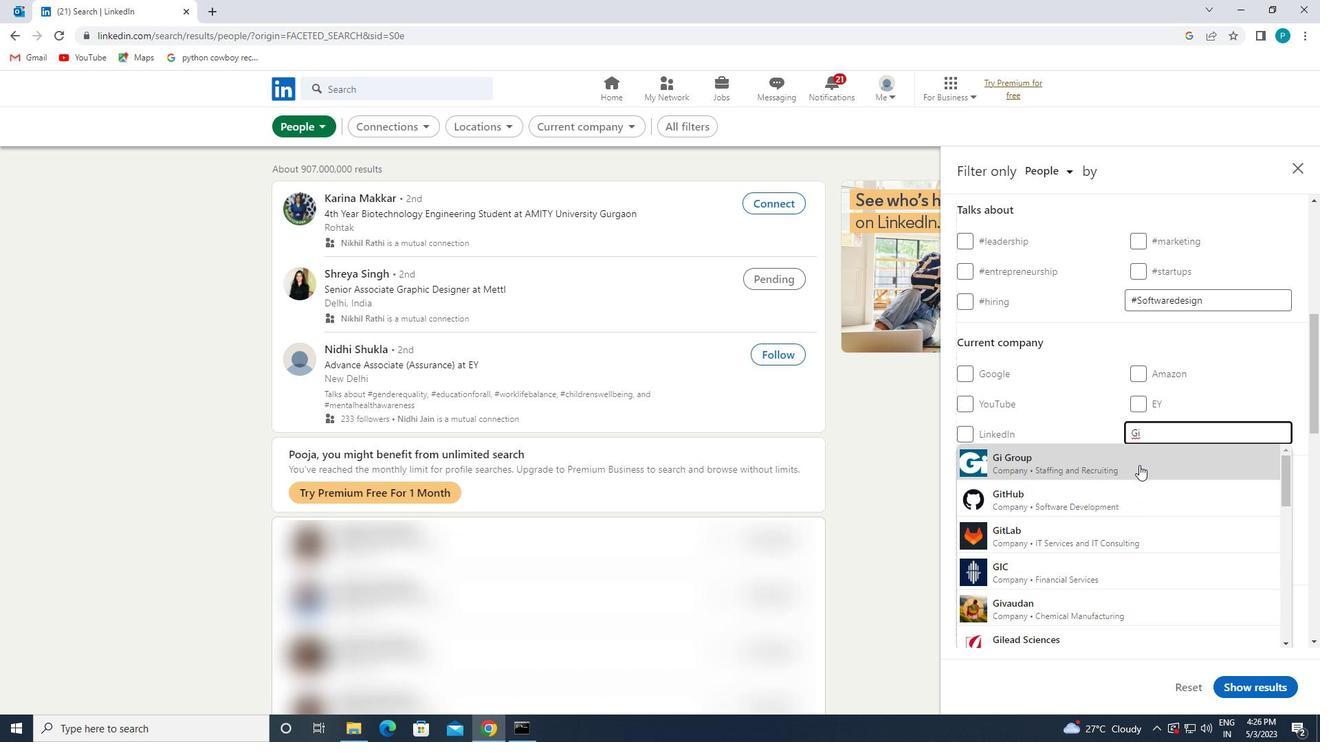 
Action: Mouse scrolled (1139, 465) with delta (0, 0)
Screenshot: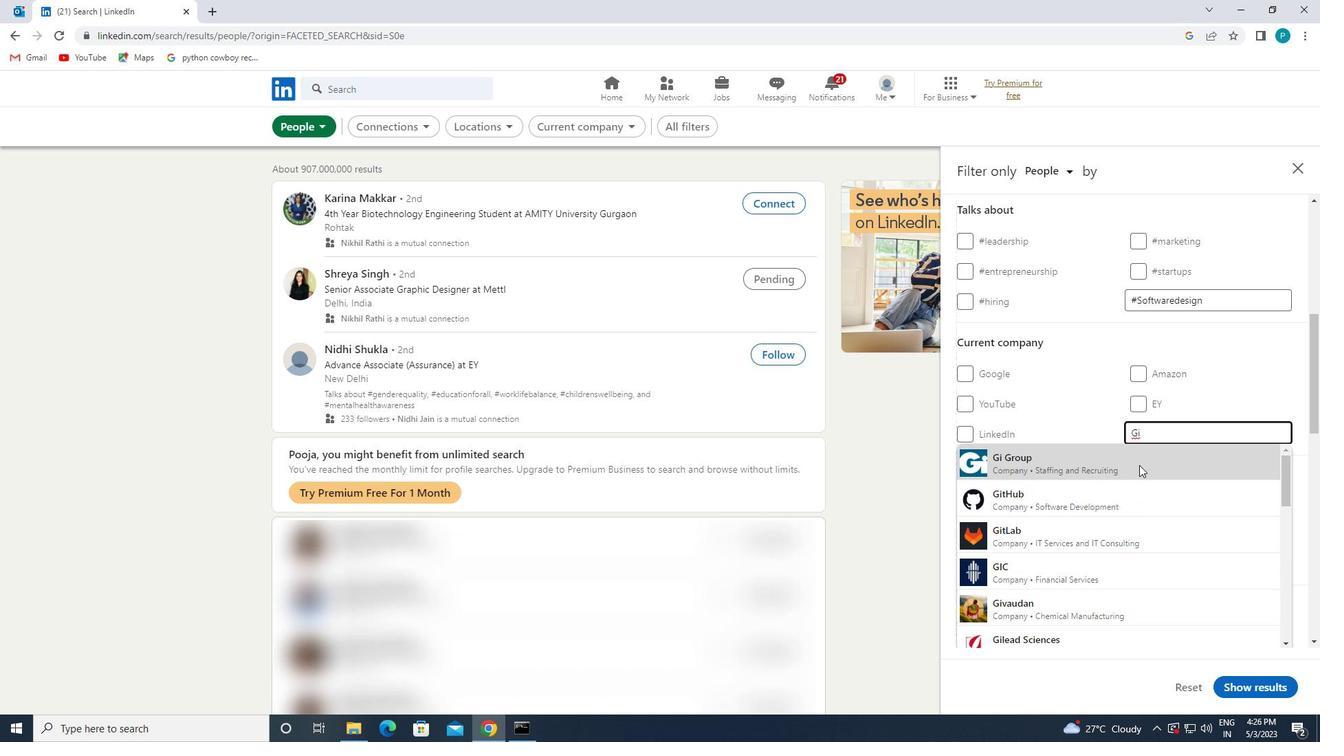 
Action: Mouse moved to (1138, 465)
Screenshot: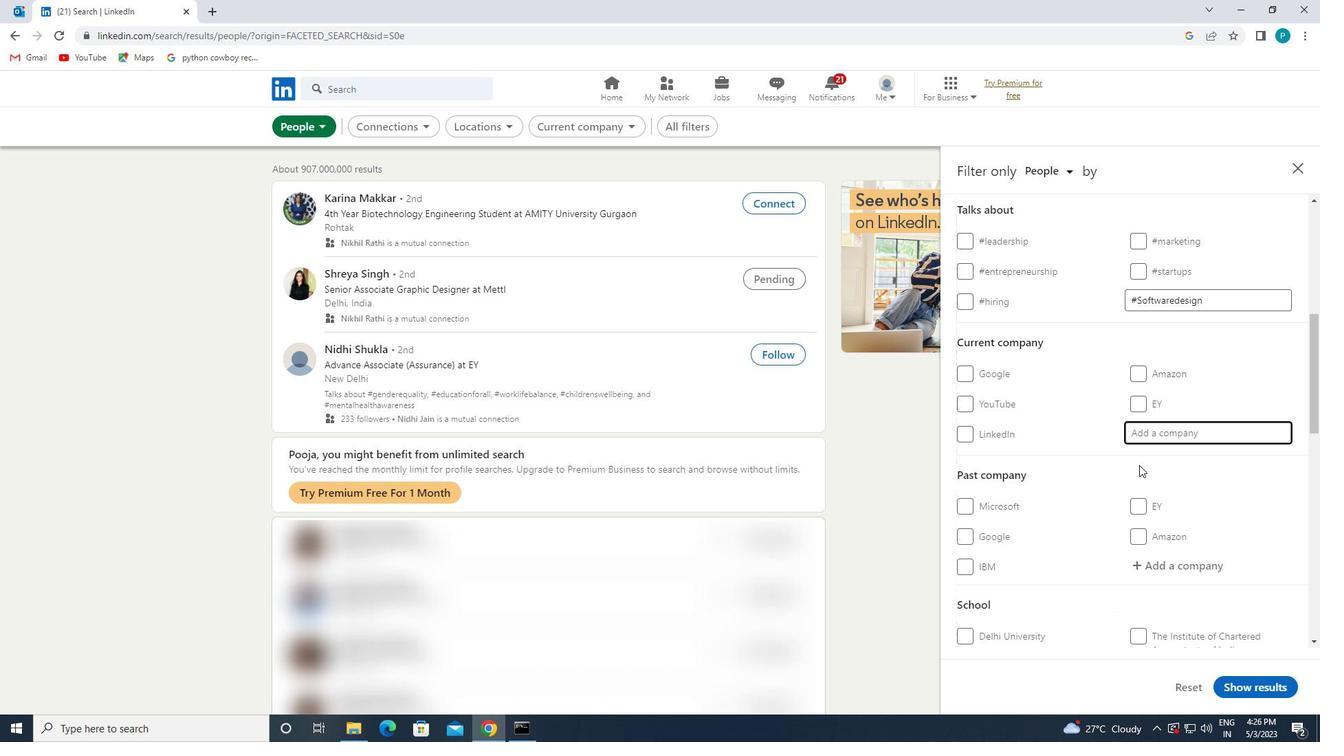 
Action: Mouse scrolled (1138, 465) with delta (0, 0)
Screenshot: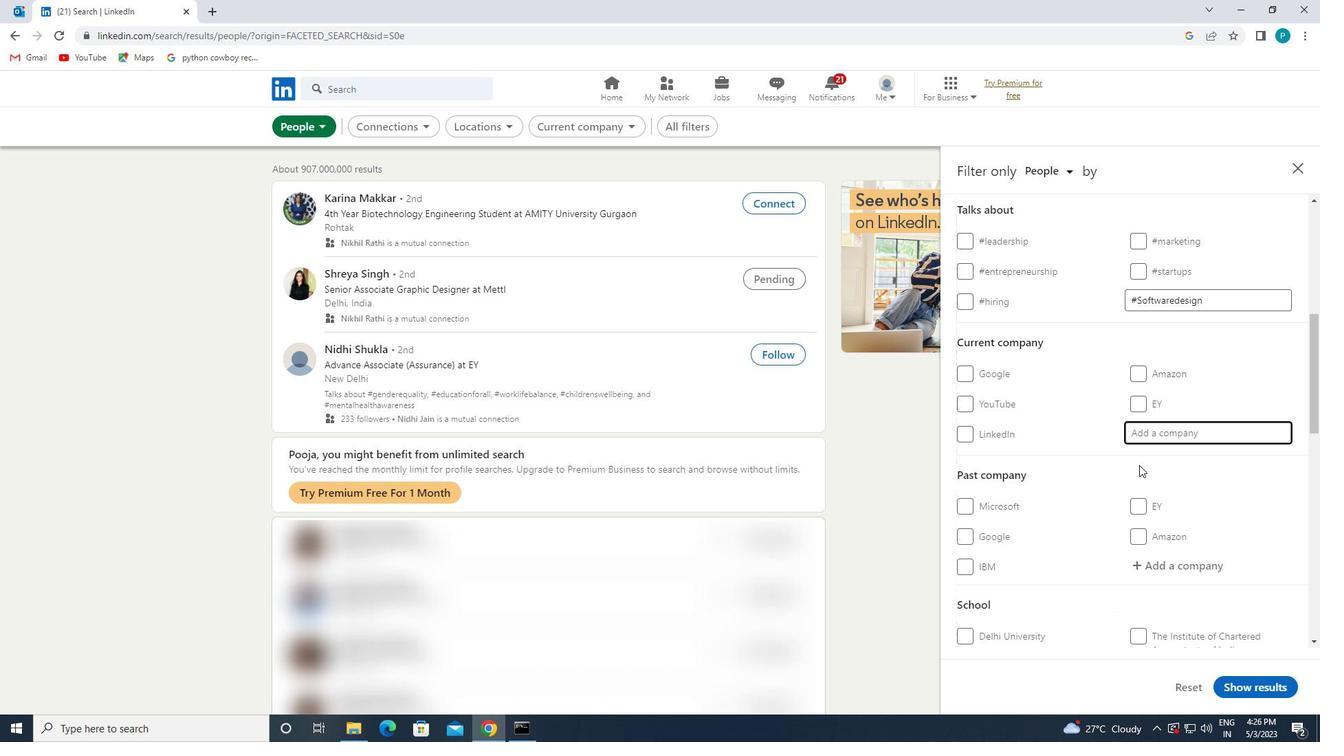 
Action: Mouse moved to (1137, 465)
Screenshot: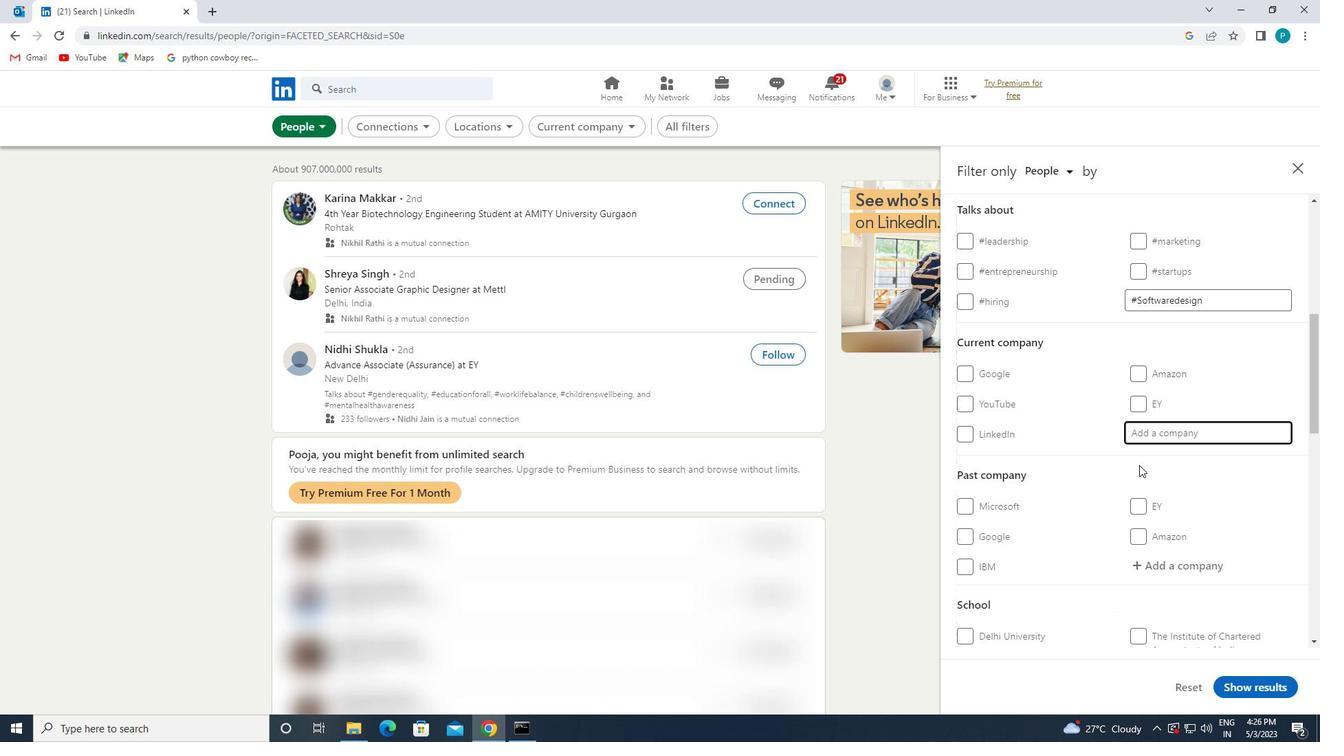 
Action: Mouse scrolled (1137, 465) with delta (0, 0)
Screenshot: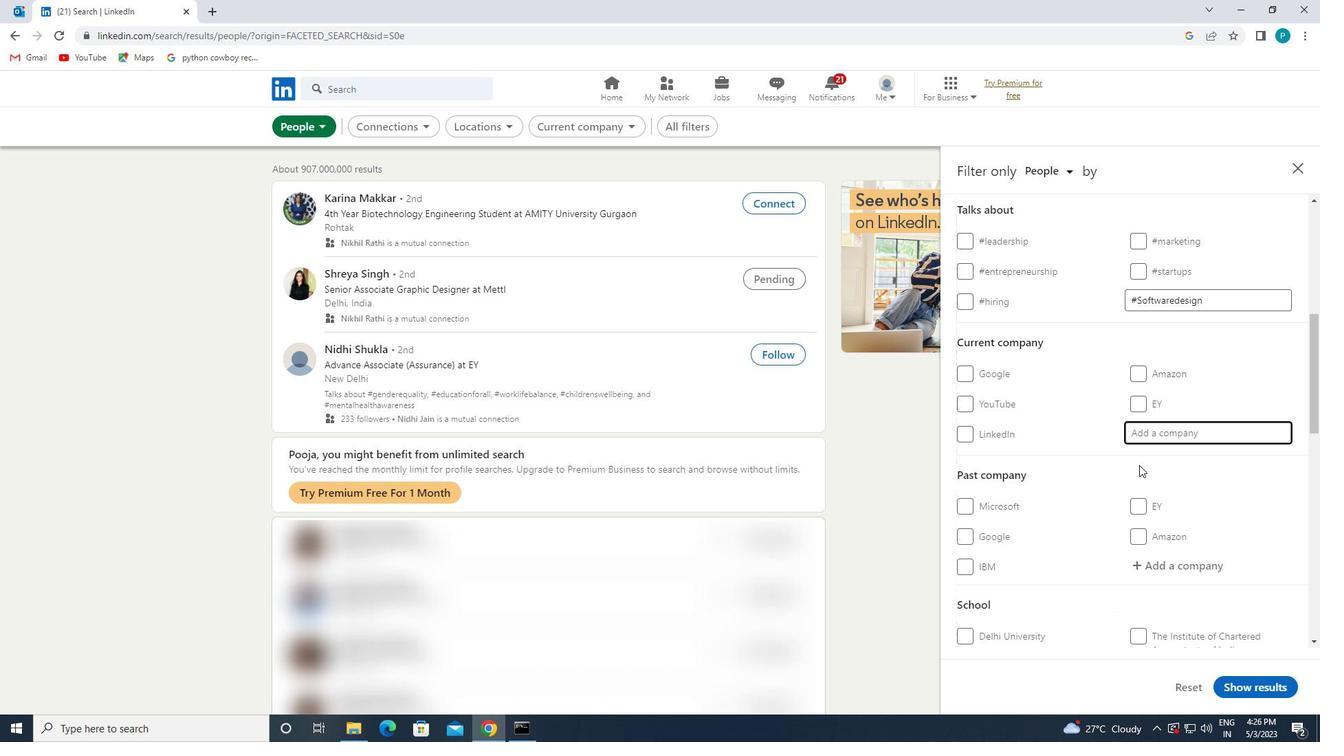 
Action: Mouse moved to (1137, 467)
Screenshot: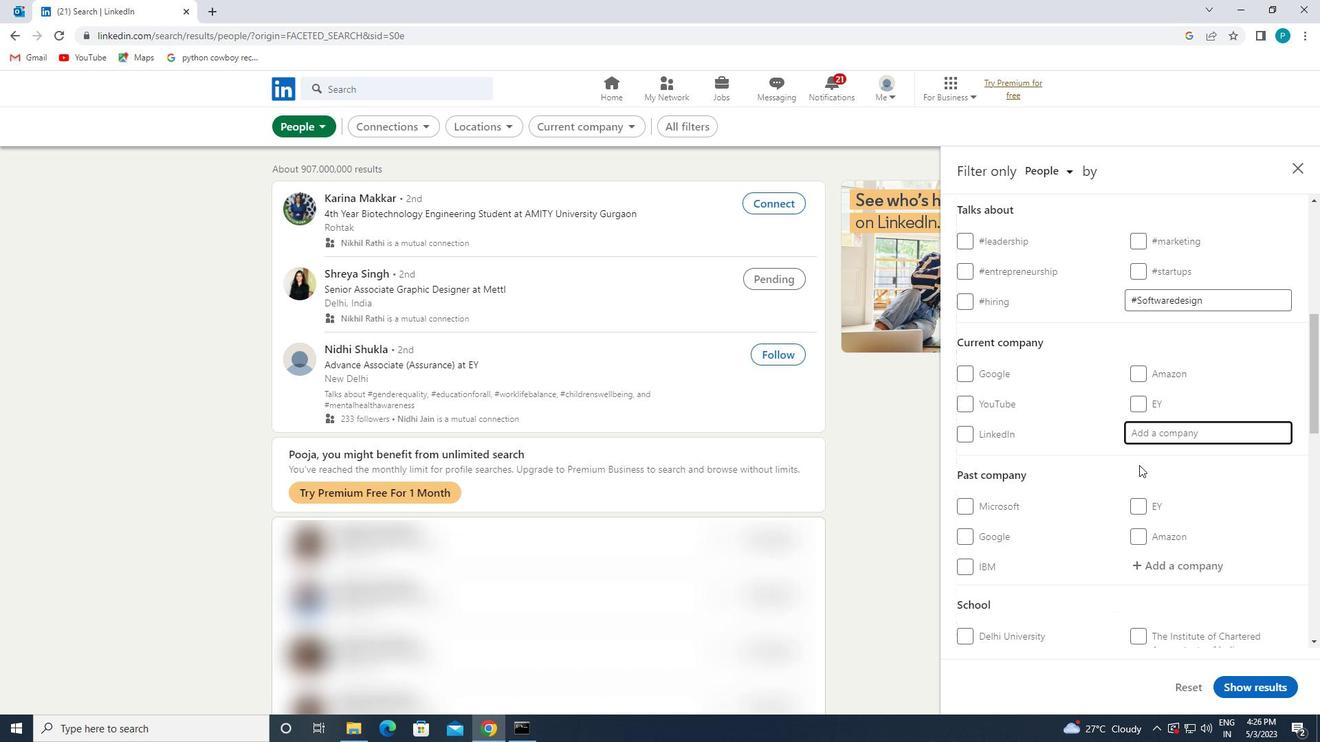 
Action: Mouse scrolled (1137, 467) with delta (0, 0)
Screenshot: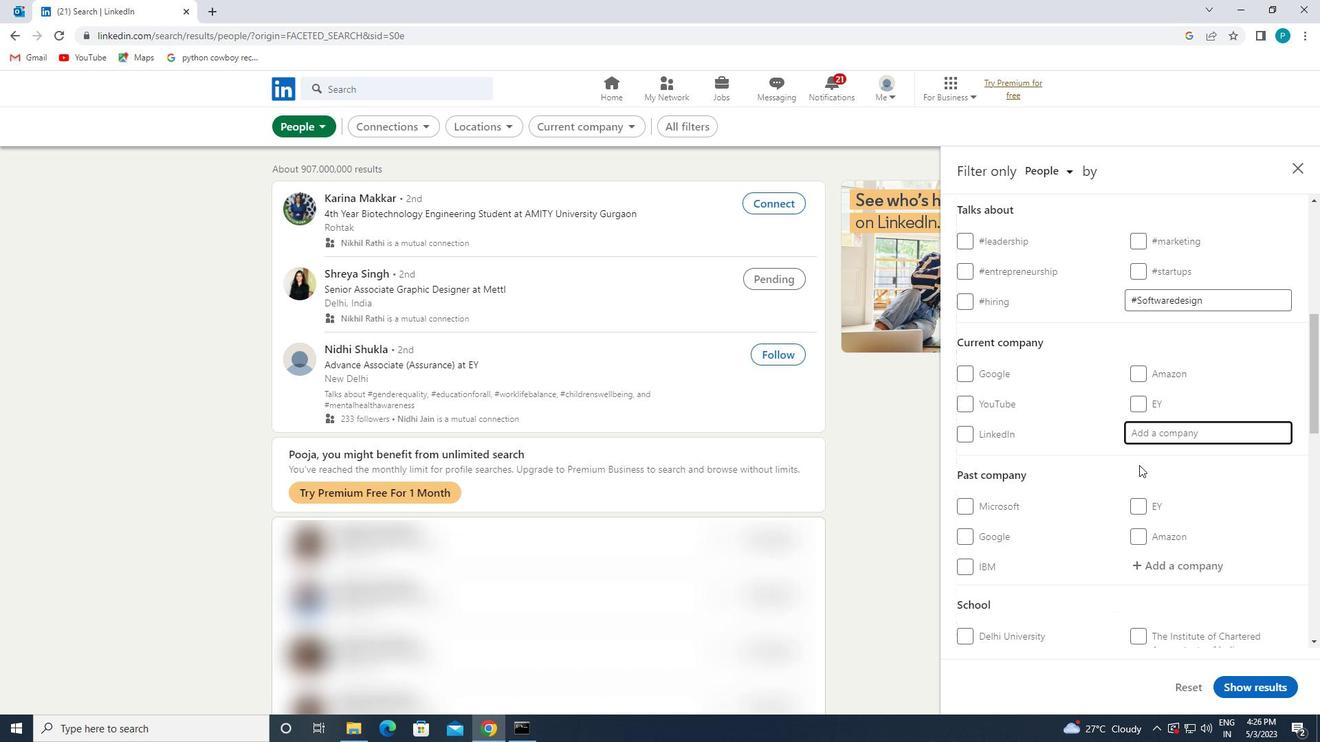 
Action: Mouse moved to (1164, 454)
Screenshot: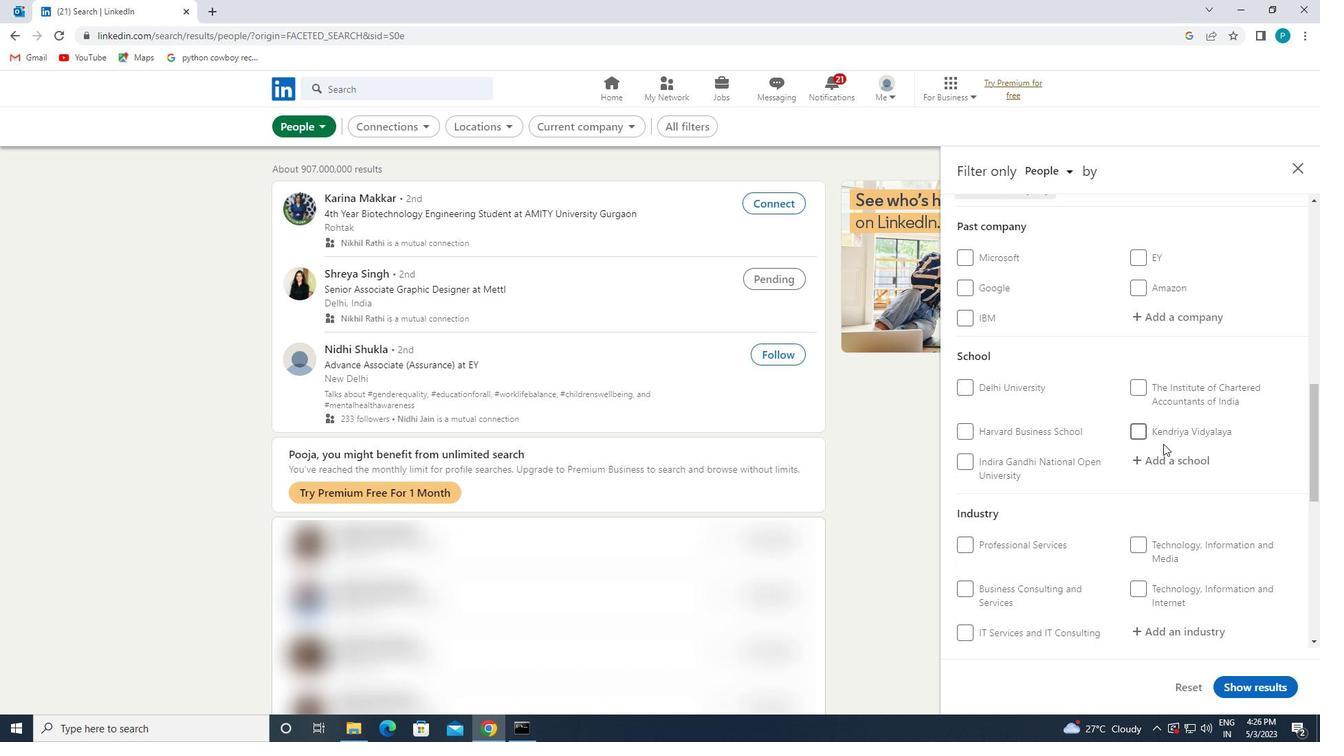 
Action: Mouse pressed left at (1164, 454)
Screenshot: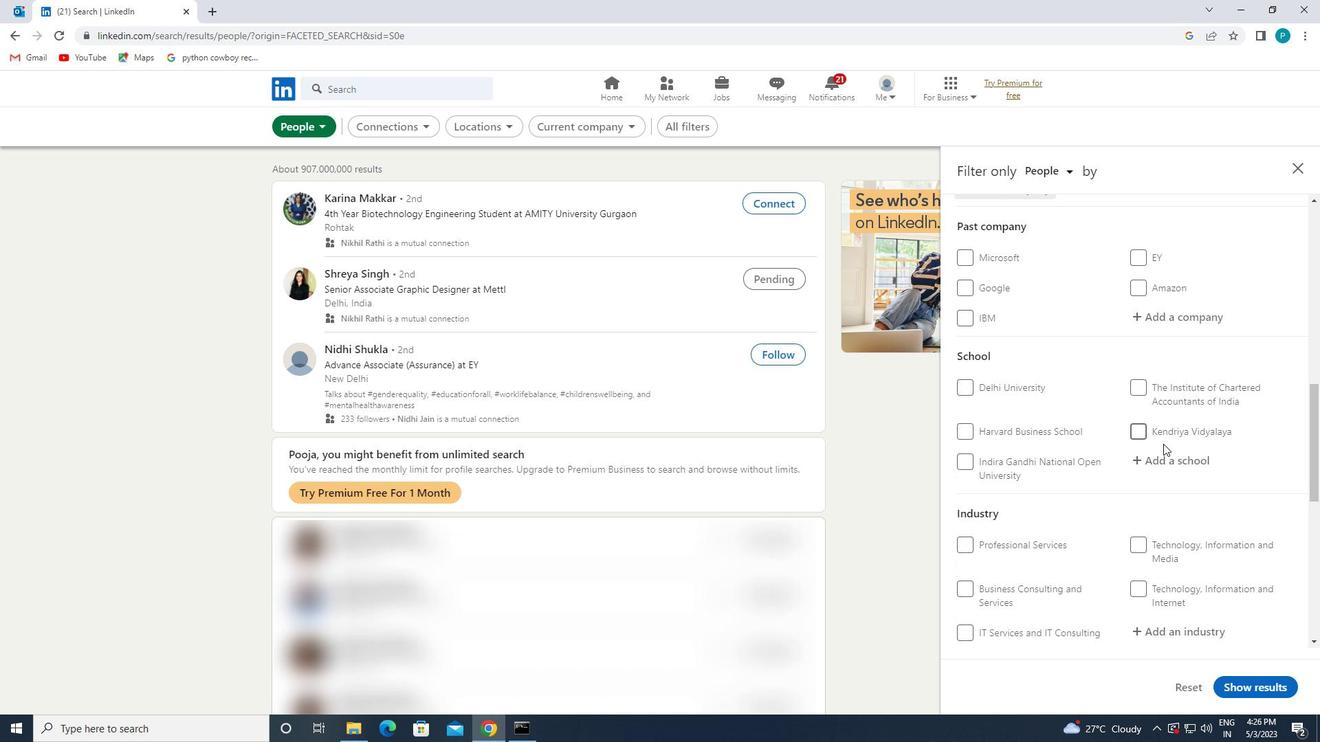 
Action: Mouse moved to (1209, 487)
Screenshot: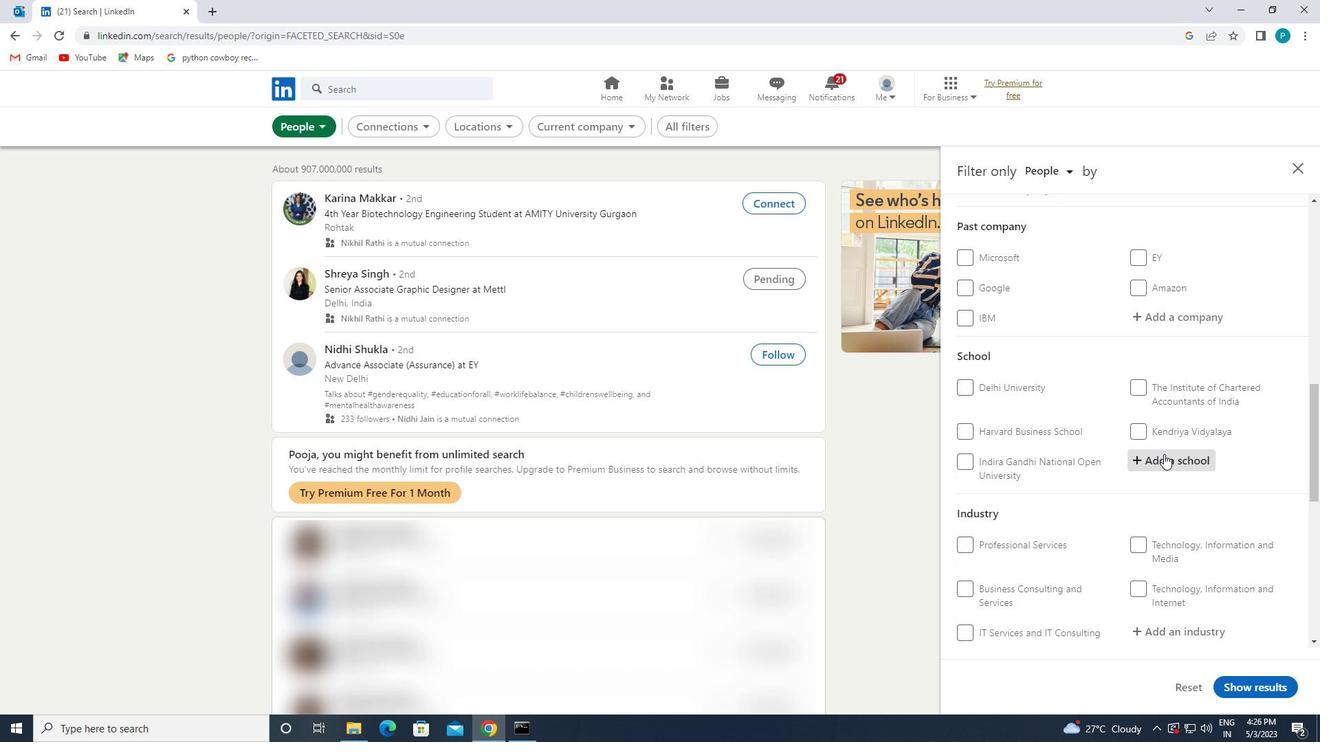
Action: Key pressed <Key.caps_lock>G<Key.caps_lock>OVERNMENT<Key.space><Key.caps_lock>L<Key.caps_lock>AW<Key.space>
Screenshot: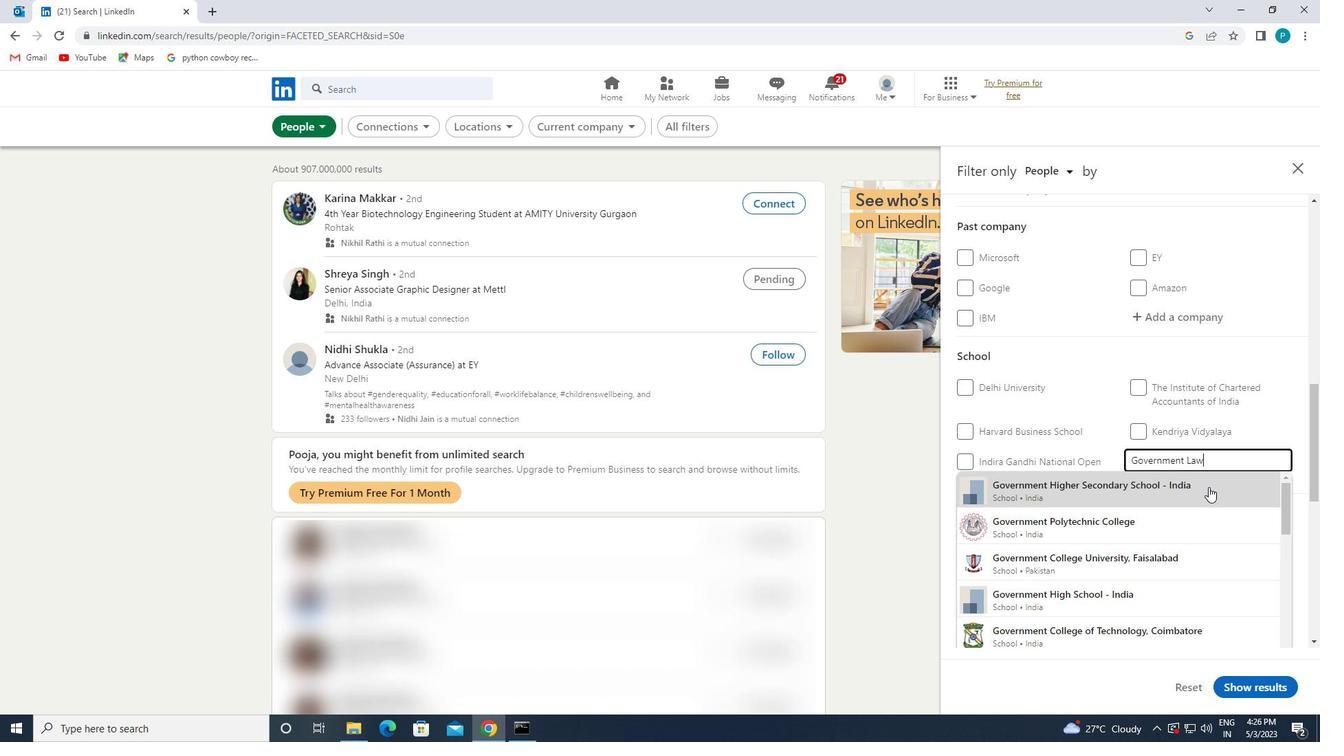 
Action: Mouse moved to (1177, 483)
Screenshot: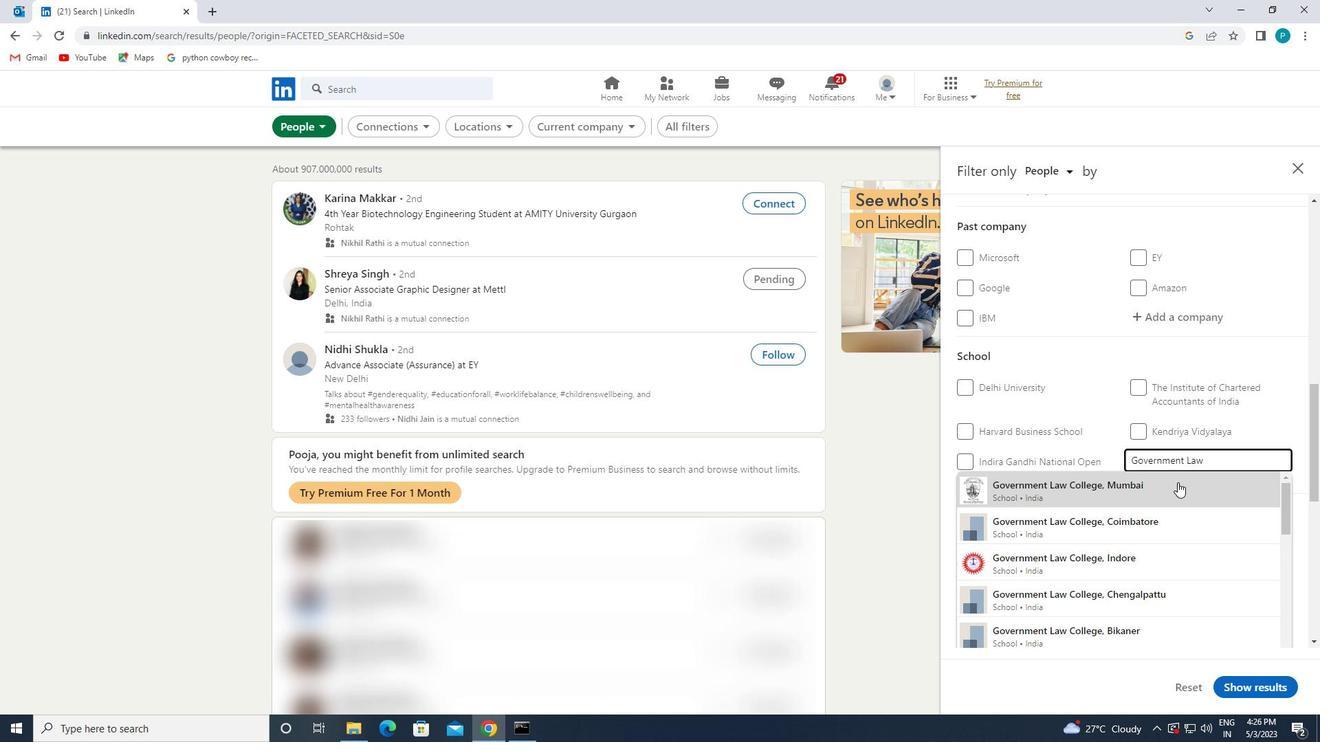 
Action: Mouse pressed left at (1177, 483)
Screenshot: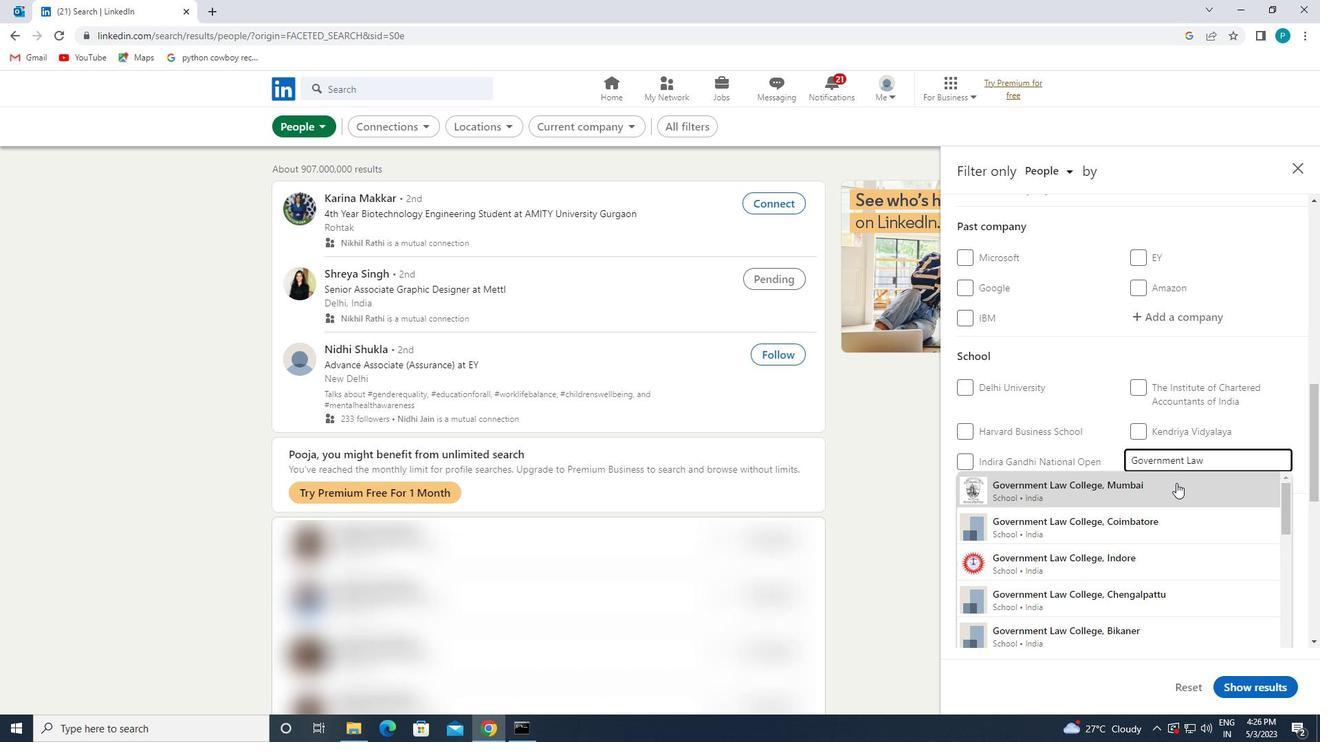 
Action: Mouse moved to (1179, 486)
Screenshot: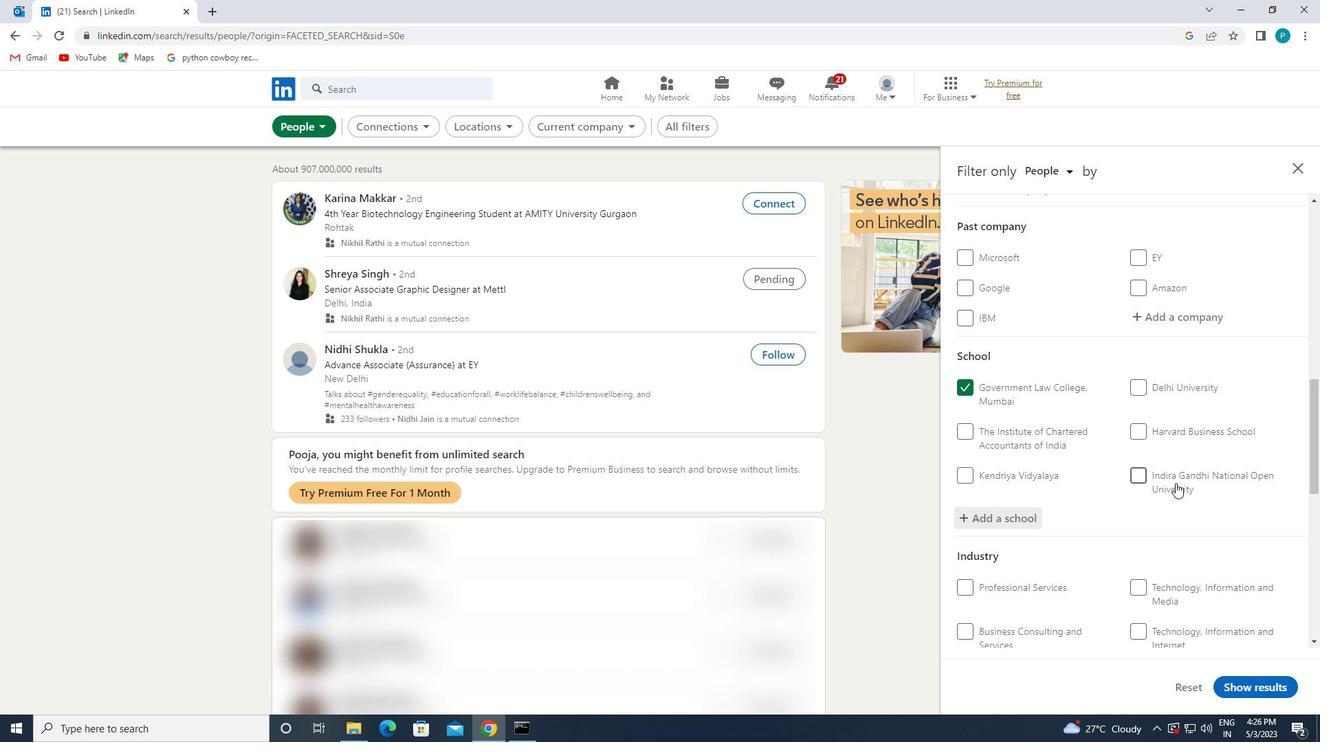 
Action: Mouse scrolled (1179, 485) with delta (0, 0)
Screenshot: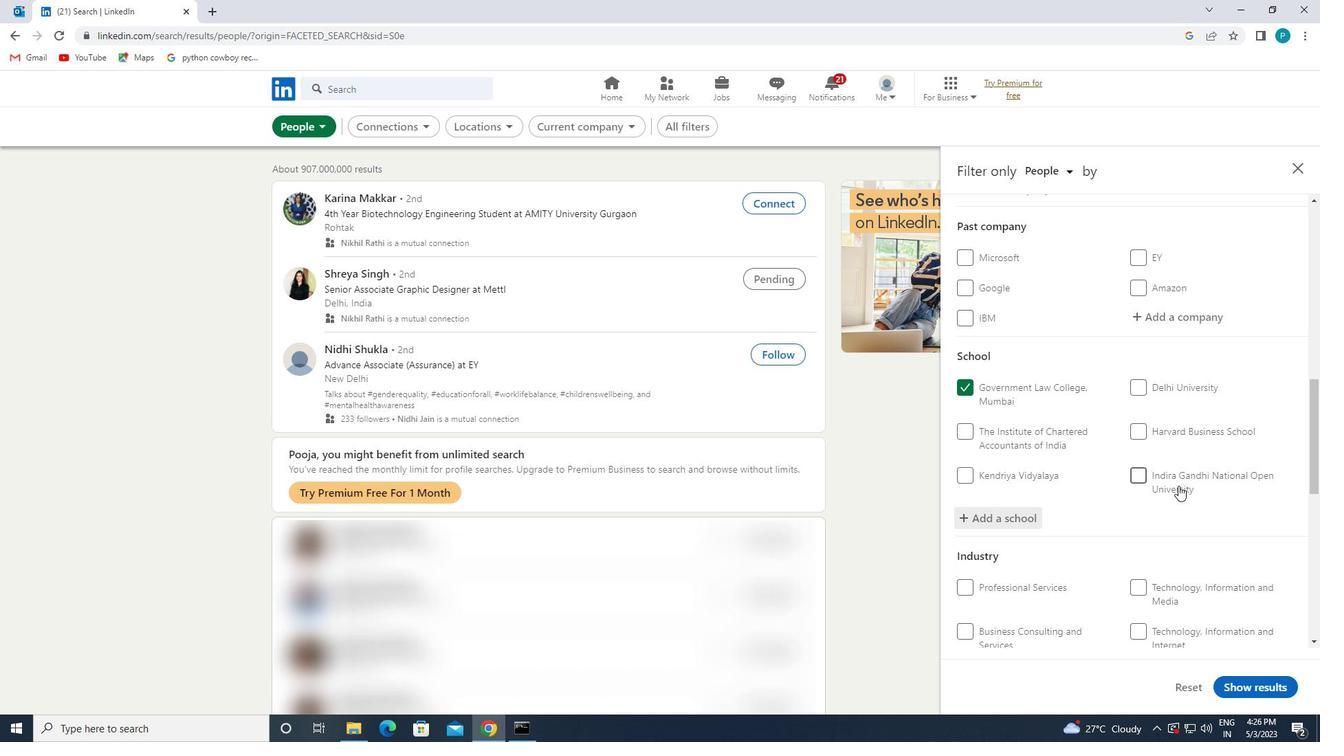 
Action: Mouse scrolled (1179, 485) with delta (0, 0)
Screenshot: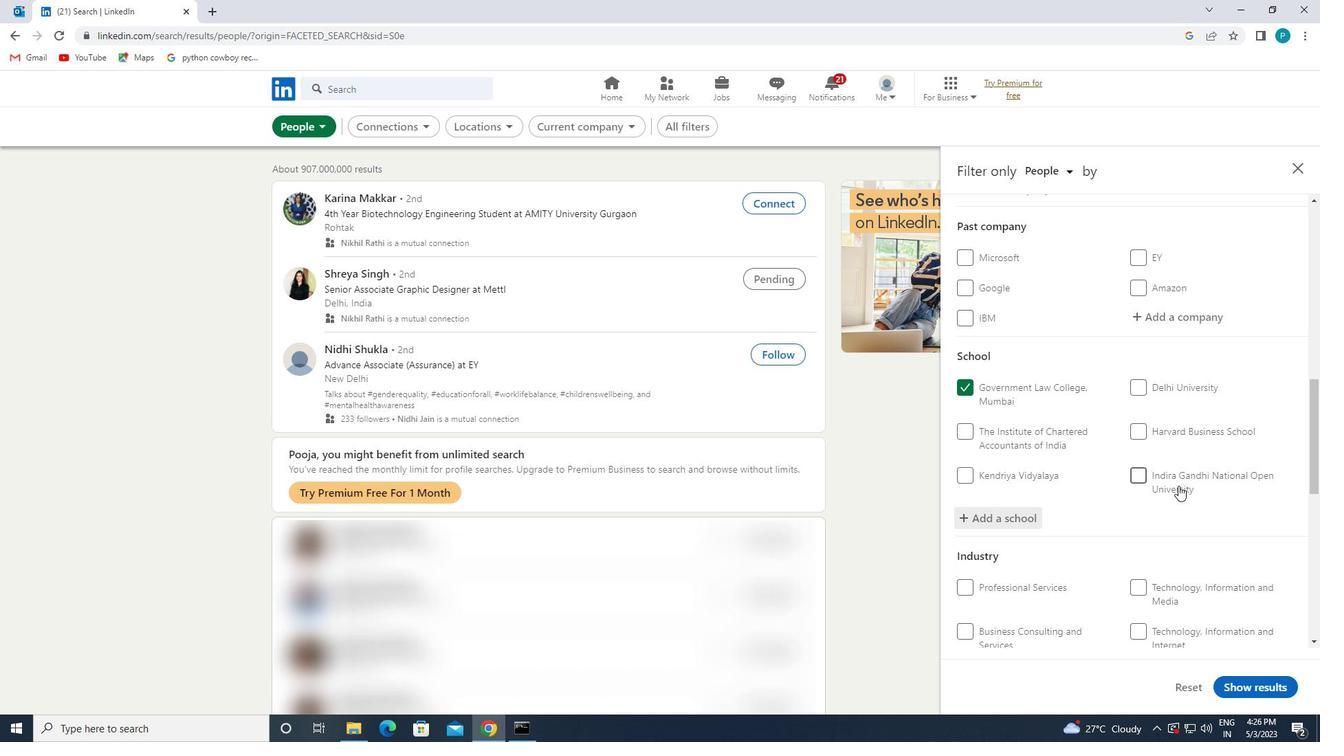 
Action: Mouse moved to (1187, 526)
Screenshot: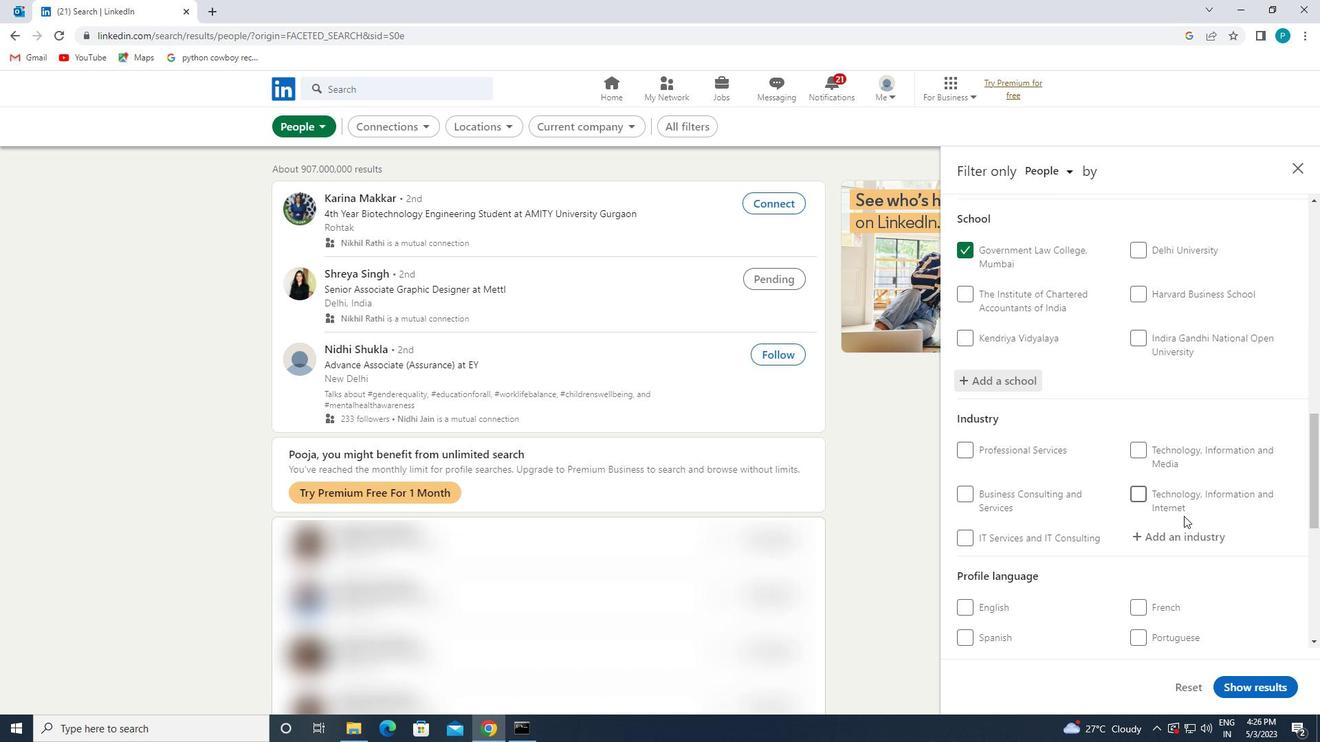 
Action: Mouse pressed left at (1187, 526)
Screenshot: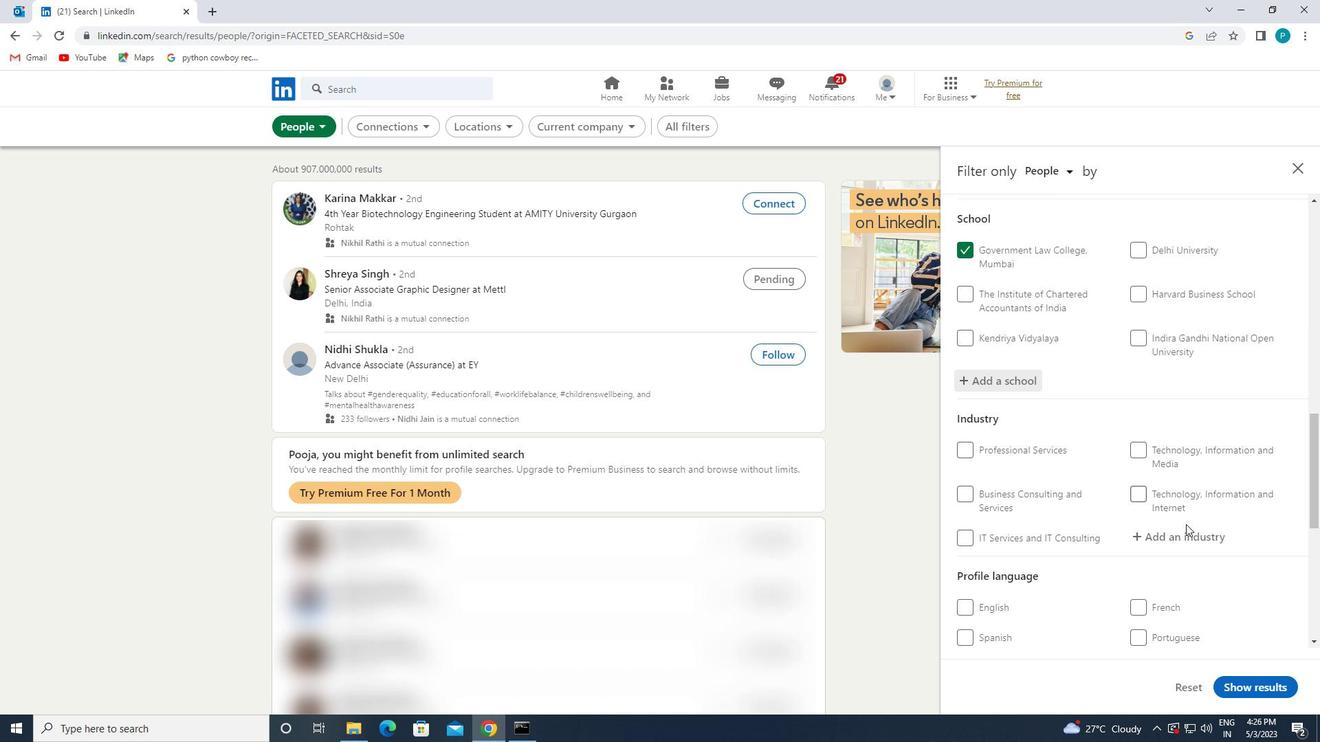
Action: Mouse moved to (1235, 561)
Screenshot: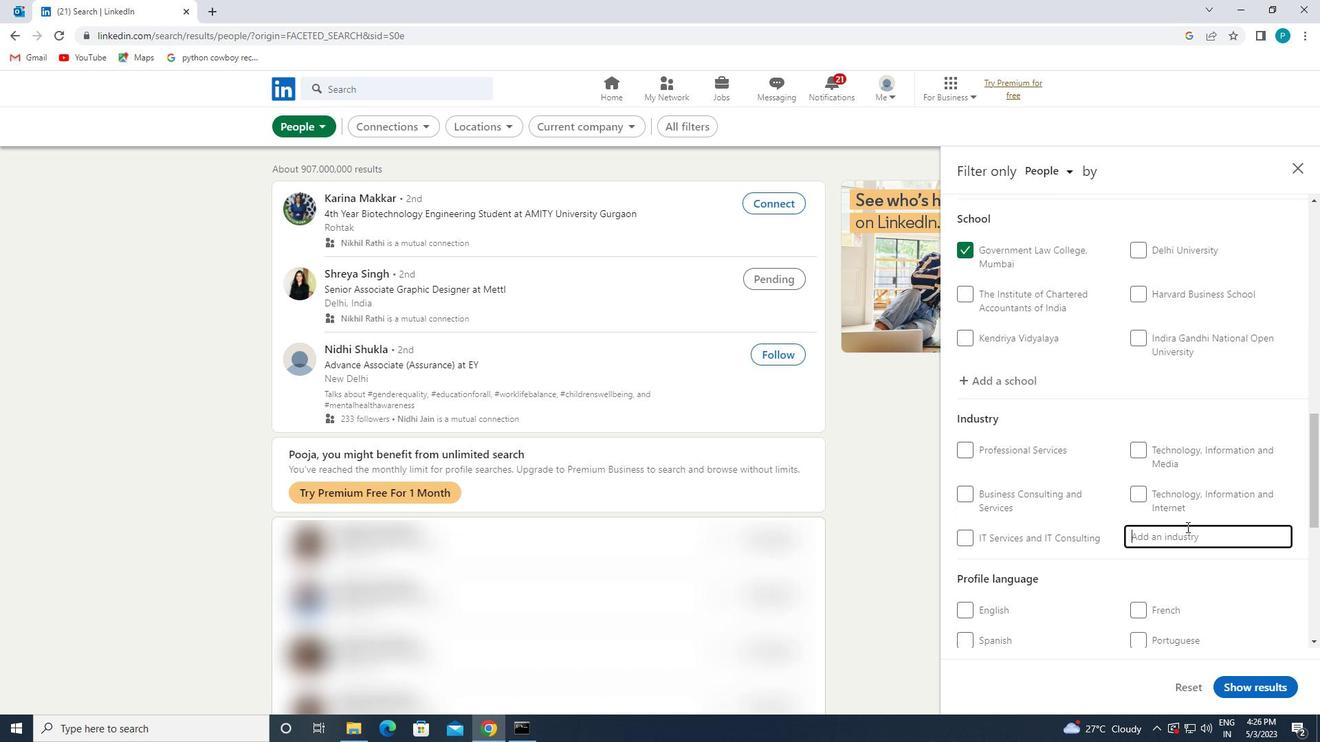 
Action: Key pressed <Key.caps_lock>S<Key.caps_lock>AVIN
Screenshot: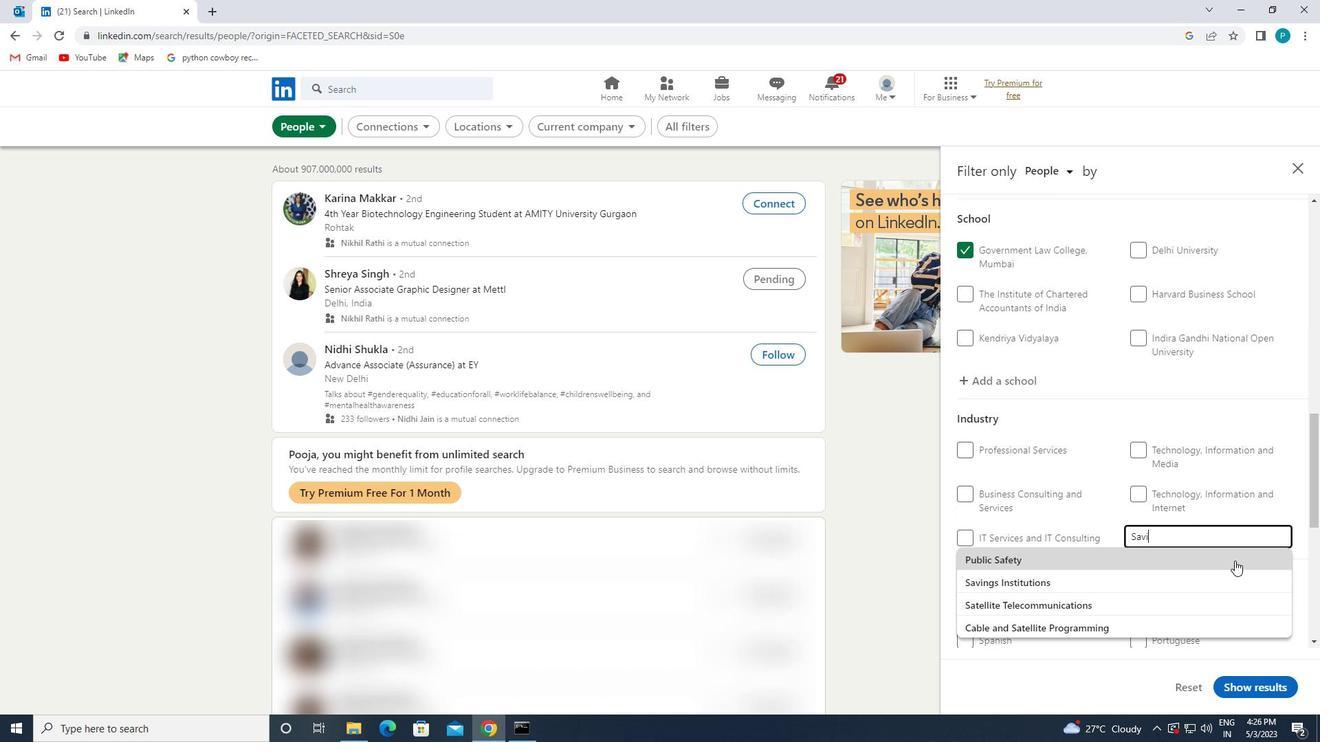 
Action: Mouse moved to (1246, 568)
Screenshot: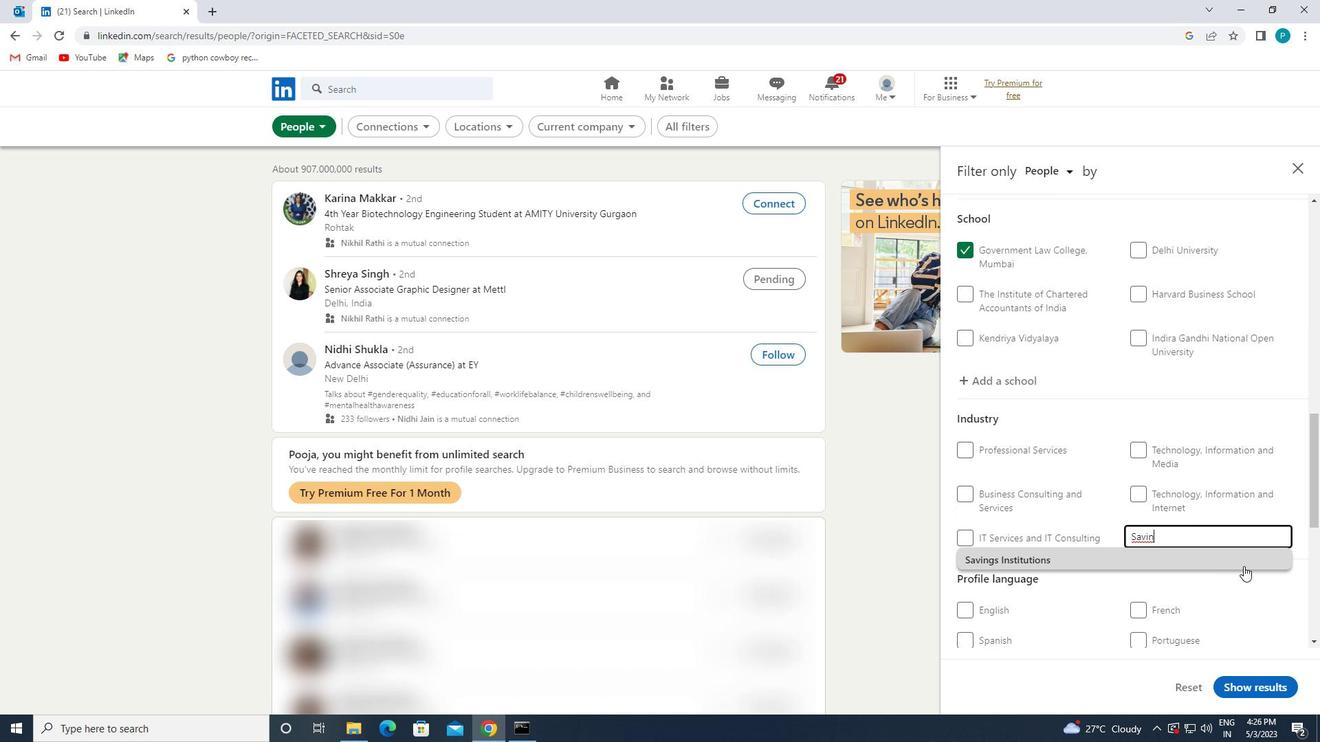 
Action: Mouse pressed left at (1246, 568)
Screenshot: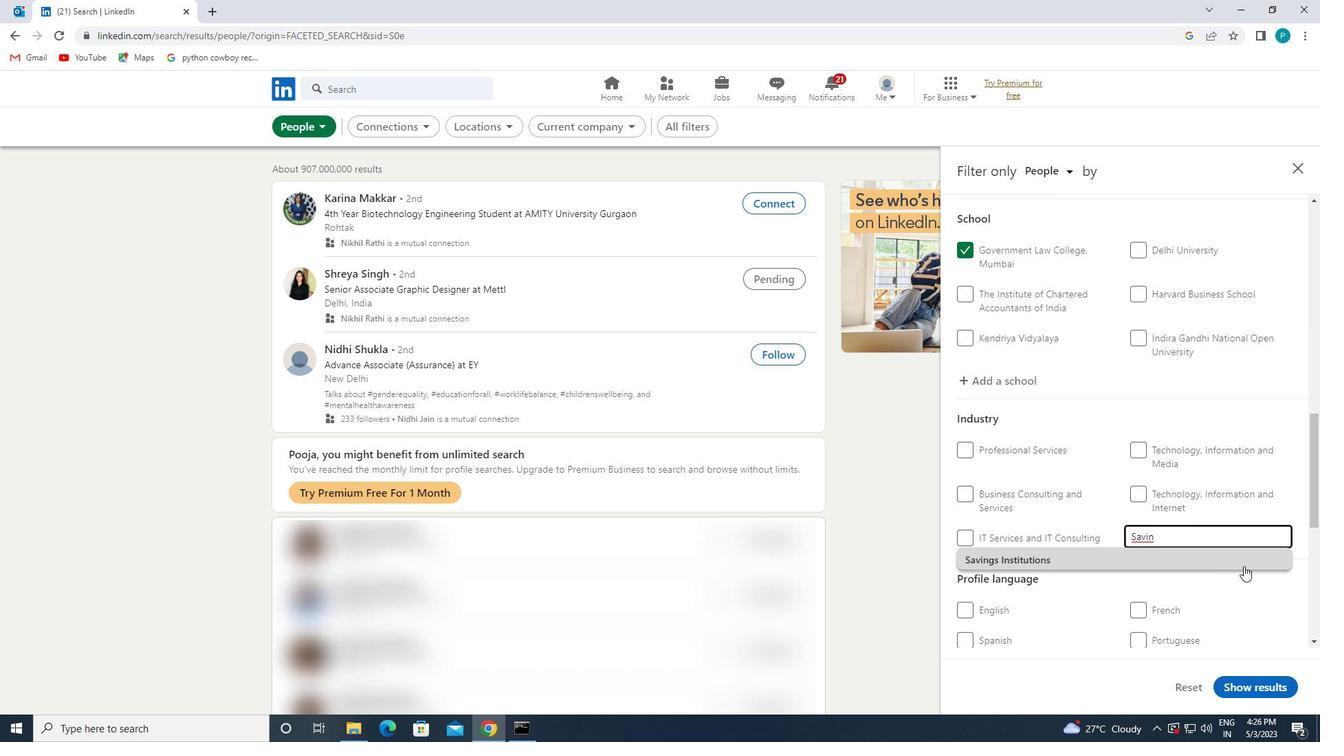 
Action: Mouse moved to (1260, 576)
Screenshot: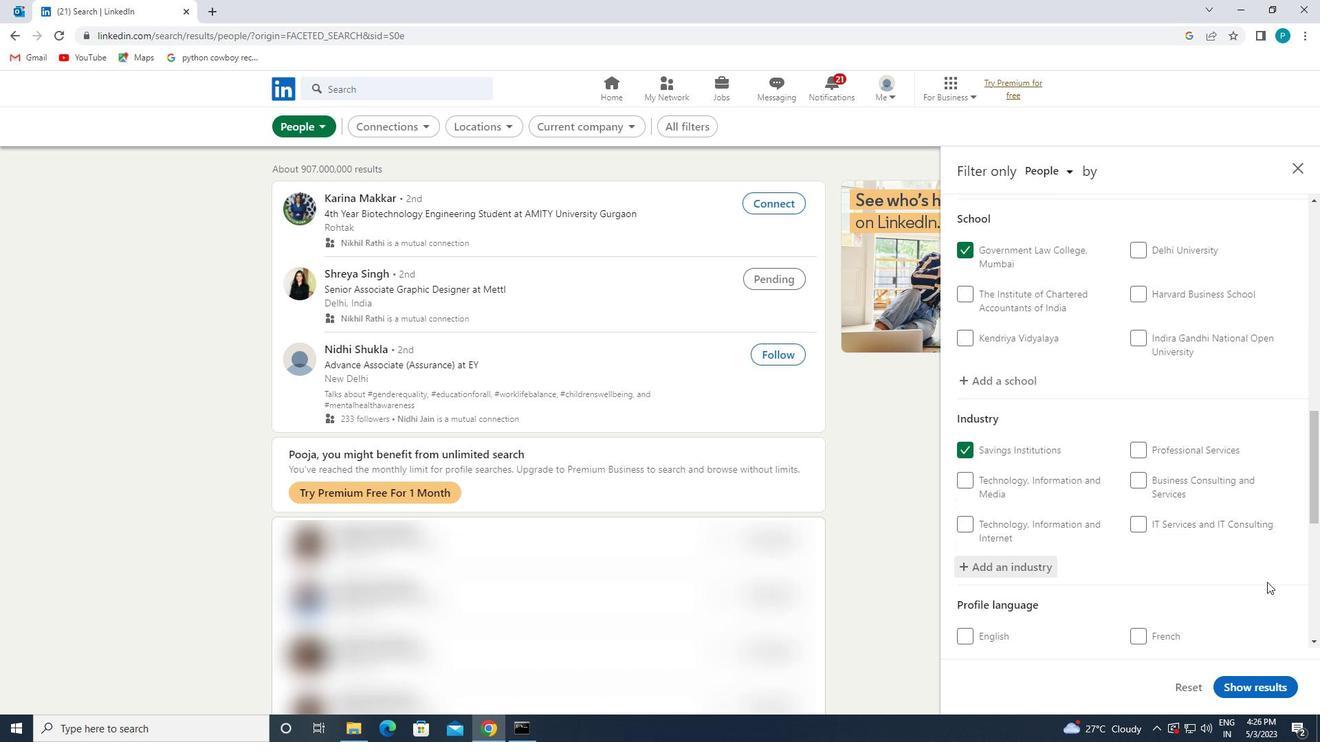 
Action: Mouse scrolled (1260, 575) with delta (0, 0)
Screenshot: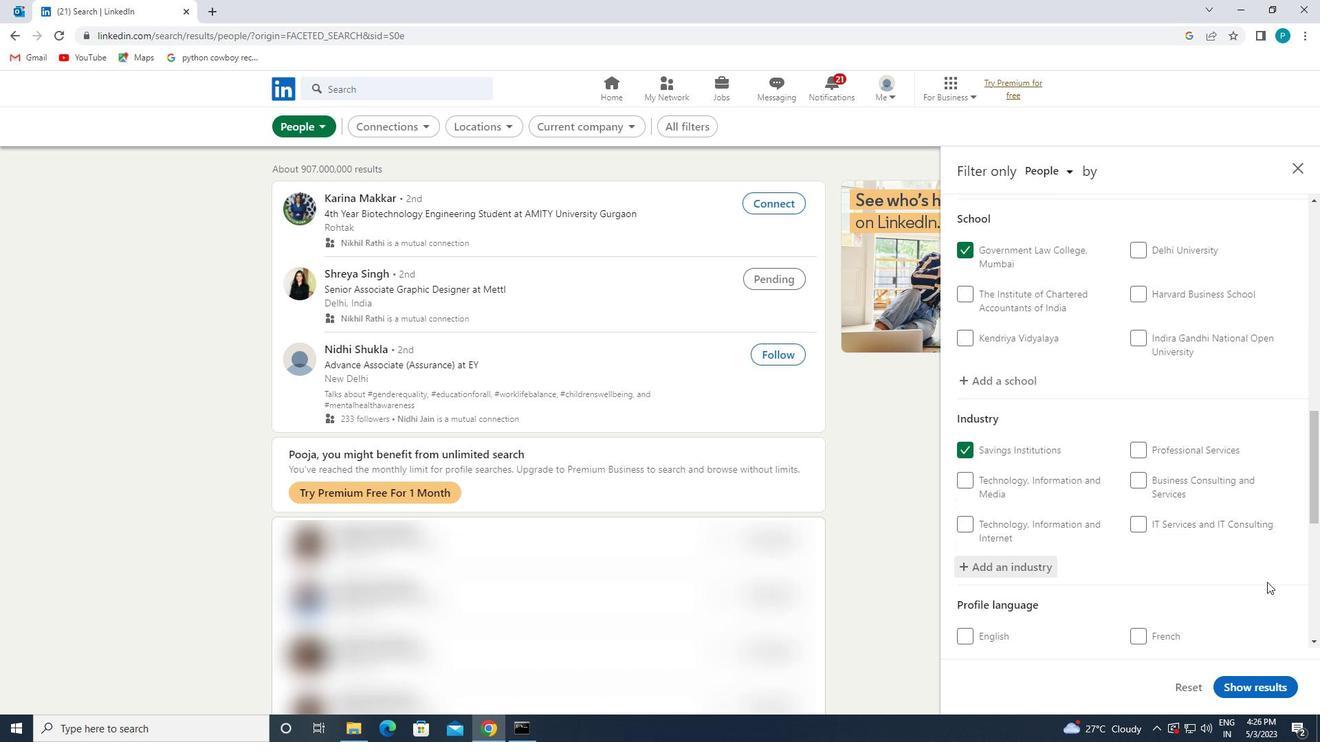
Action: Mouse scrolled (1260, 575) with delta (0, 0)
Screenshot: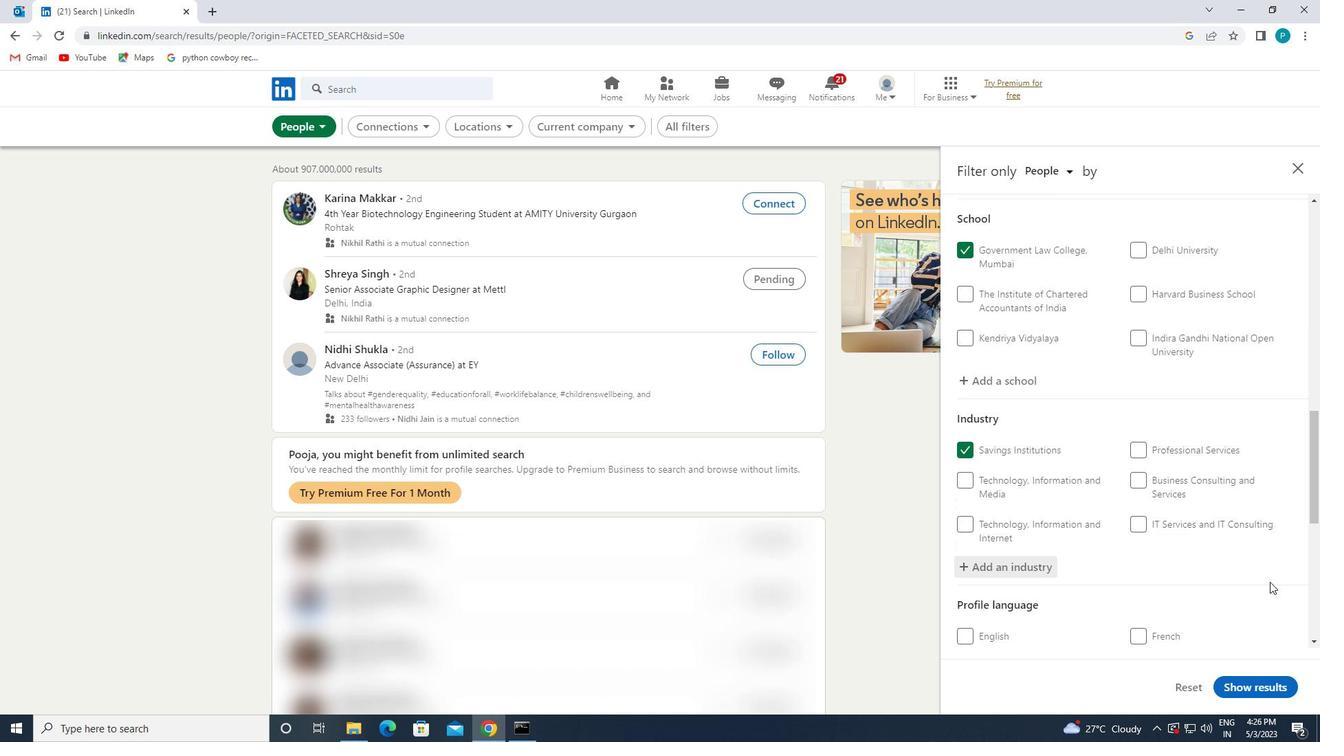 
Action: Mouse scrolled (1260, 575) with delta (0, 0)
Screenshot: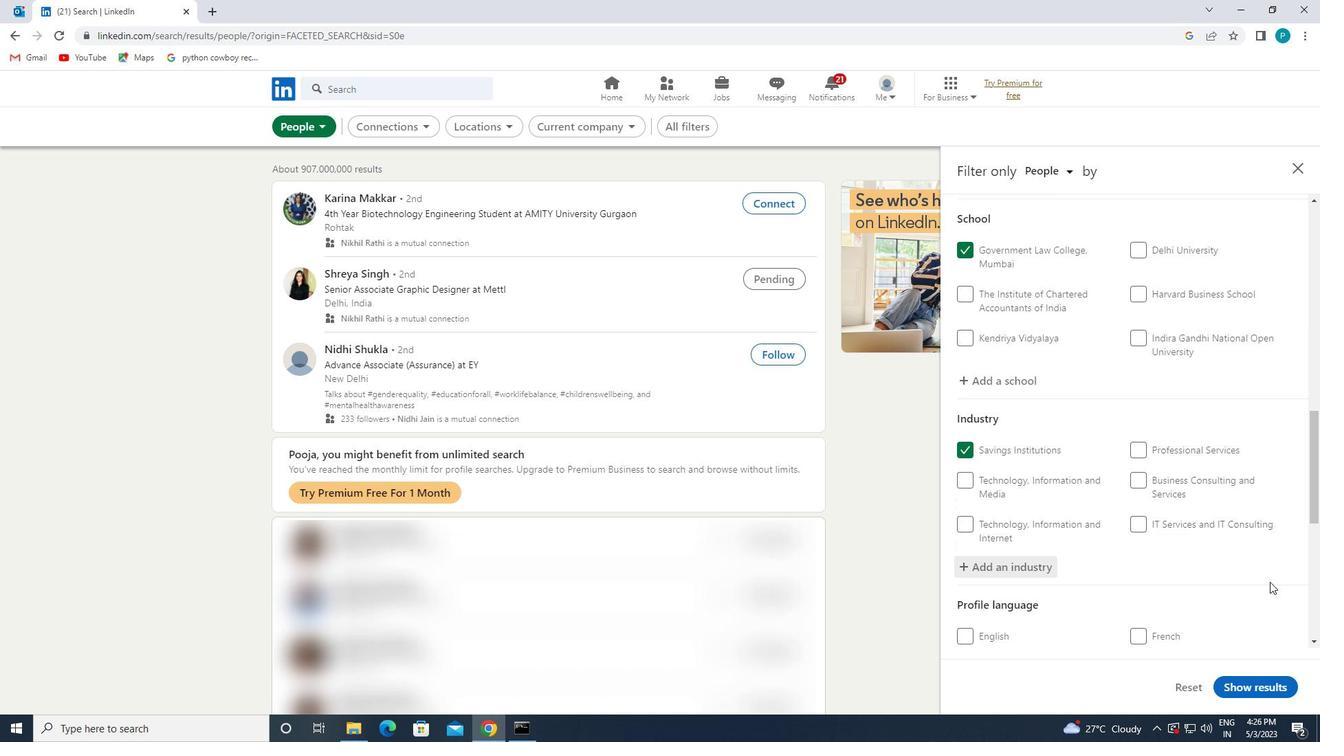 
Action: Mouse scrolled (1260, 575) with delta (0, 0)
Screenshot: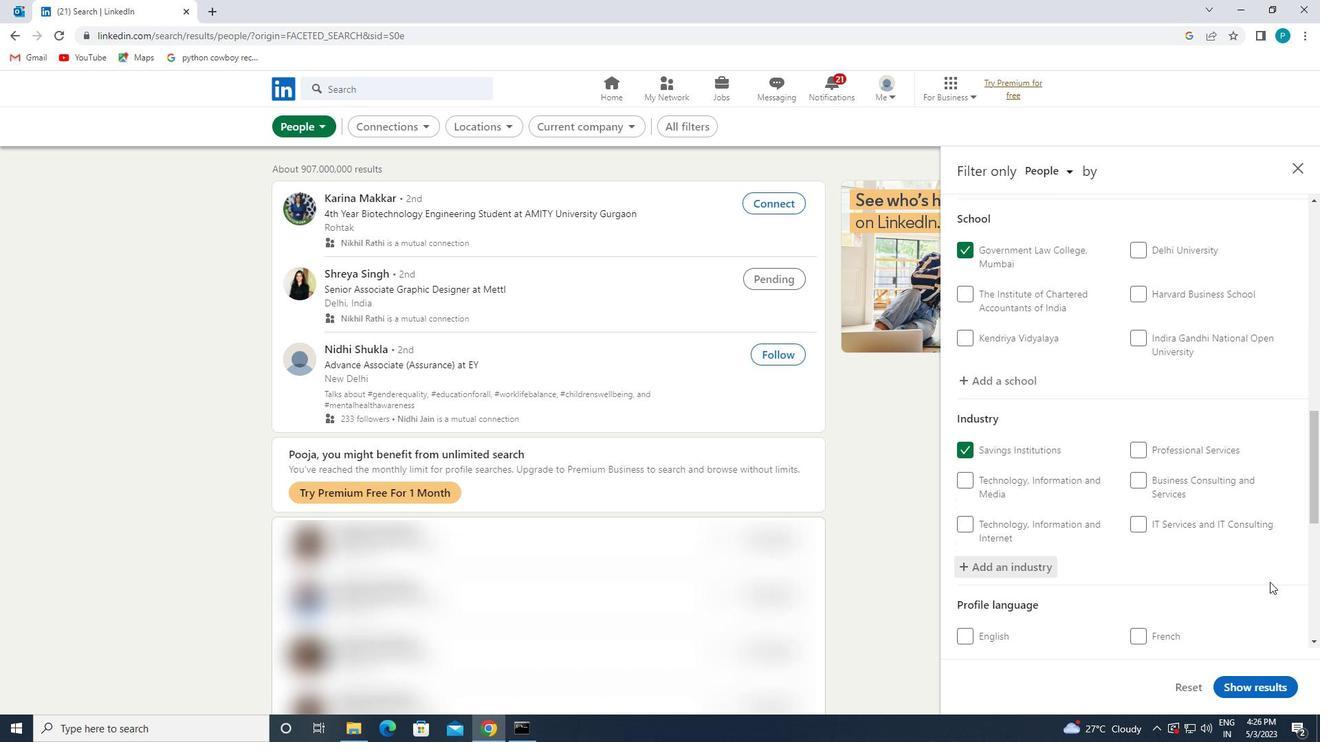 
Action: Mouse moved to (1176, 634)
Screenshot: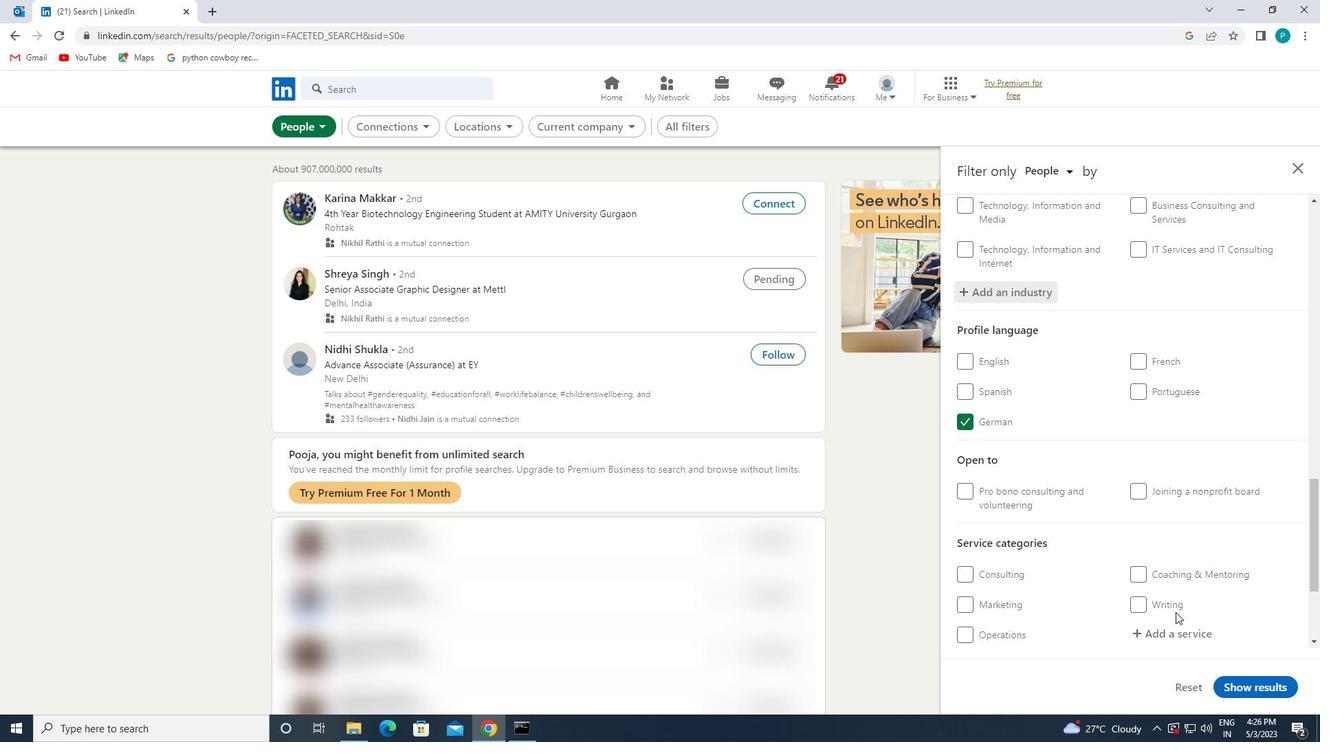 
Action: Mouse pressed left at (1176, 634)
Screenshot: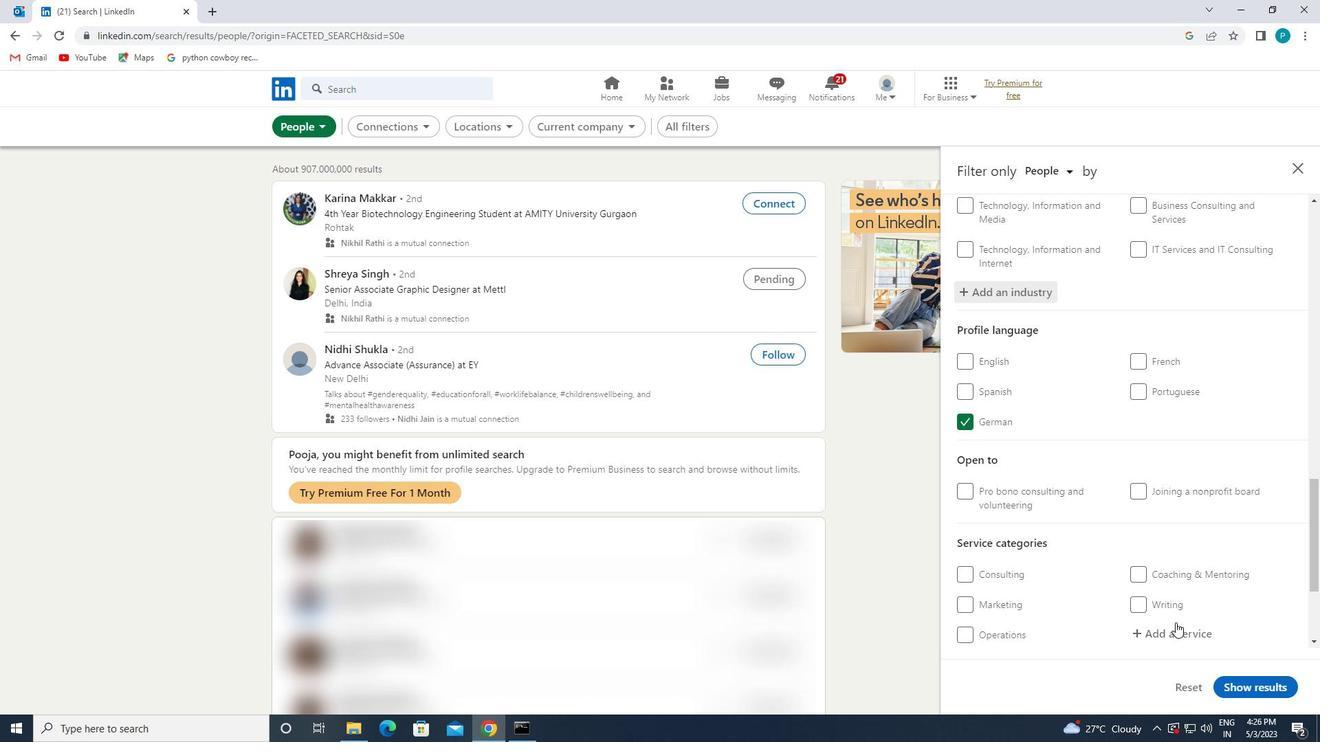 
Action: Mouse moved to (1176, 634)
Screenshot: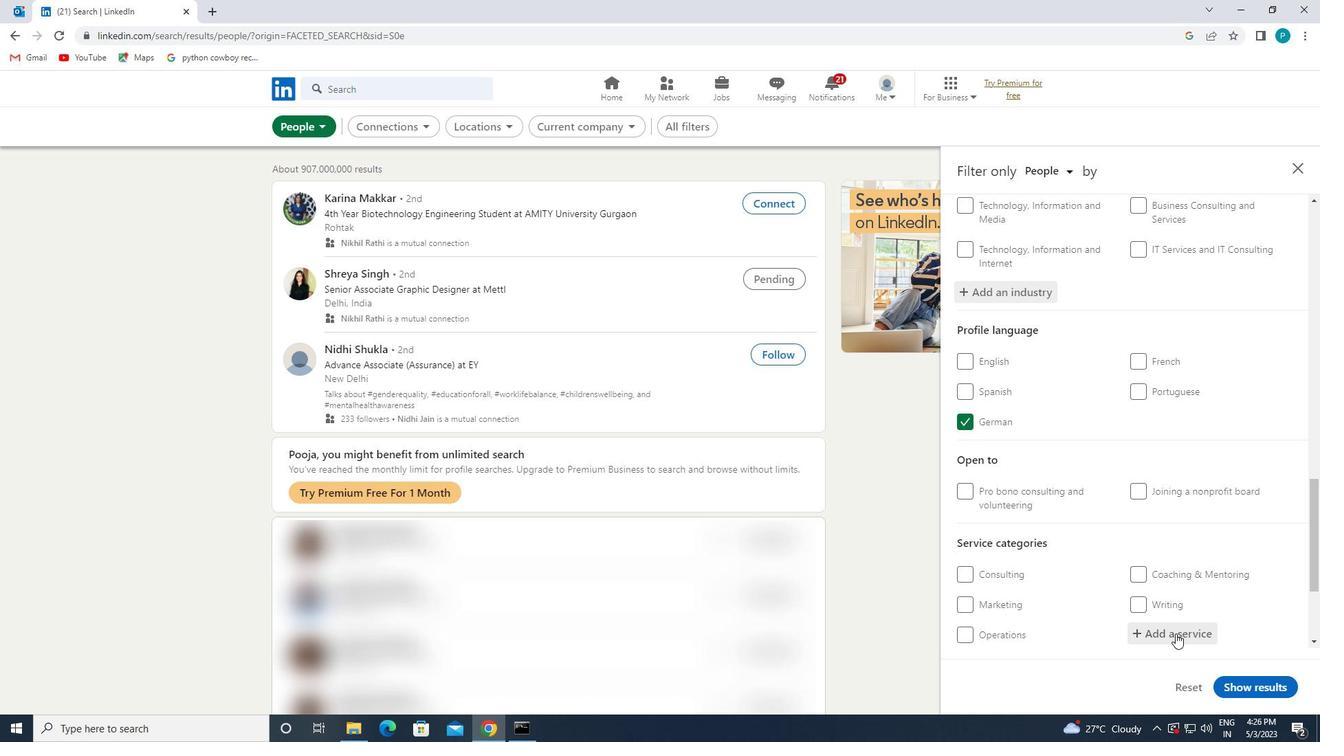 
Action: Key pressed <Key.caps_lock>B<Key.caps_lock>UD
Screenshot: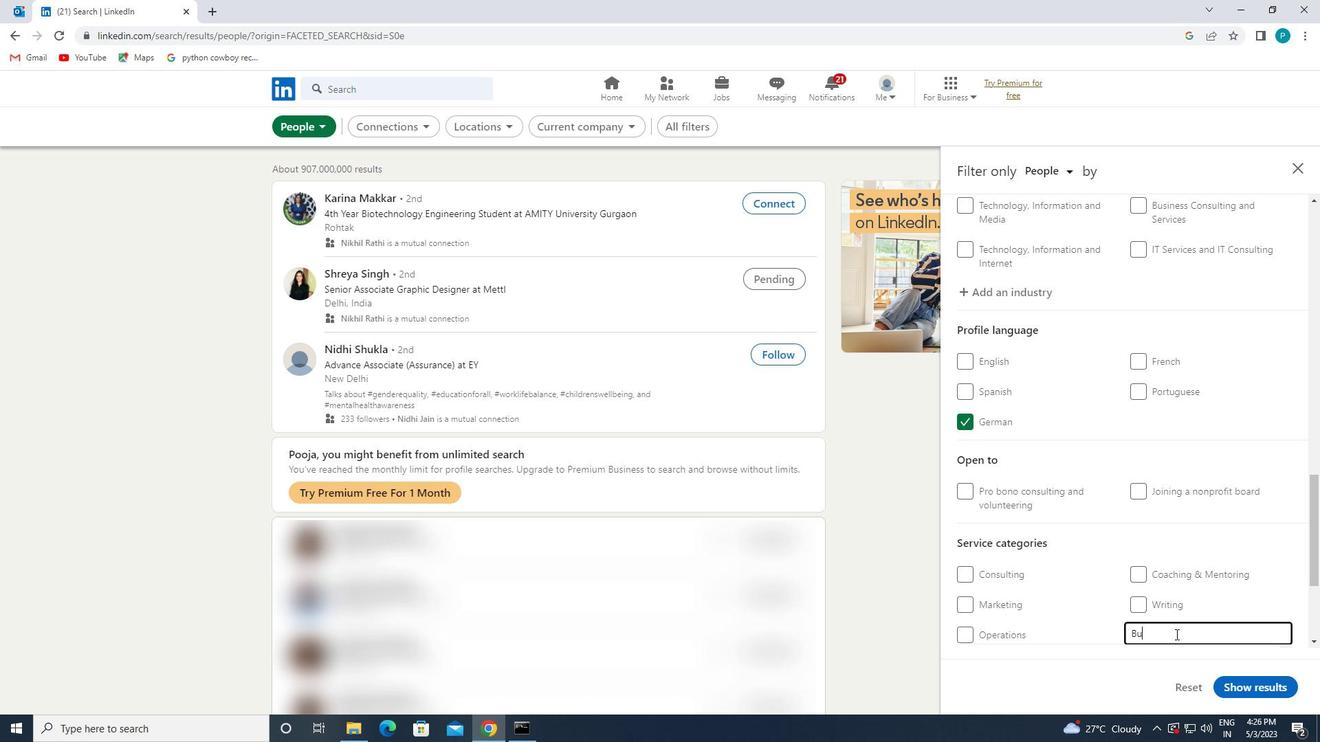 
Action: Mouse moved to (1038, 517)
Screenshot: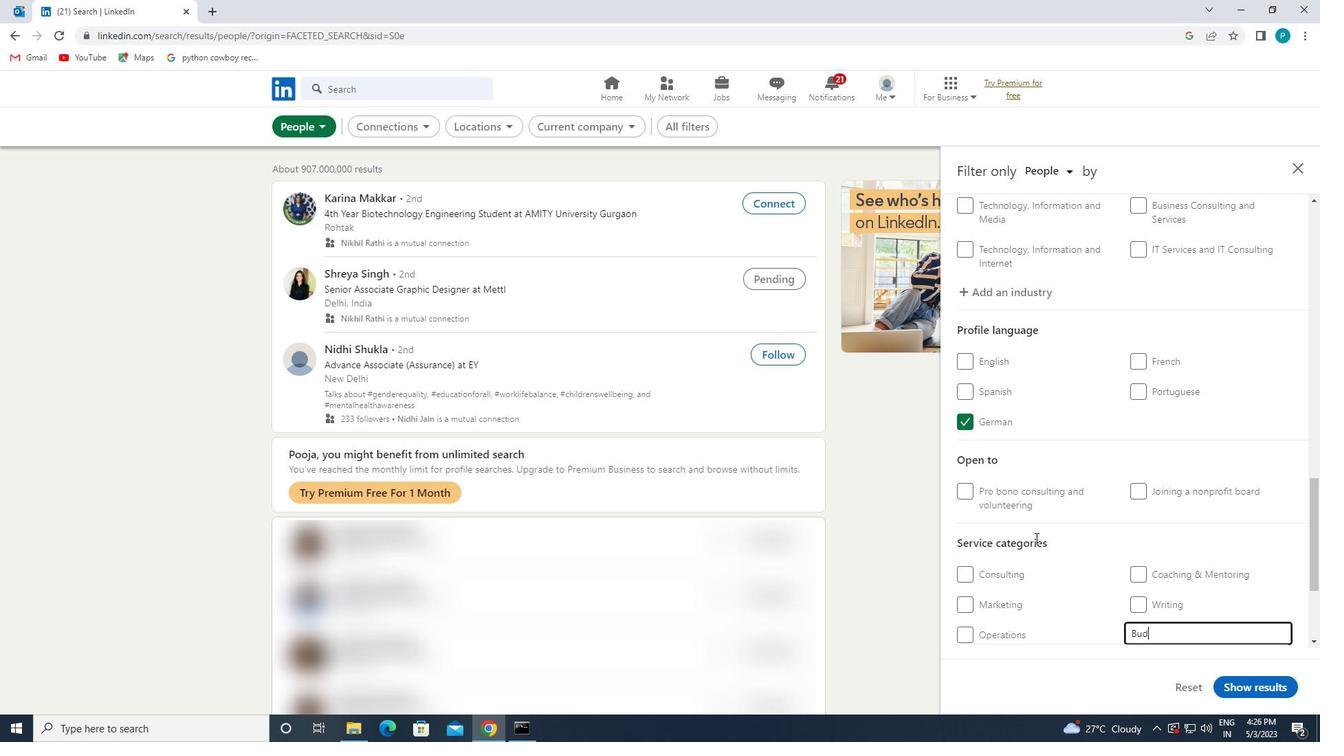 
Action: Mouse scrolled (1038, 516) with delta (0, 0)
Screenshot: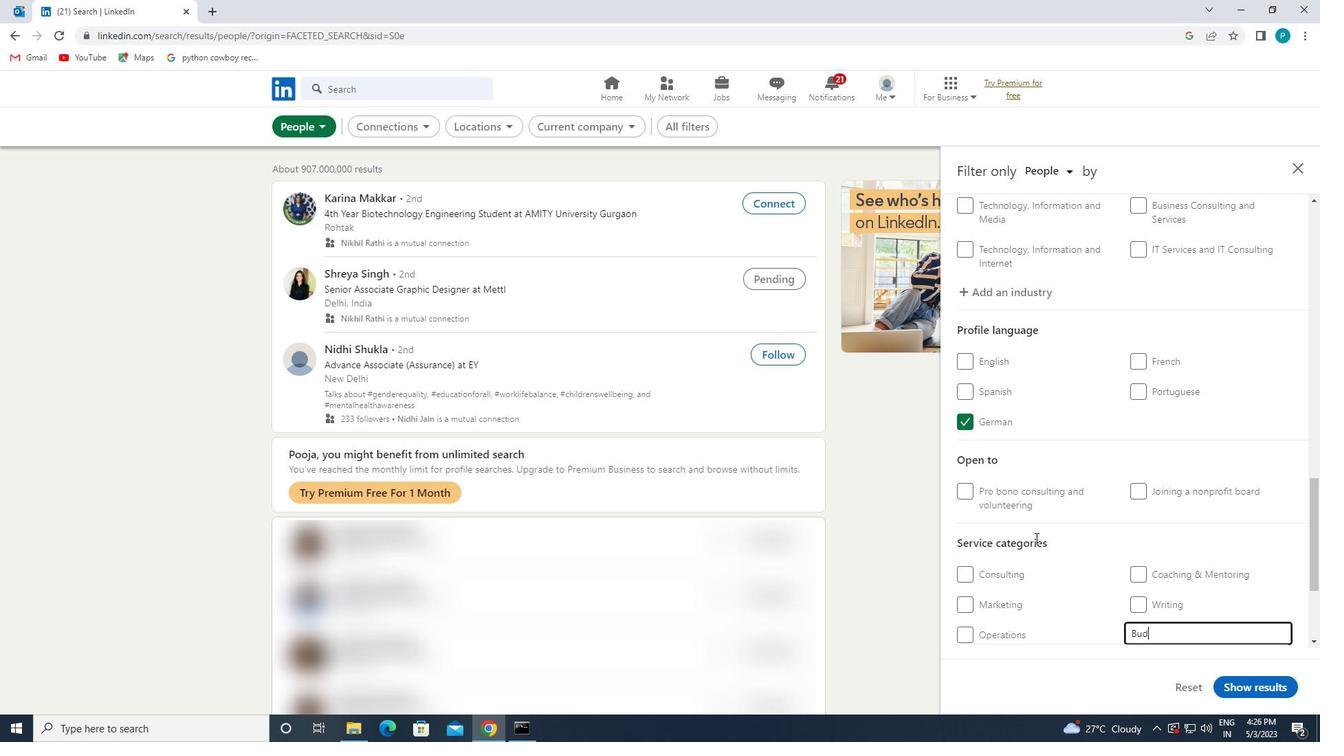 
Action: Mouse moved to (1038, 517)
Screenshot: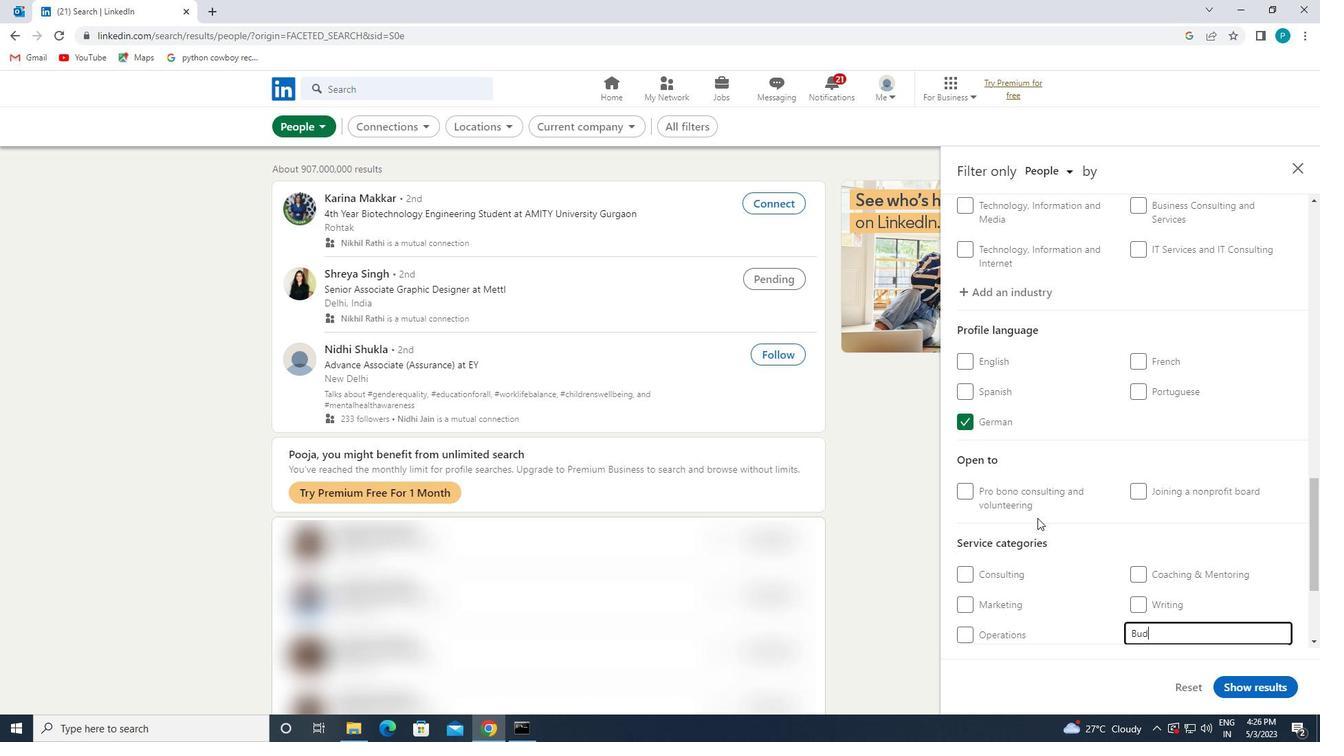 
Action: Mouse scrolled (1038, 516) with delta (0, 0)
Screenshot: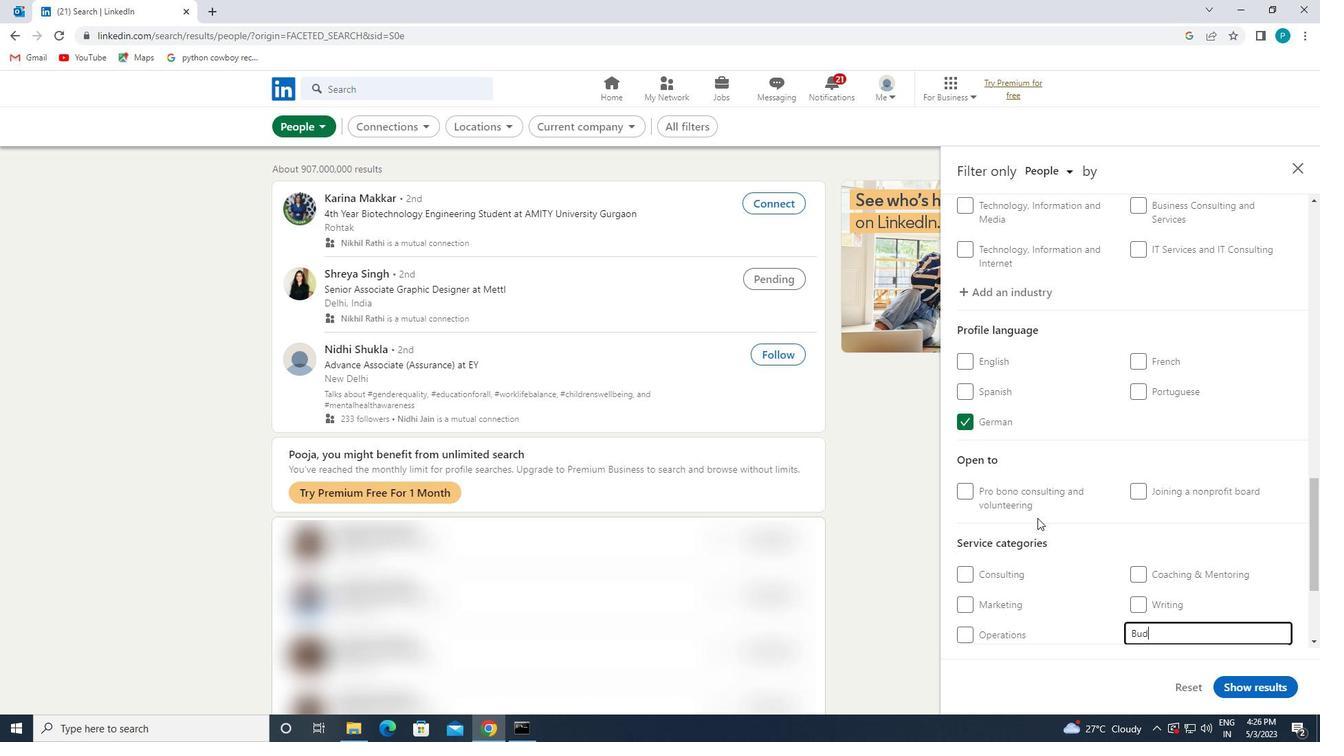 
Action: Mouse moved to (1033, 522)
Screenshot: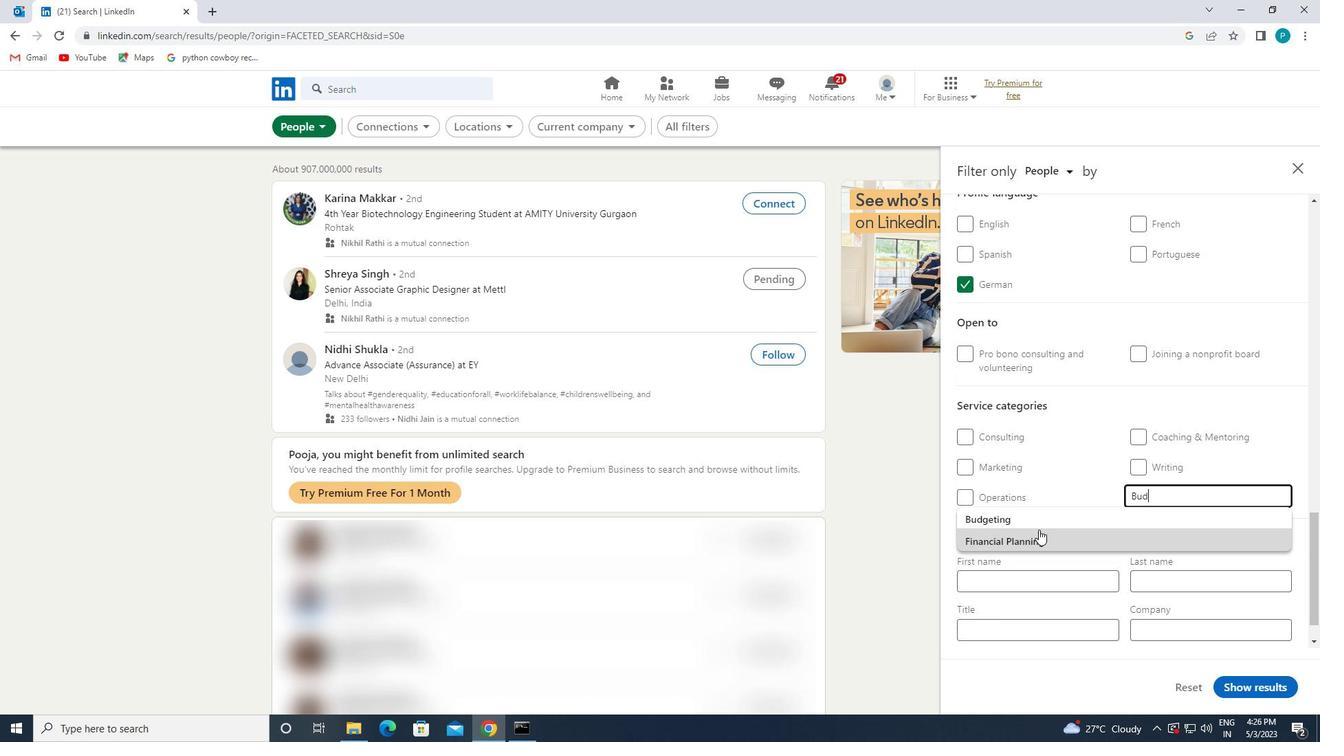 
Action: Mouse pressed left at (1033, 522)
Screenshot: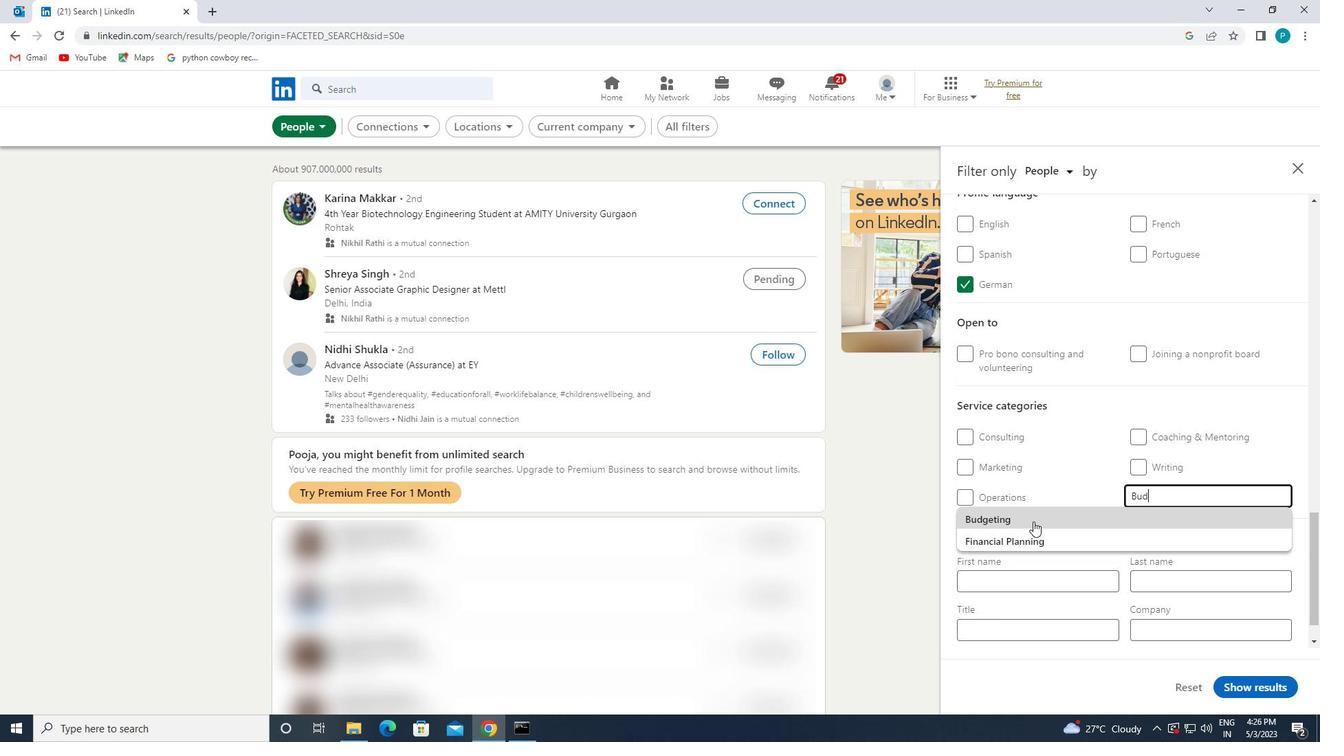 
Action: Mouse moved to (1033, 520)
Screenshot: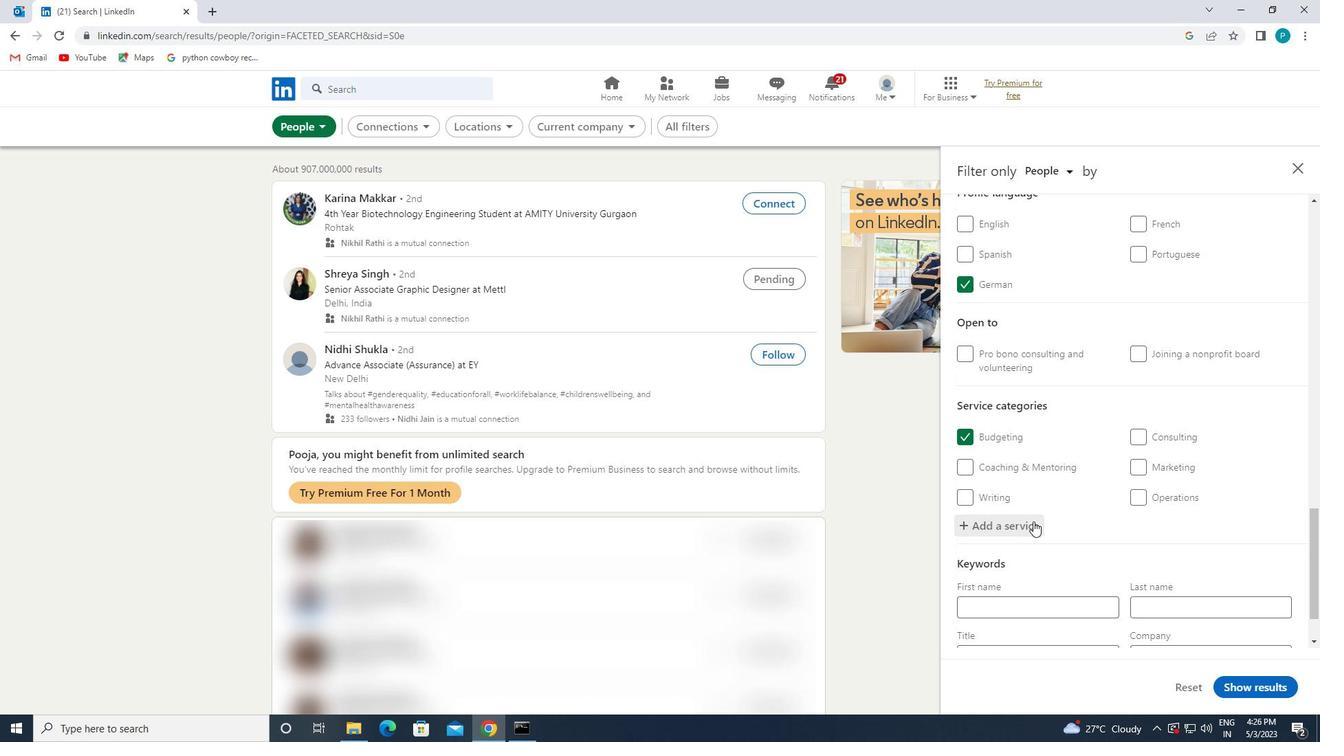 
Action: Mouse scrolled (1033, 520) with delta (0, 0)
Screenshot: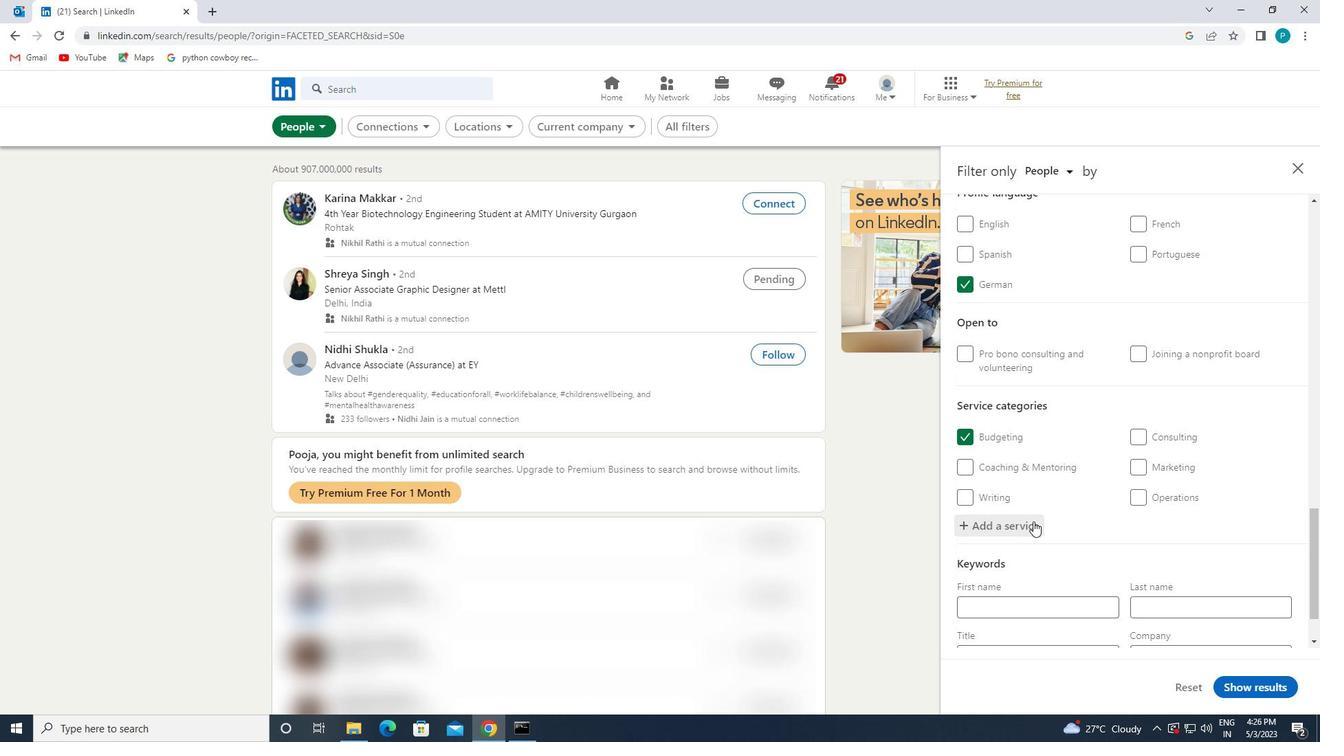 
Action: Mouse scrolled (1033, 520) with delta (0, 0)
Screenshot: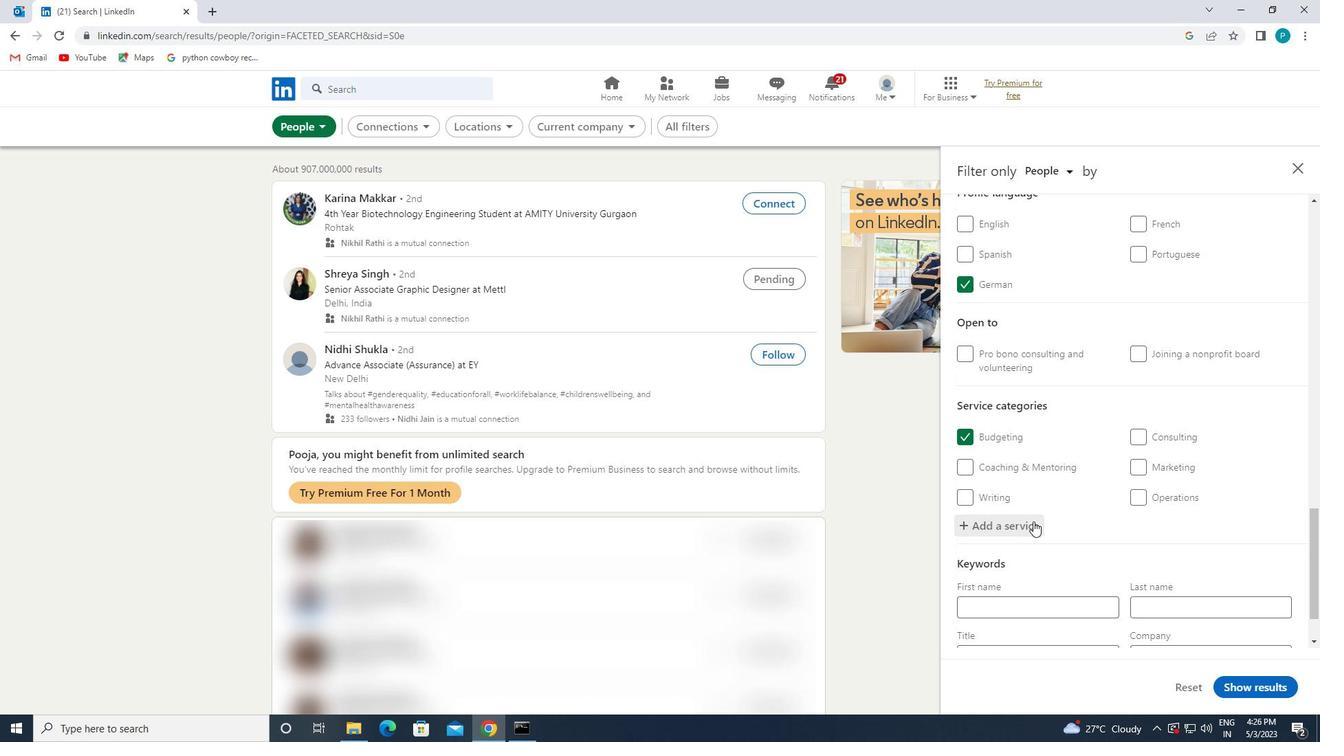 
Action: Mouse scrolled (1033, 520) with delta (0, 0)
Screenshot: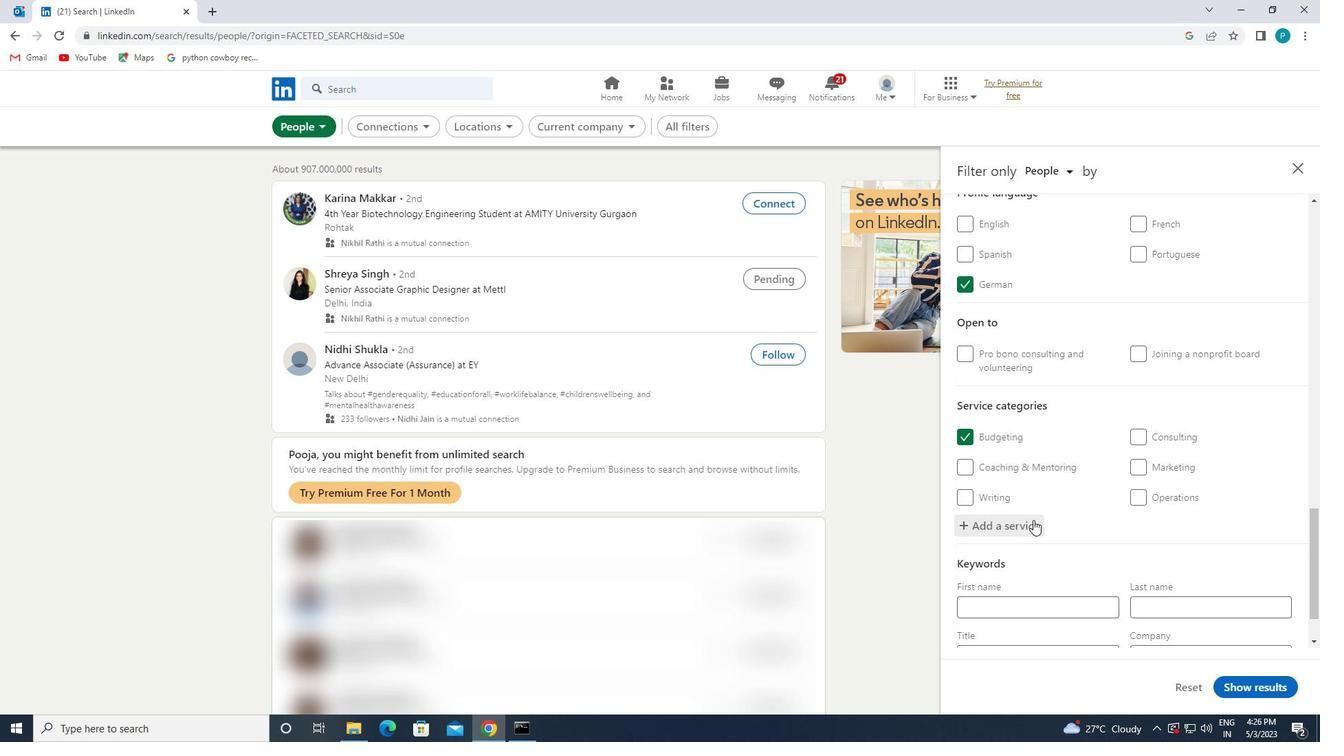 
Action: Mouse moved to (1040, 590)
Screenshot: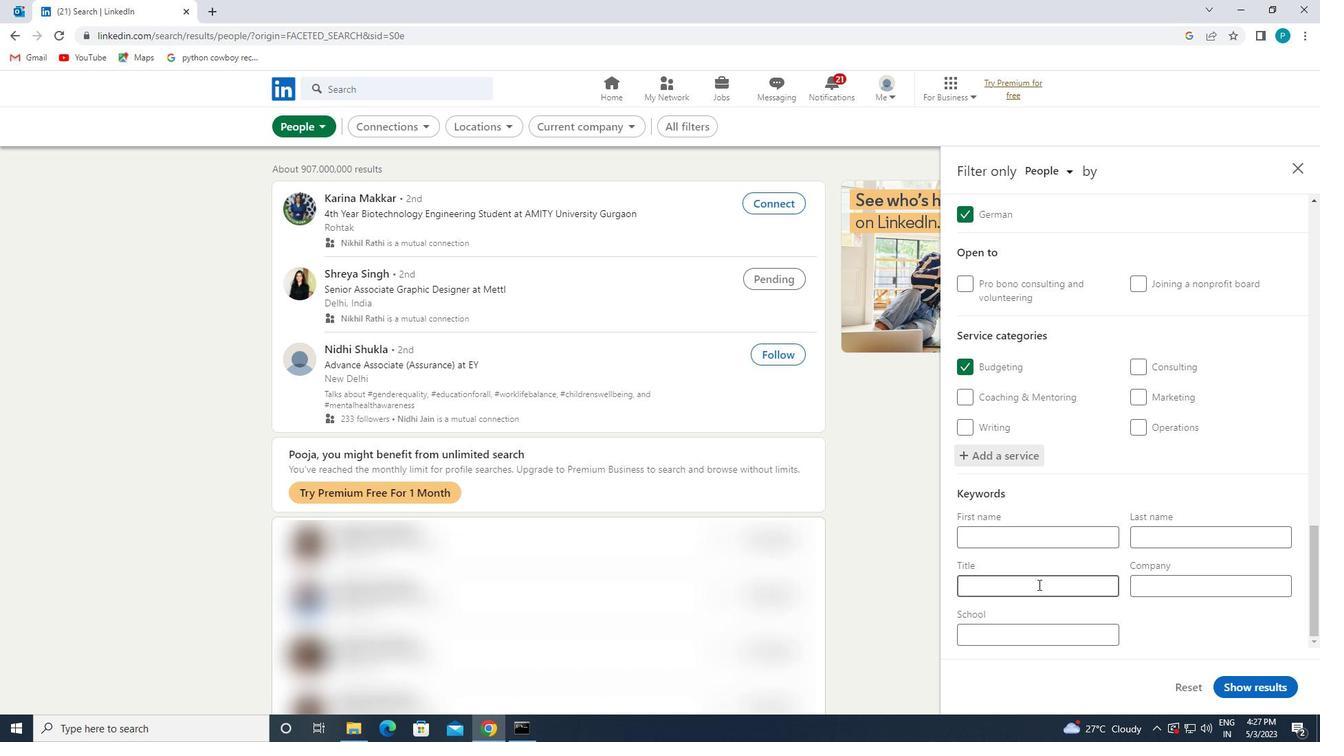 
Action: Mouse pressed left at (1040, 590)
Screenshot: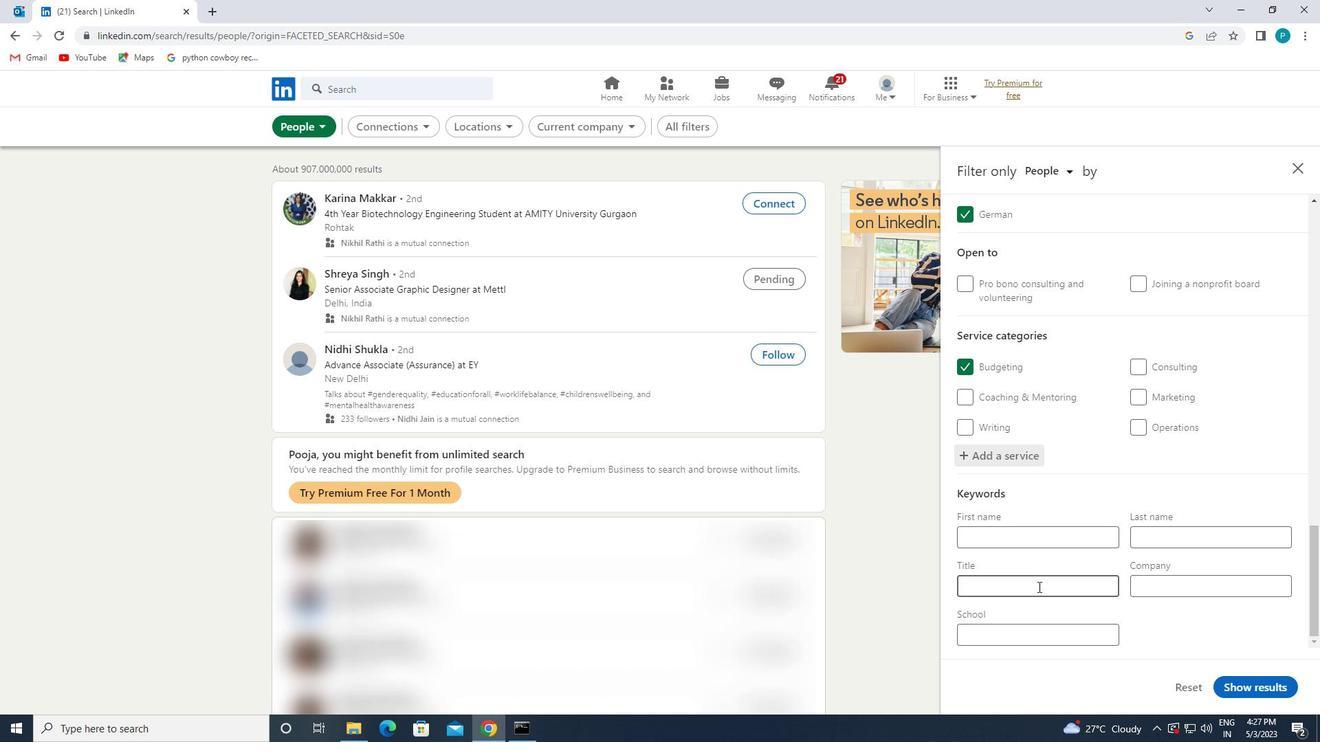 
Action: Key pressed <Key.caps_lock>M<Key.caps_lock>EDICAL<Key.space><Key.caps_lock>A<Key.caps_lock>DMINISTRATOR
Screenshot: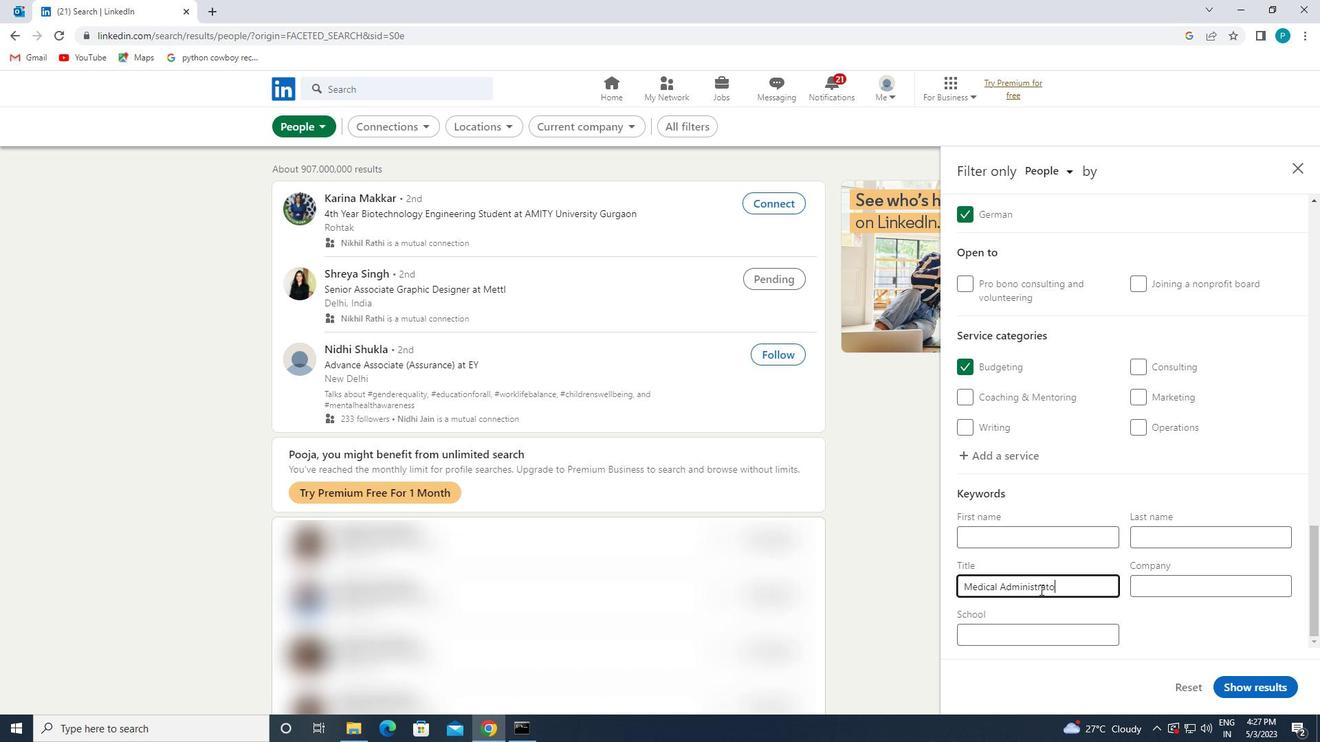 
Action: Mouse moved to (1235, 683)
Screenshot: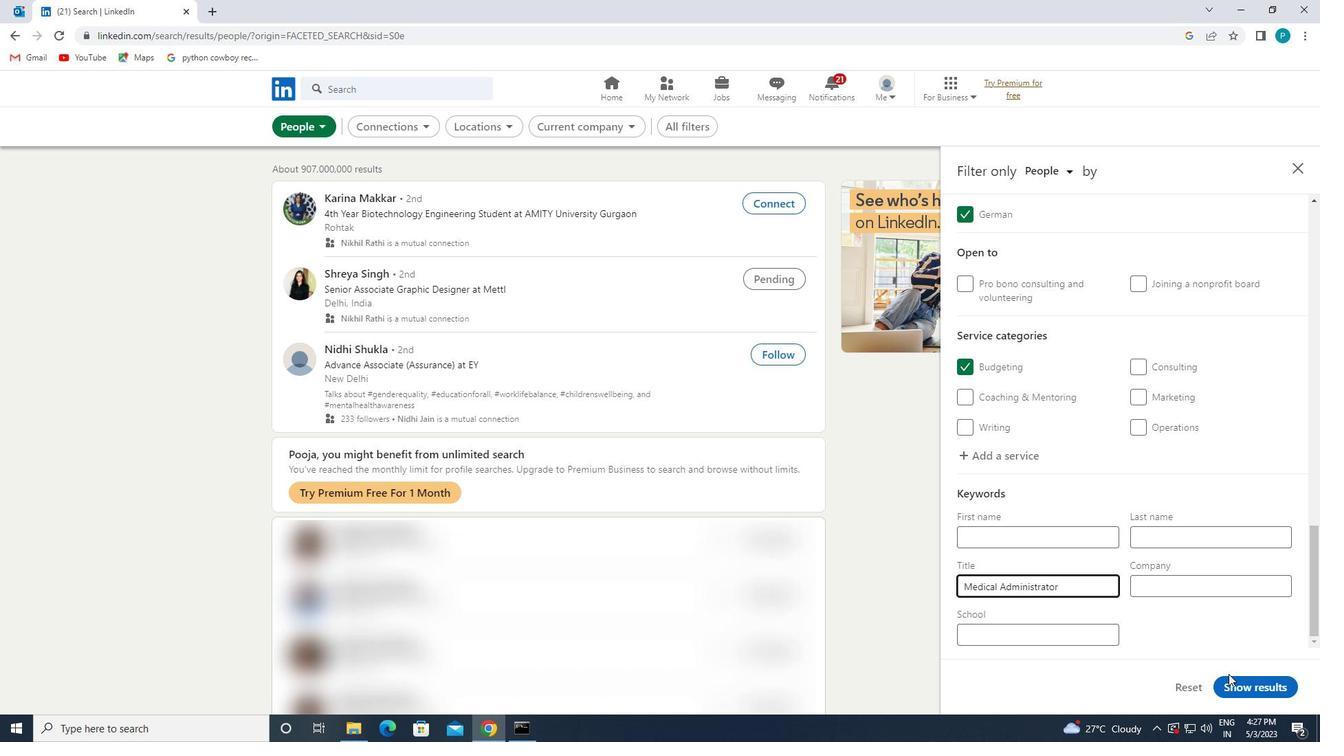 
Action: Mouse pressed left at (1235, 683)
Screenshot: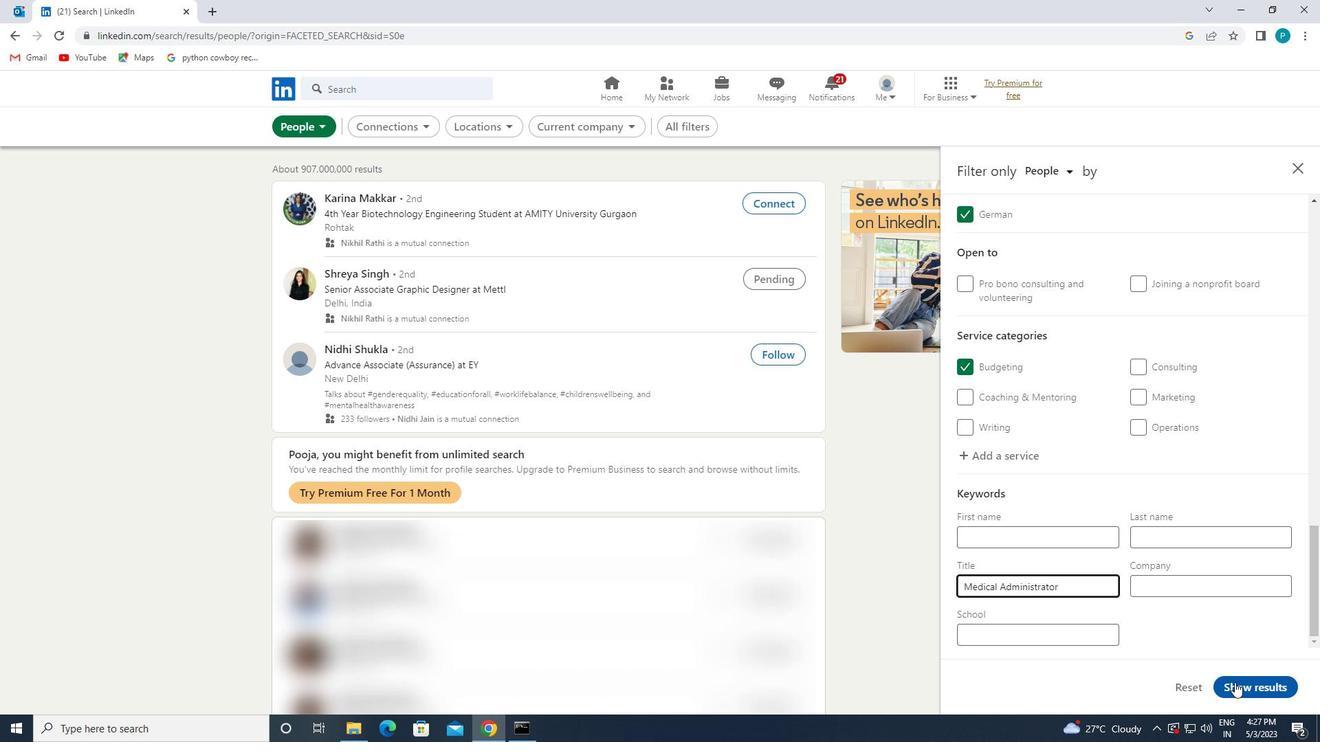 
